 Task: Plan a trip to Epworth, Zimbabwe from 10th December, 2023 to 15th December, 2023 for 7 adults.4 bedrooms having 7 beds and 4 bathrooms. Property type can be house. Amenities needed are: wifi, TV, free parkinig on premises, gym, breakfast. Booking option can be shelf check-in. Look for 3 properties as per requirement.
Action: Mouse moved to (615, 117)
Screenshot: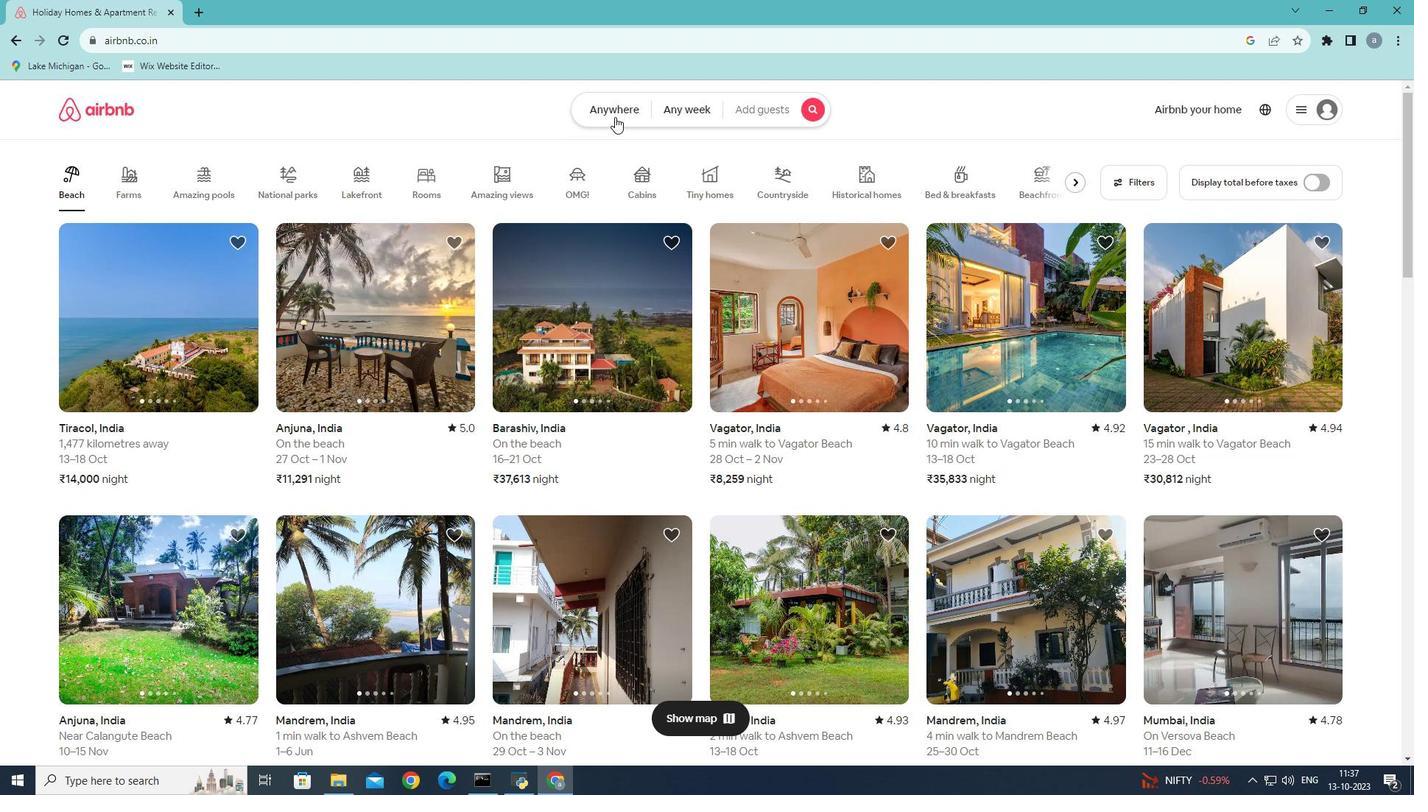 
Action: Mouse pressed left at (615, 117)
Screenshot: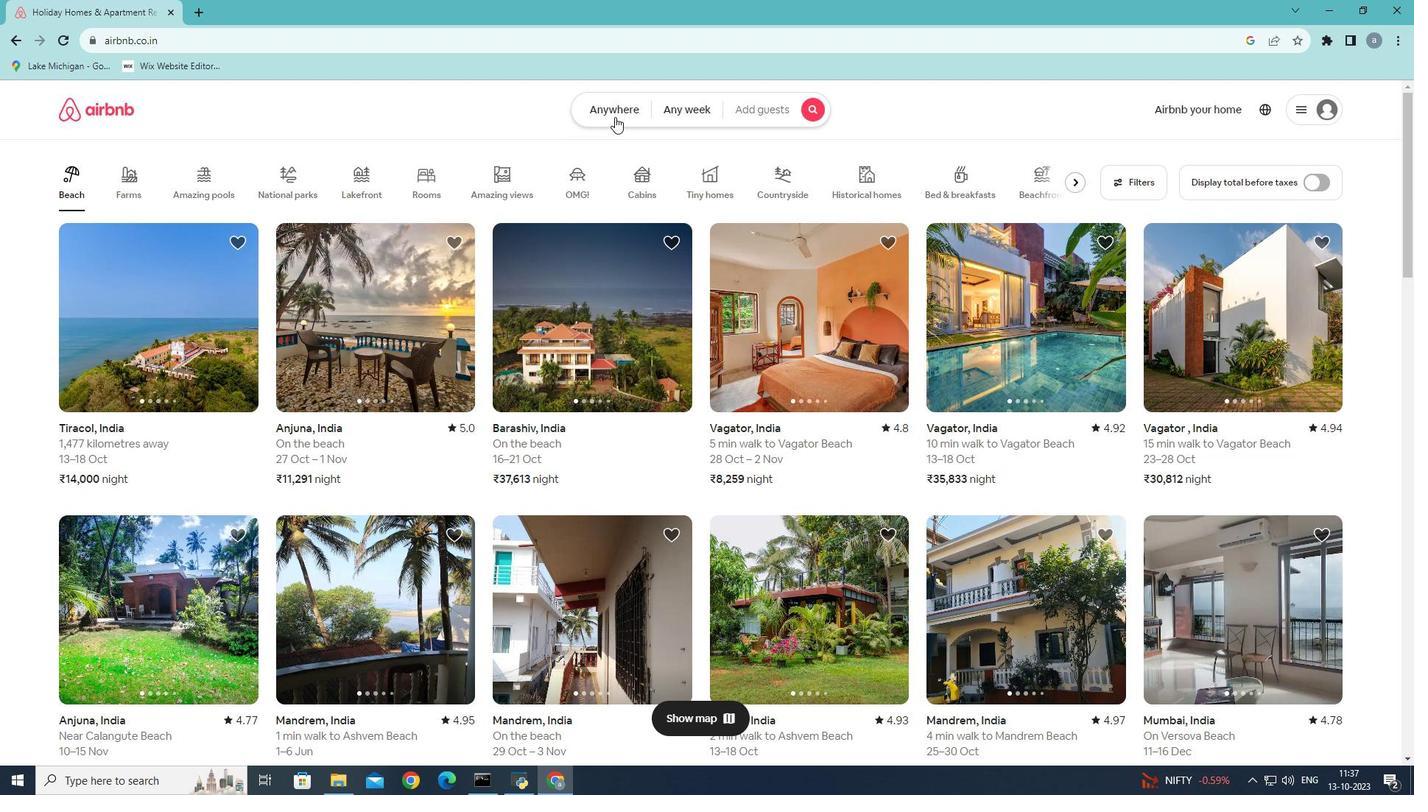 
Action: Mouse moved to (447, 168)
Screenshot: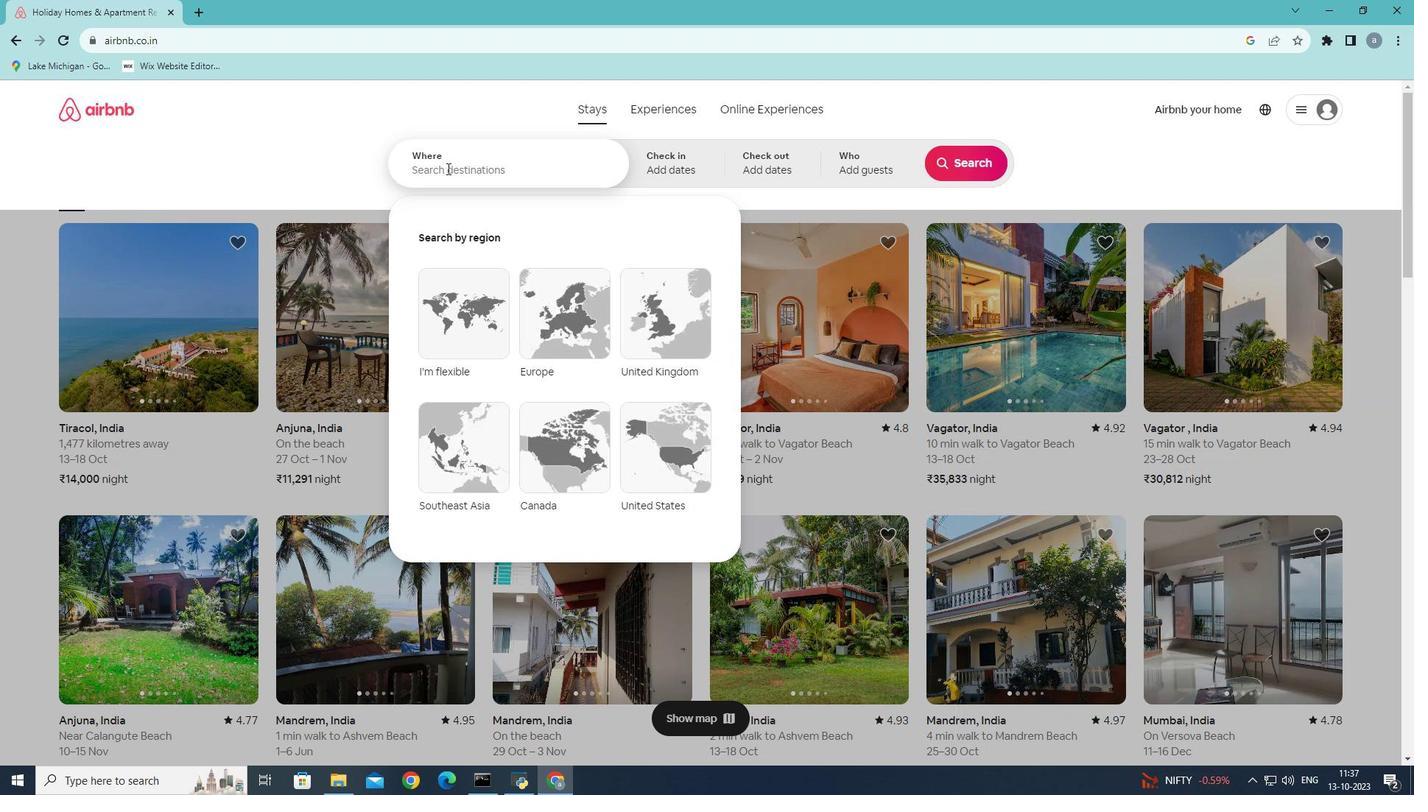 
Action: Mouse pressed left at (447, 168)
Screenshot: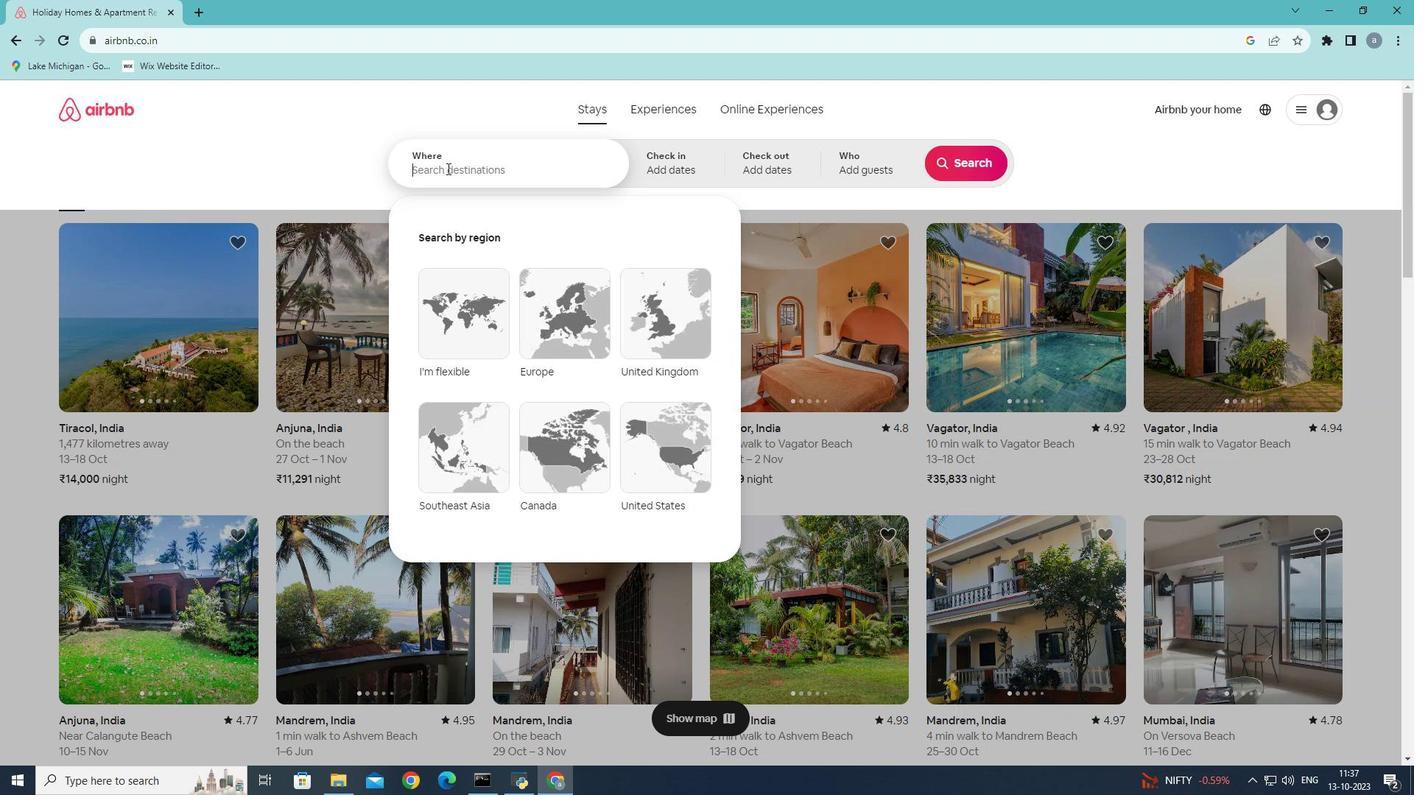 
Action: Mouse moved to (596, 155)
Screenshot: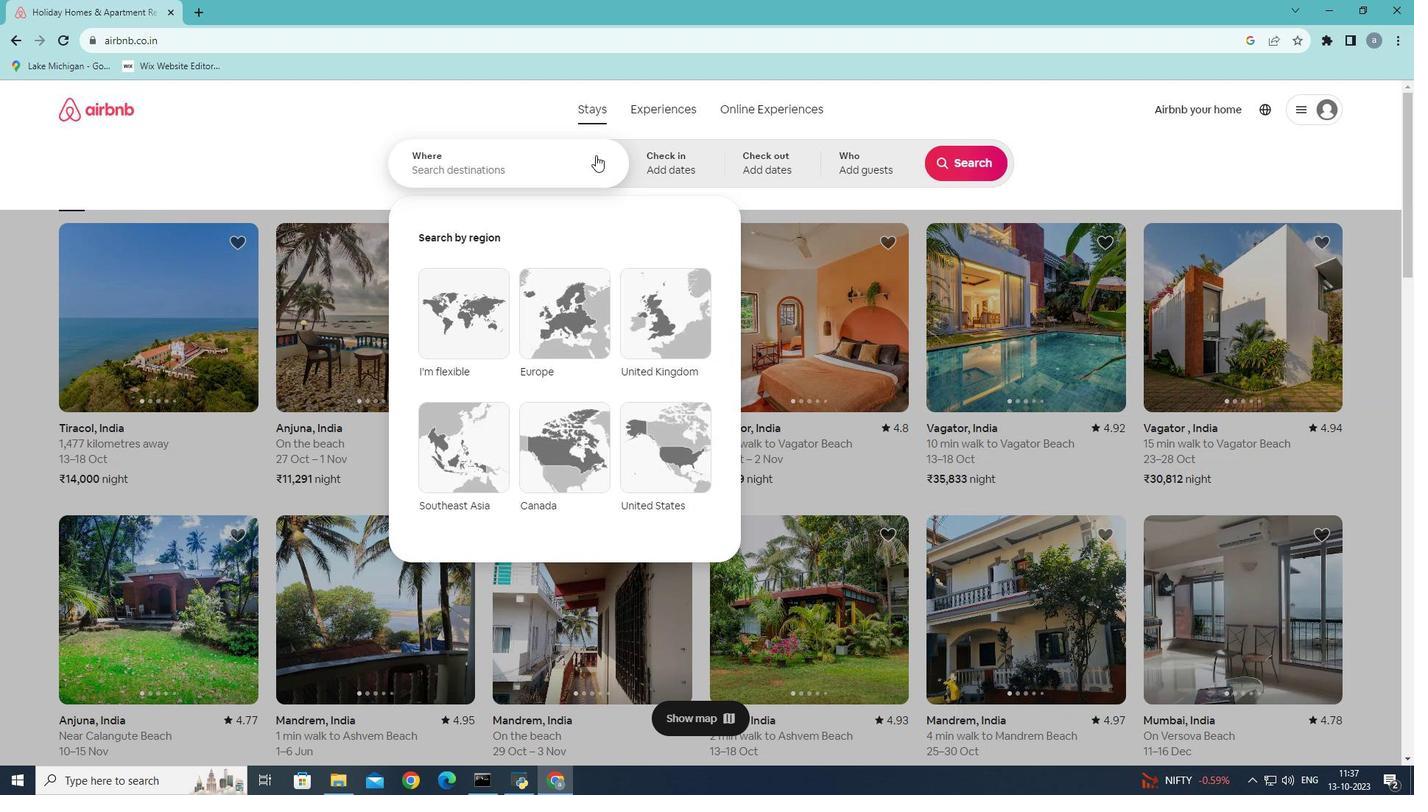 
Action: Key pressed <Key.shift>Epeorth<Key.backspace><Key.backspace><Key.backspace><Key.backspace><Key.backspace>worth,<Key.shift><Key.shift><Key.shift><Key.shift><Key.shift><Key.shift><Key.shift><Key.shift><Key.shift><Key.shift><Key.shift><Key.shift><Key.shift><Key.shift><Key.shift><Key.shift><Key.shift><Key.shift><Key.shift><Key.shift><Key.shift><Key.shift><Key.shift><Key.shift><Key.shift><Key.shift><Key.shift><Key.shift><Key.shift><Key.shift><Key.shift><Key.shift><Key.shift><Key.shift><Key.shift><Key.shift><Key.shift><Key.shift><Key.shift><Key.shift><Key.shift><Key.shift><Key.shift><Key.shift><Key.shift><Key.shift>Zima<Key.backspace>ba
Screenshot: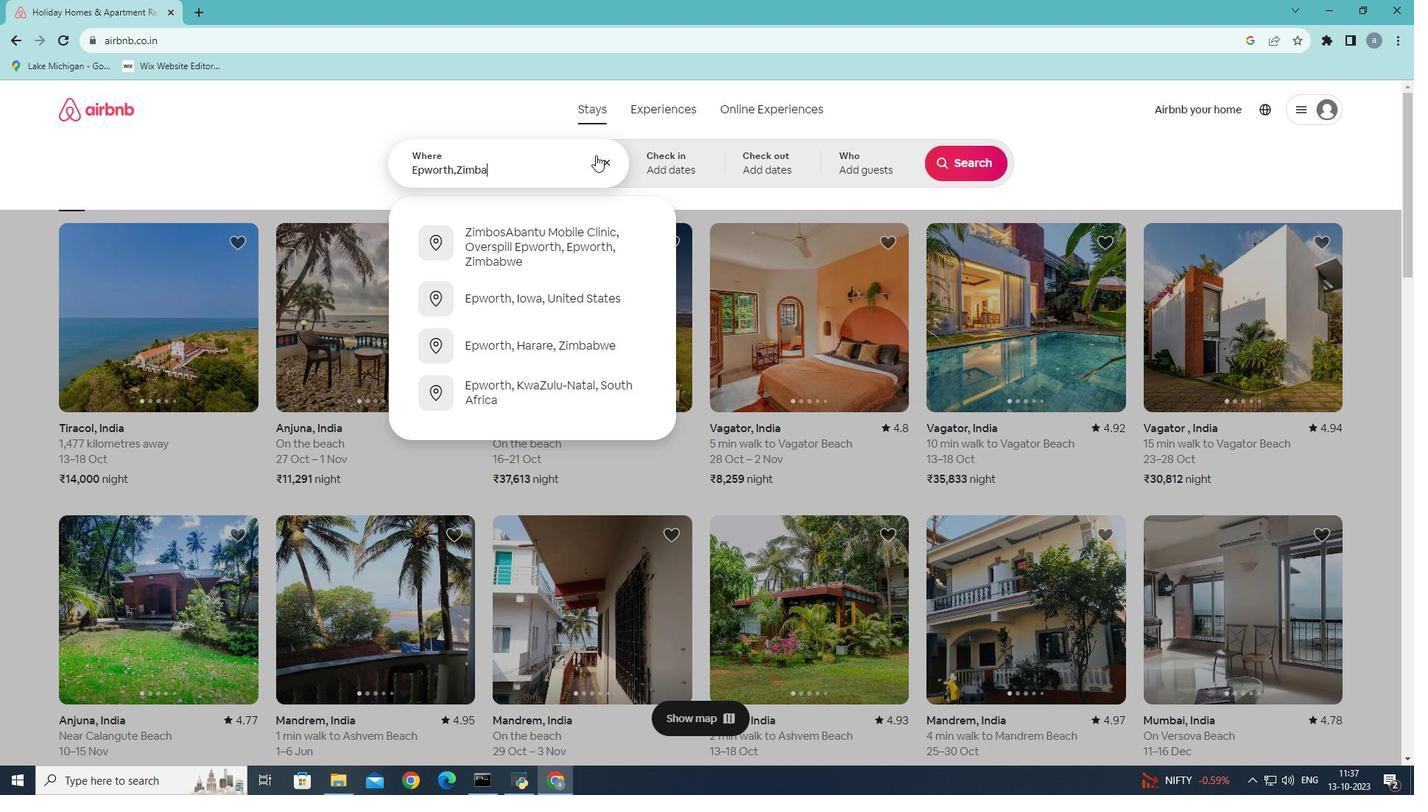 
Action: Mouse moved to (554, 292)
Screenshot: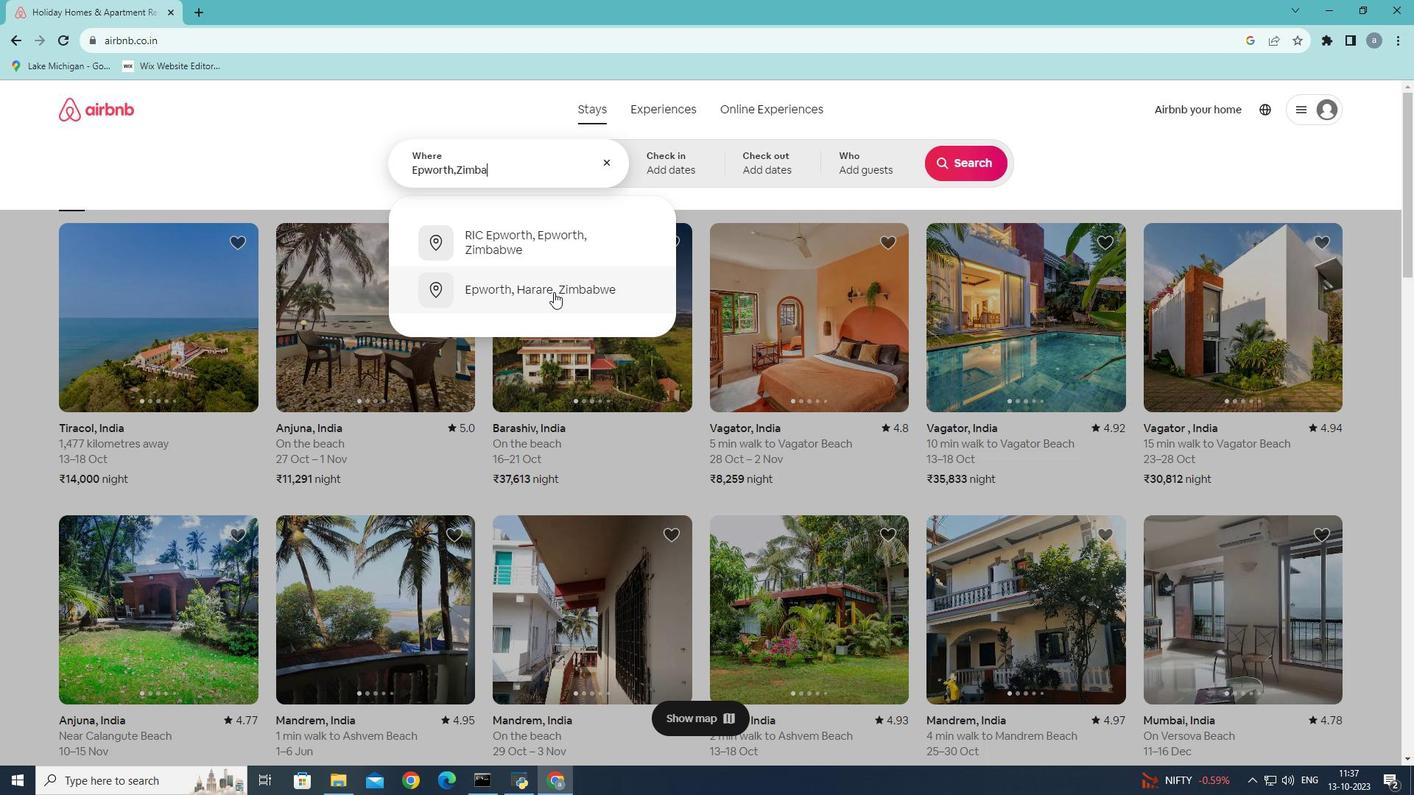 
Action: Mouse pressed left at (554, 292)
Screenshot: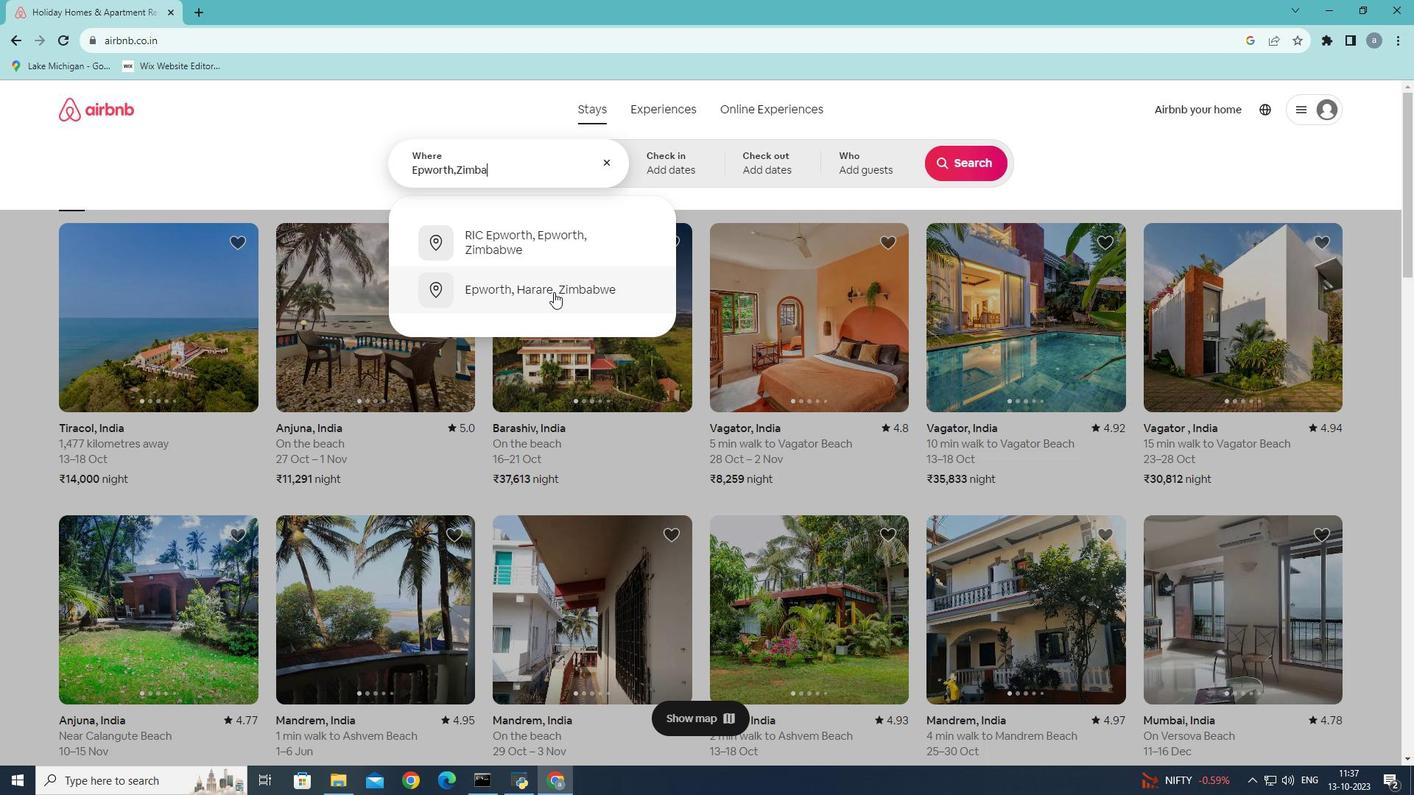 
Action: Mouse moved to (960, 282)
Screenshot: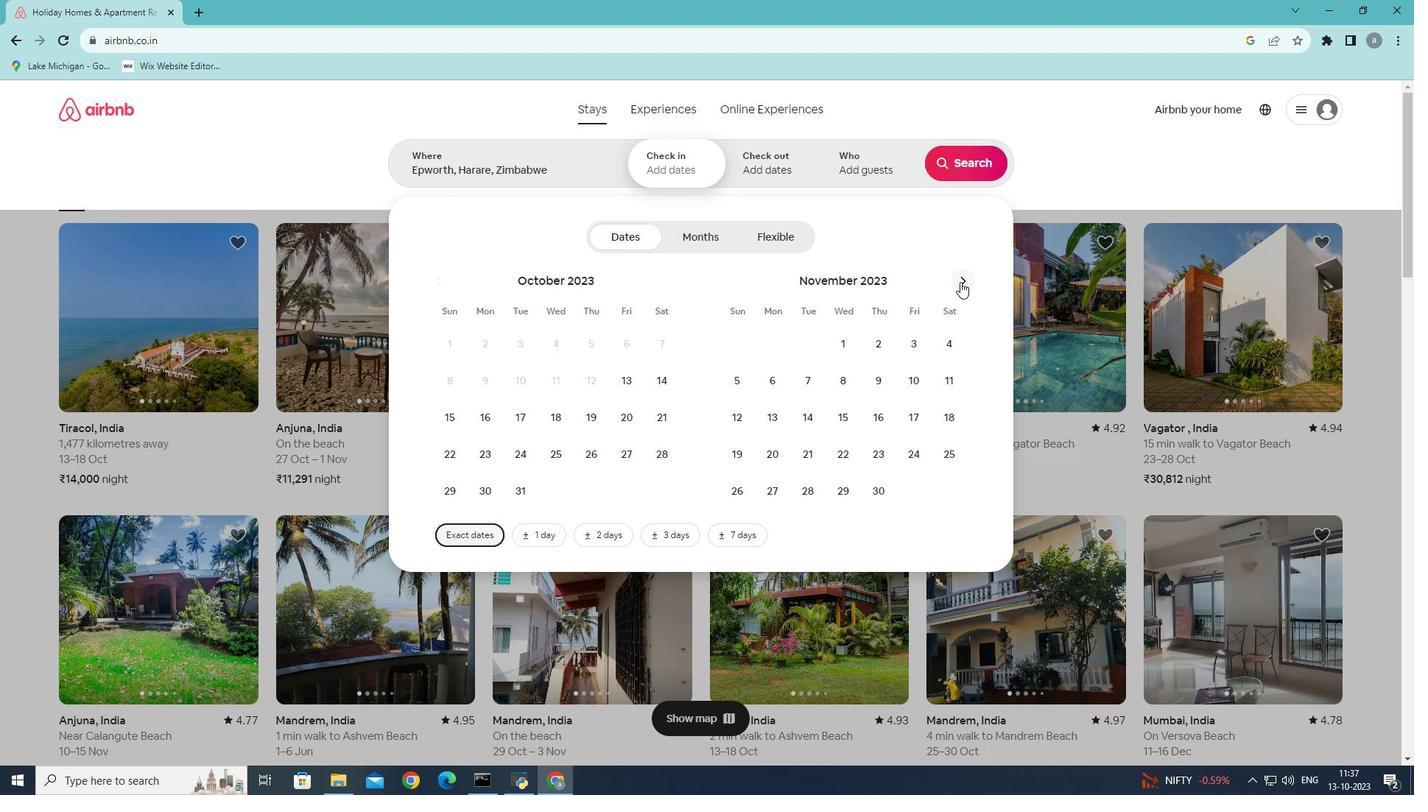 
Action: Mouse pressed left at (960, 282)
Screenshot: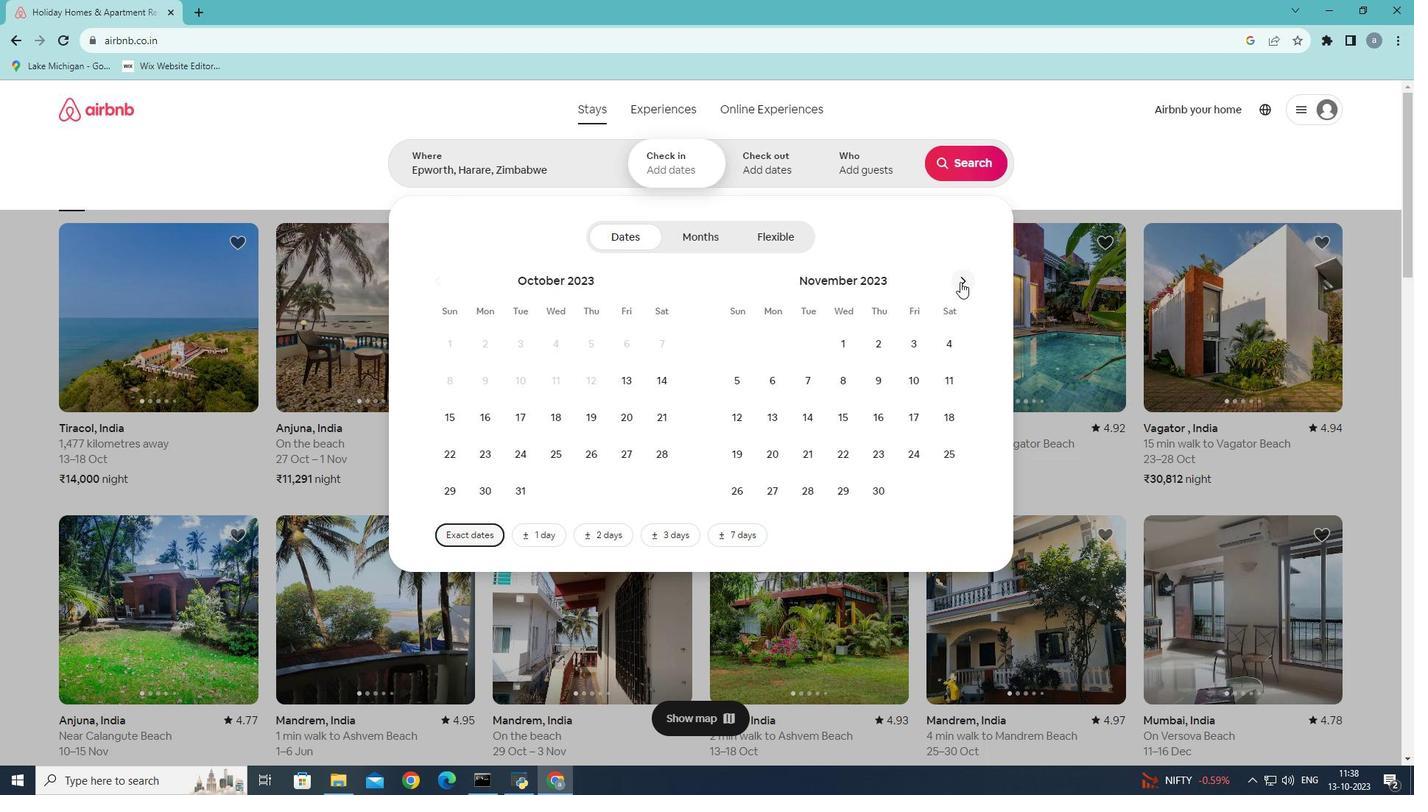 
Action: Mouse moved to (729, 415)
Screenshot: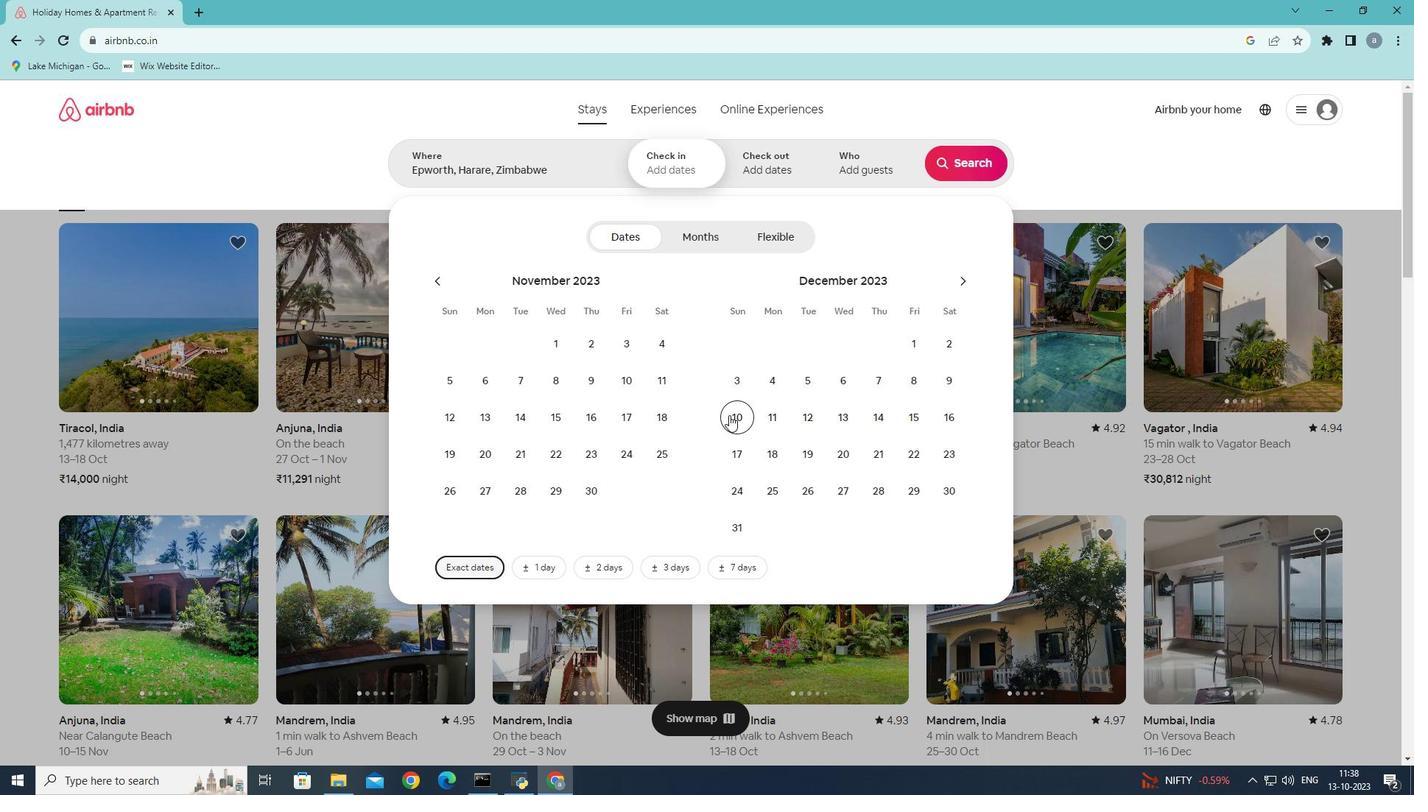 
Action: Mouse pressed left at (729, 415)
Screenshot: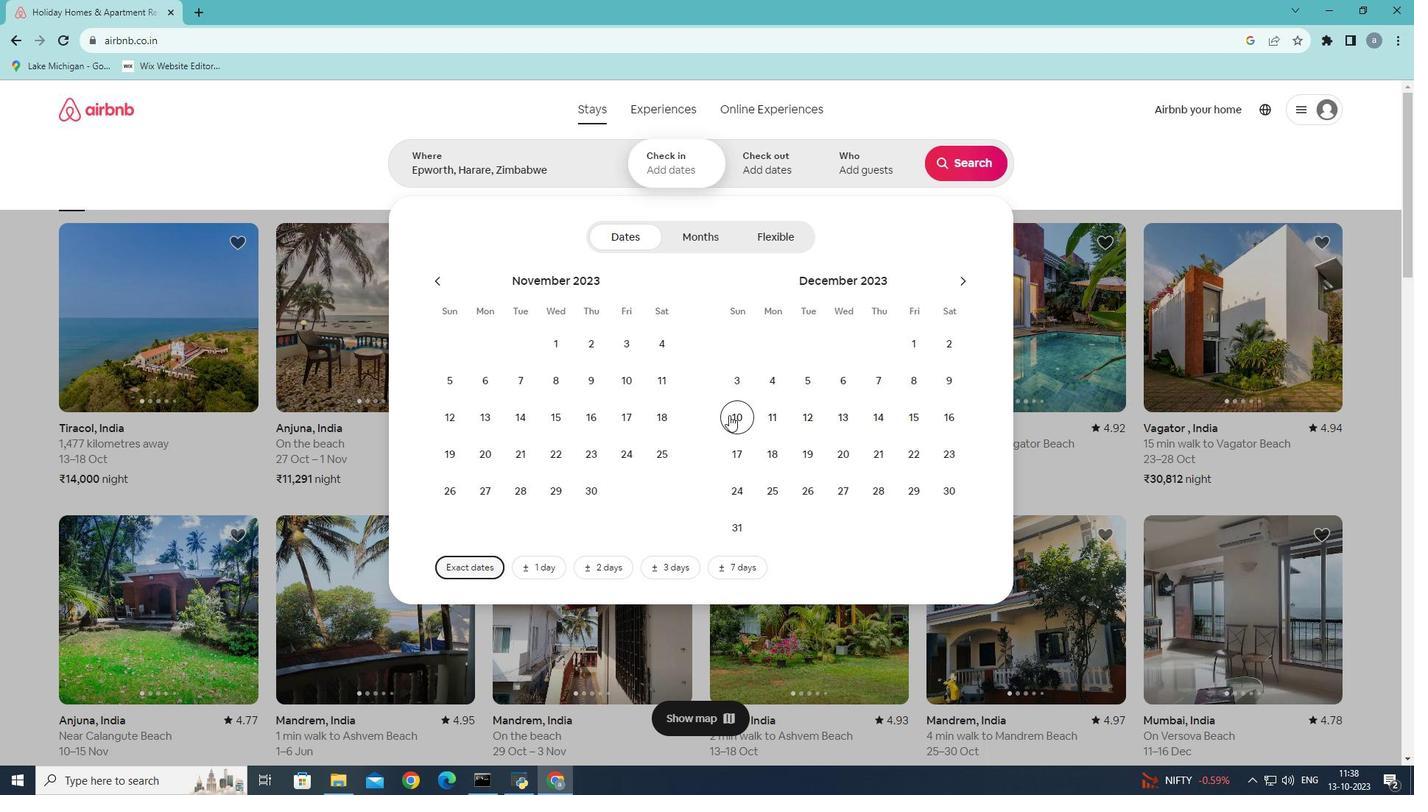 
Action: Mouse moved to (915, 412)
Screenshot: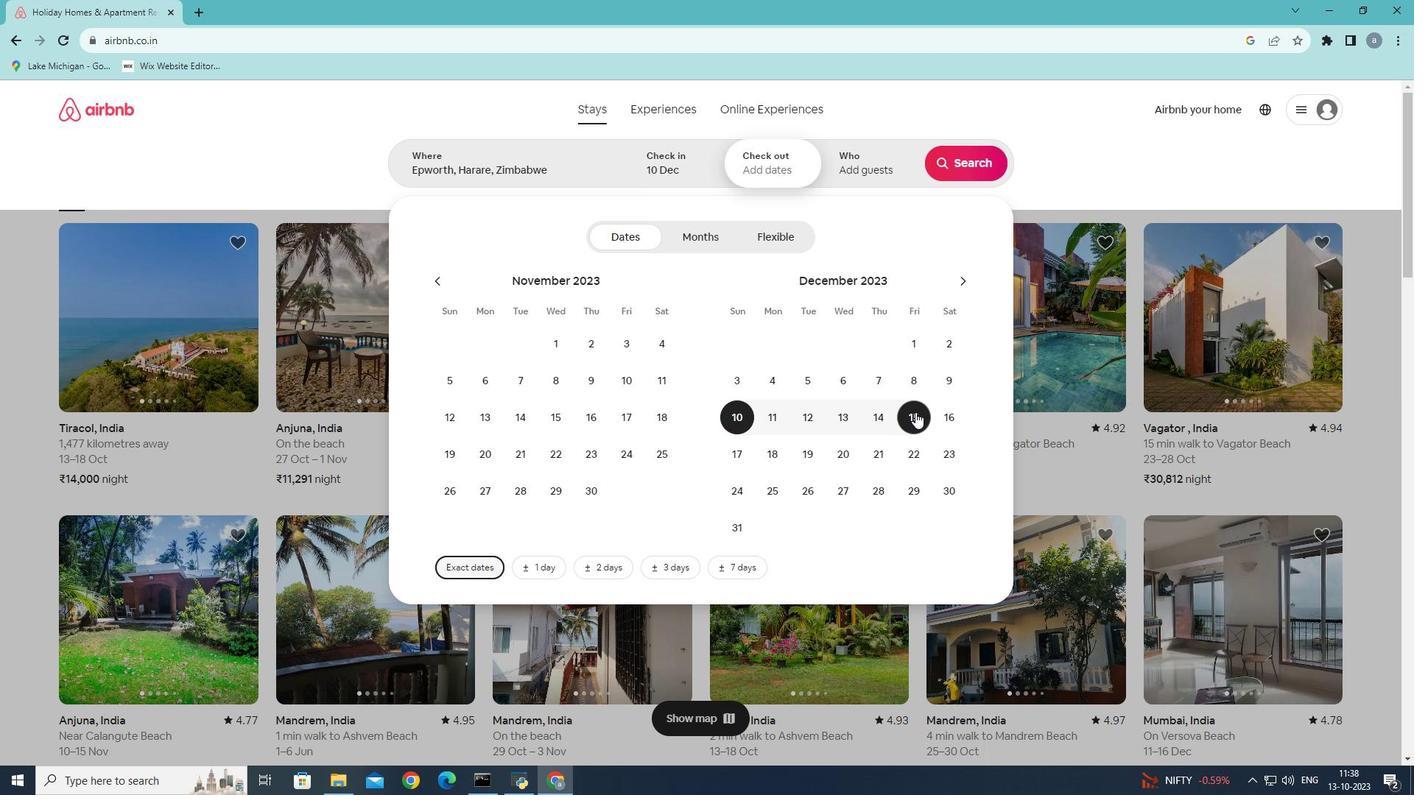 
Action: Mouse pressed left at (915, 412)
Screenshot: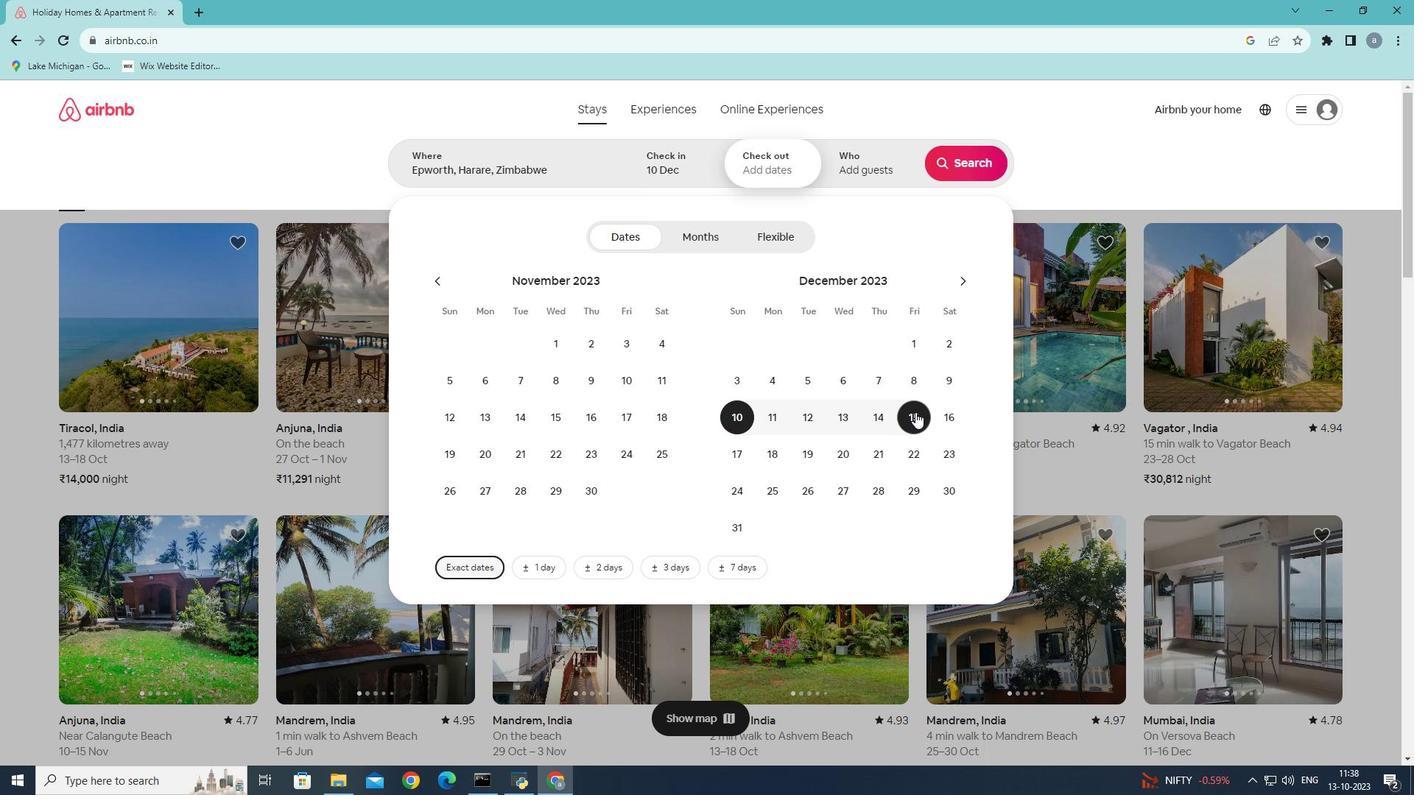 
Action: Mouse moved to (864, 170)
Screenshot: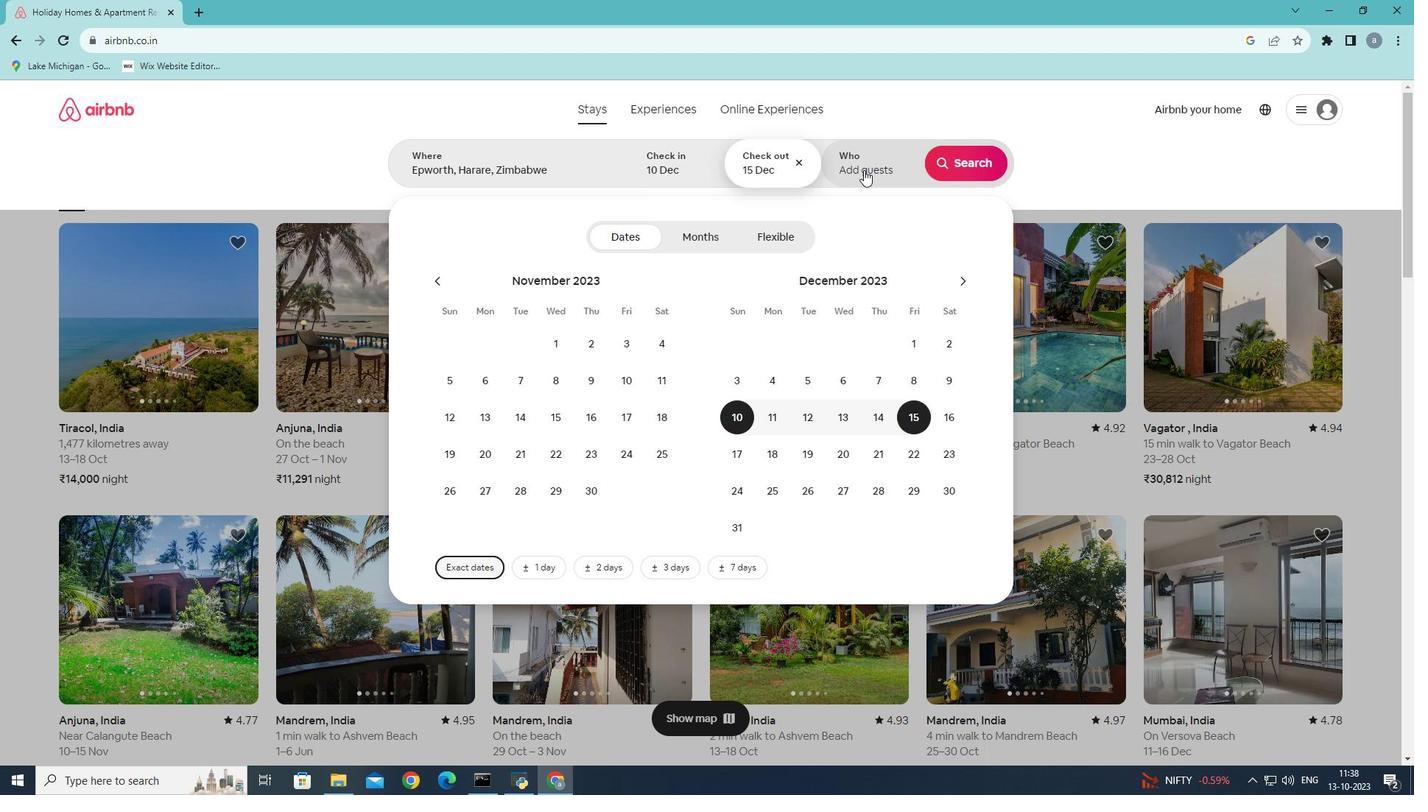 
Action: Mouse pressed left at (864, 170)
Screenshot: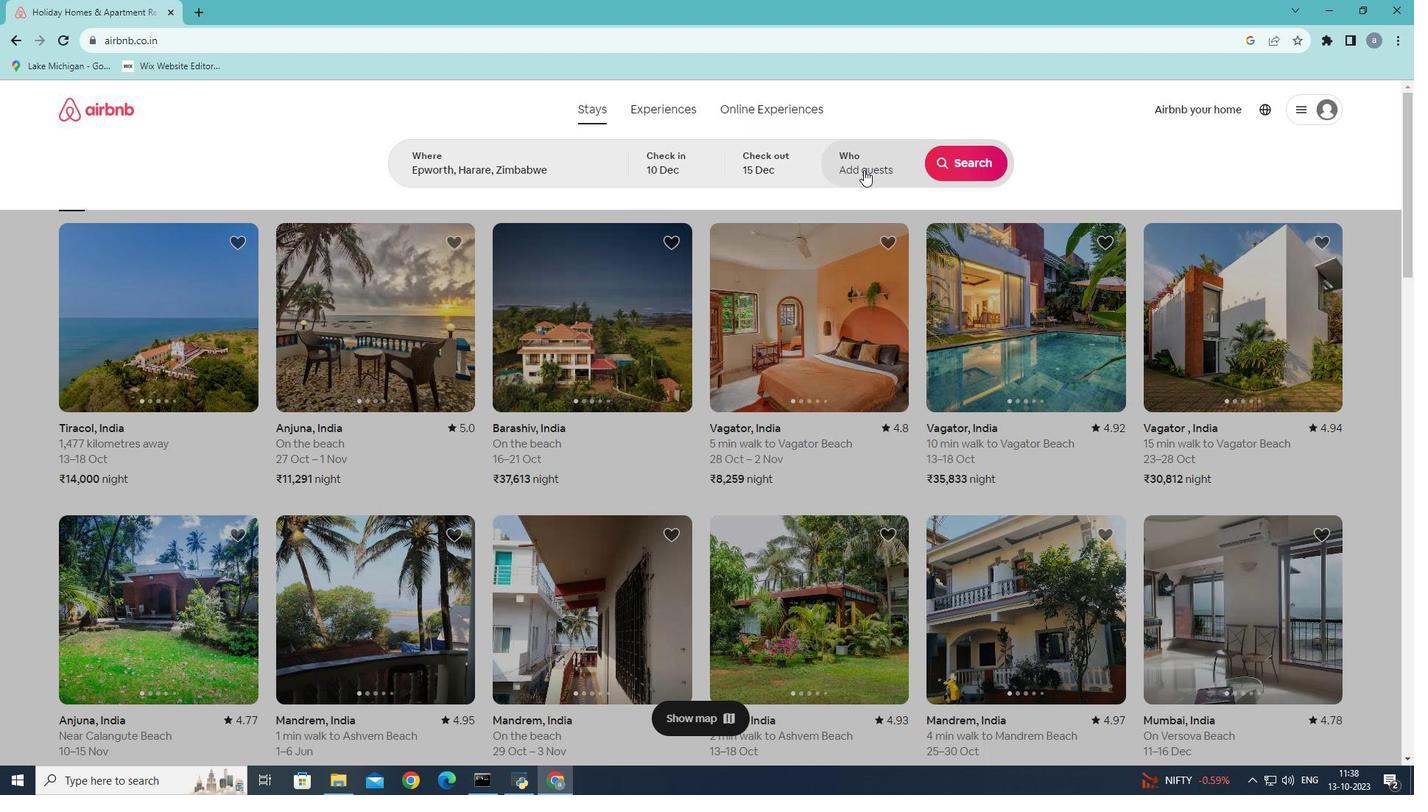 
Action: Mouse moved to (973, 243)
Screenshot: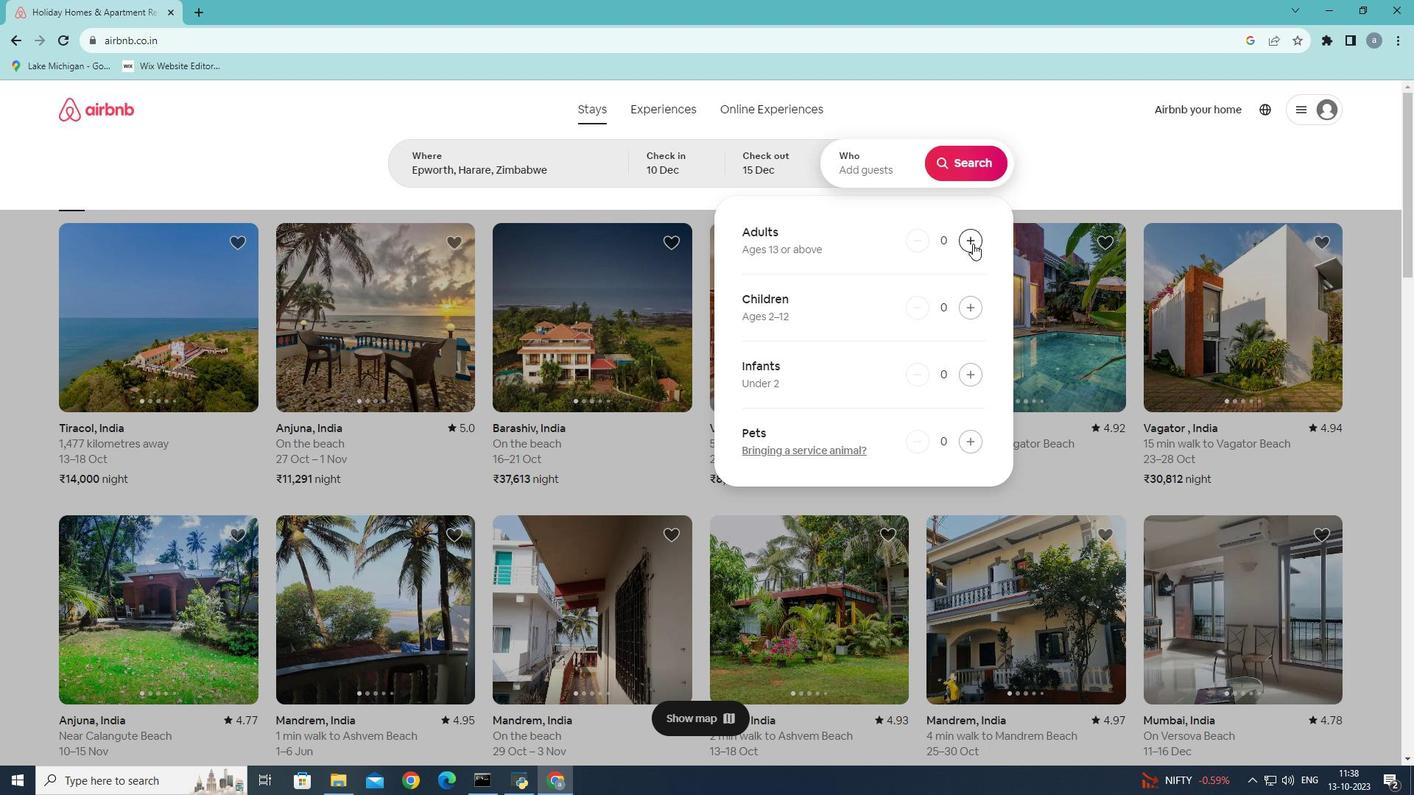 
Action: Mouse pressed left at (973, 243)
Screenshot: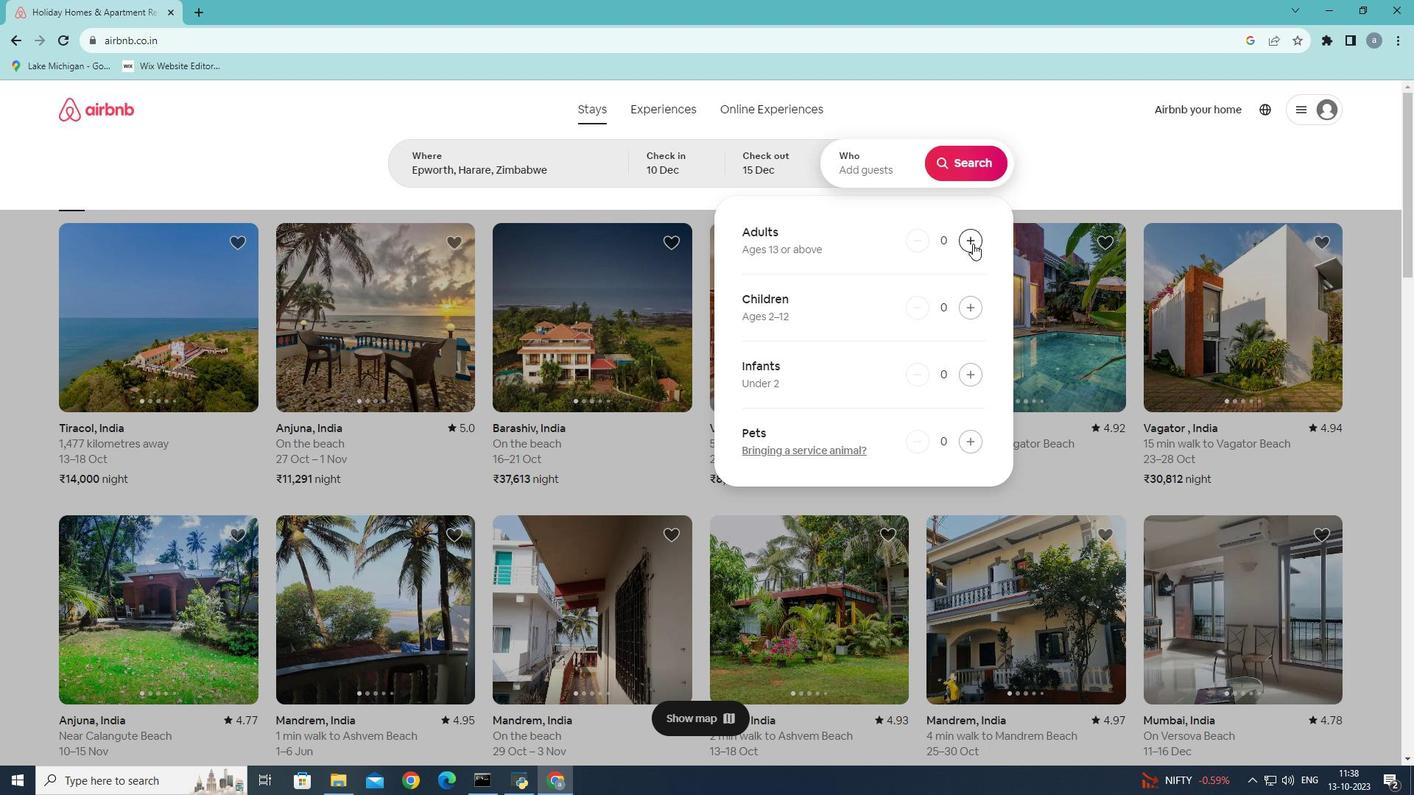 
Action: Mouse pressed left at (973, 243)
Screenshot: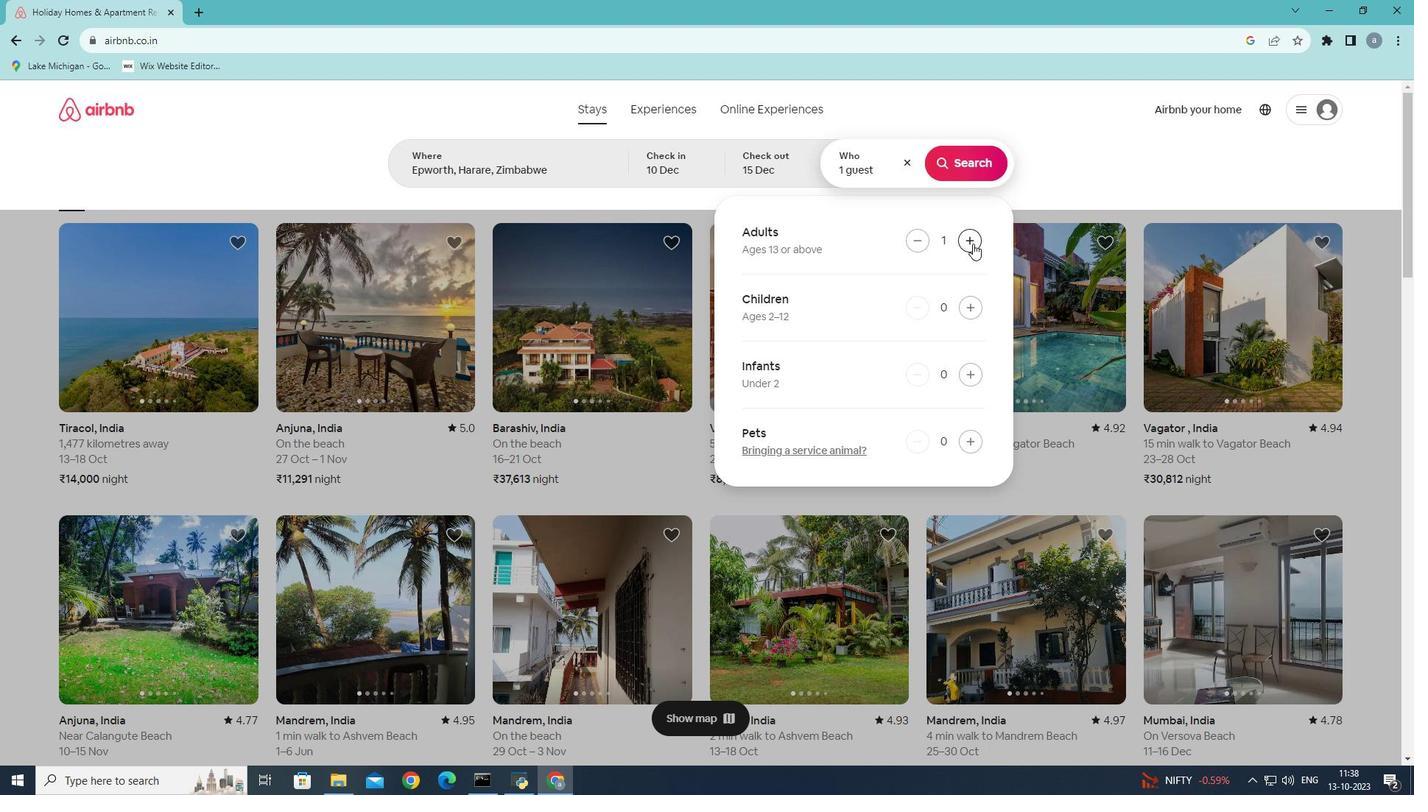 
Action: Mouse pressed left at (973, 243)
Screenshot: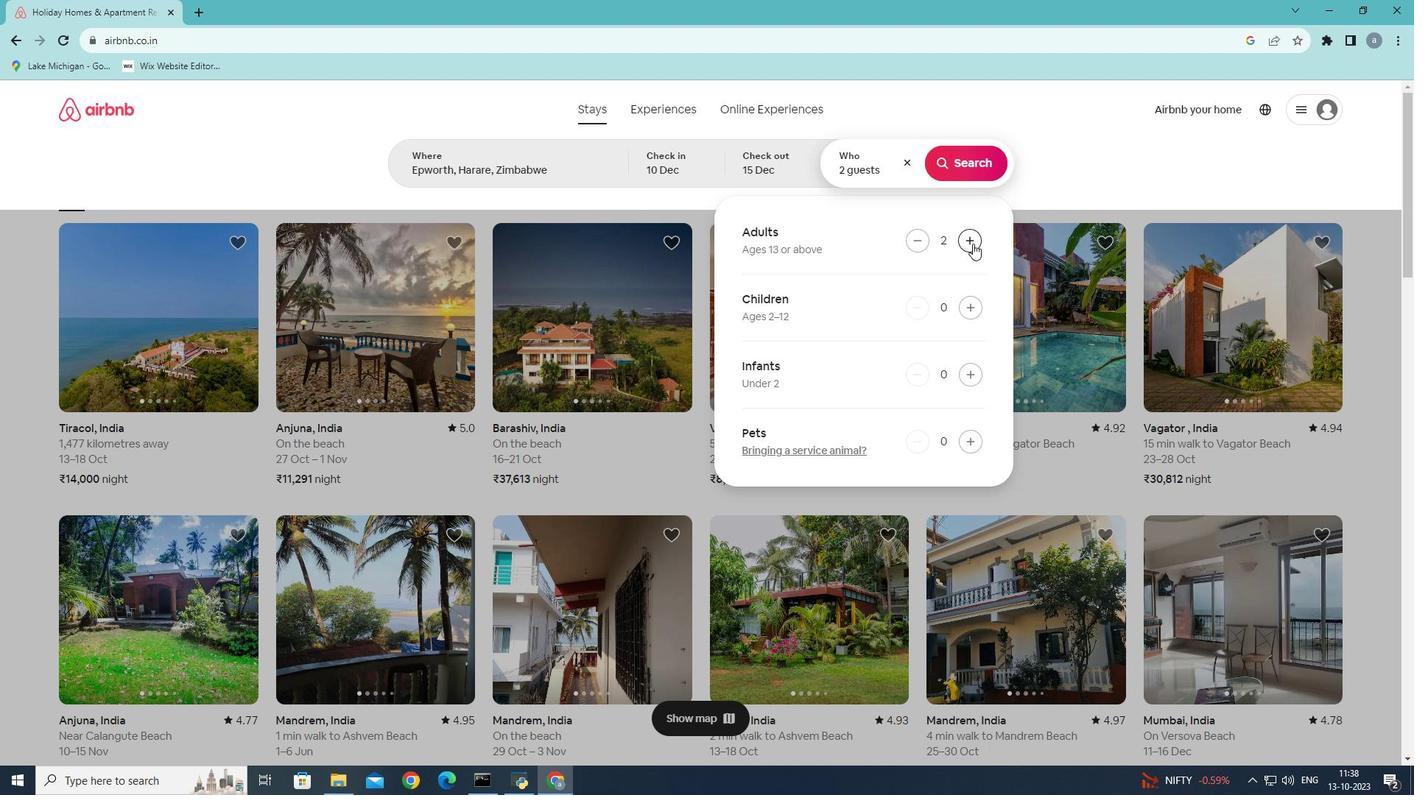 
Action: Mouse pressed left at (973, 243)
Screenshot: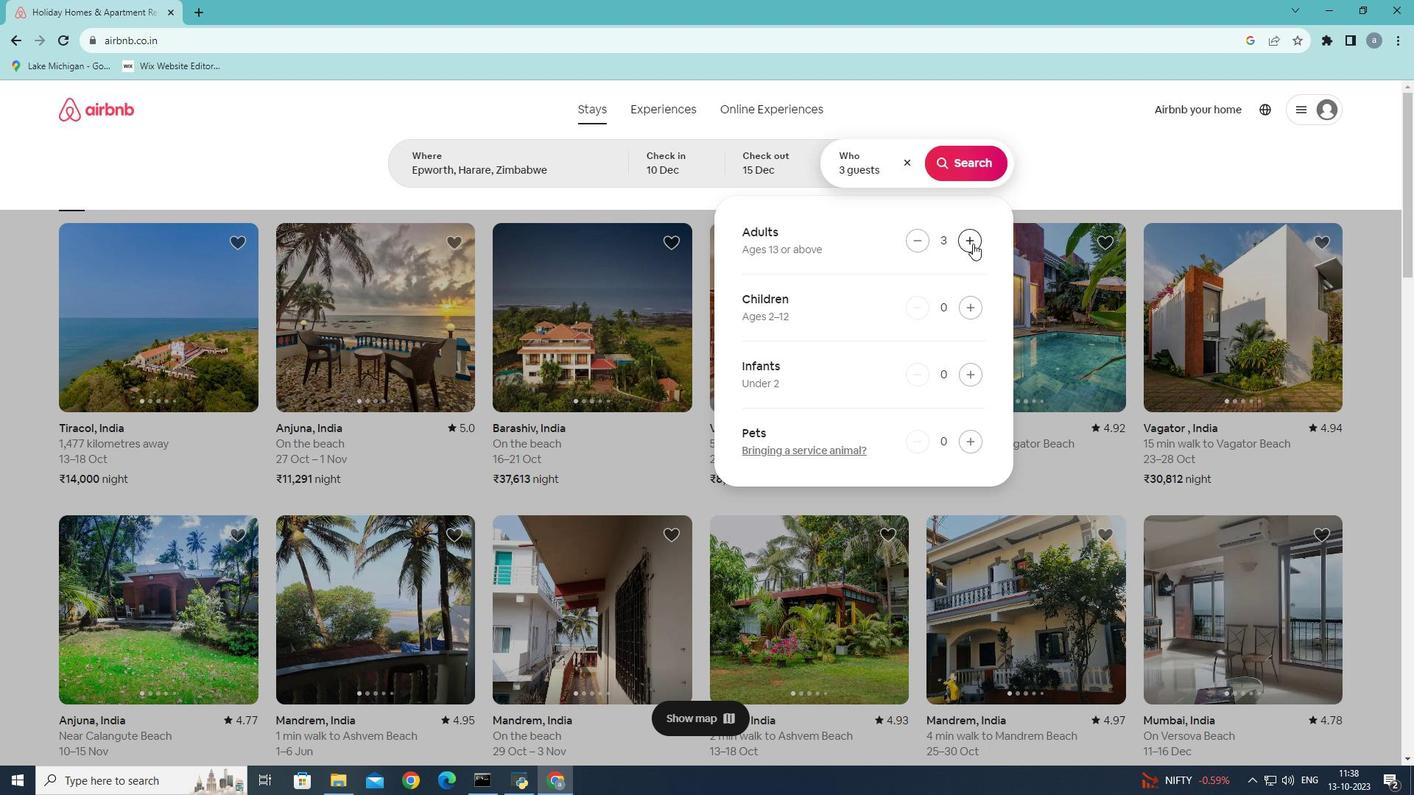 
Action: Mouse pressed left at (973, 243)
Screenshot: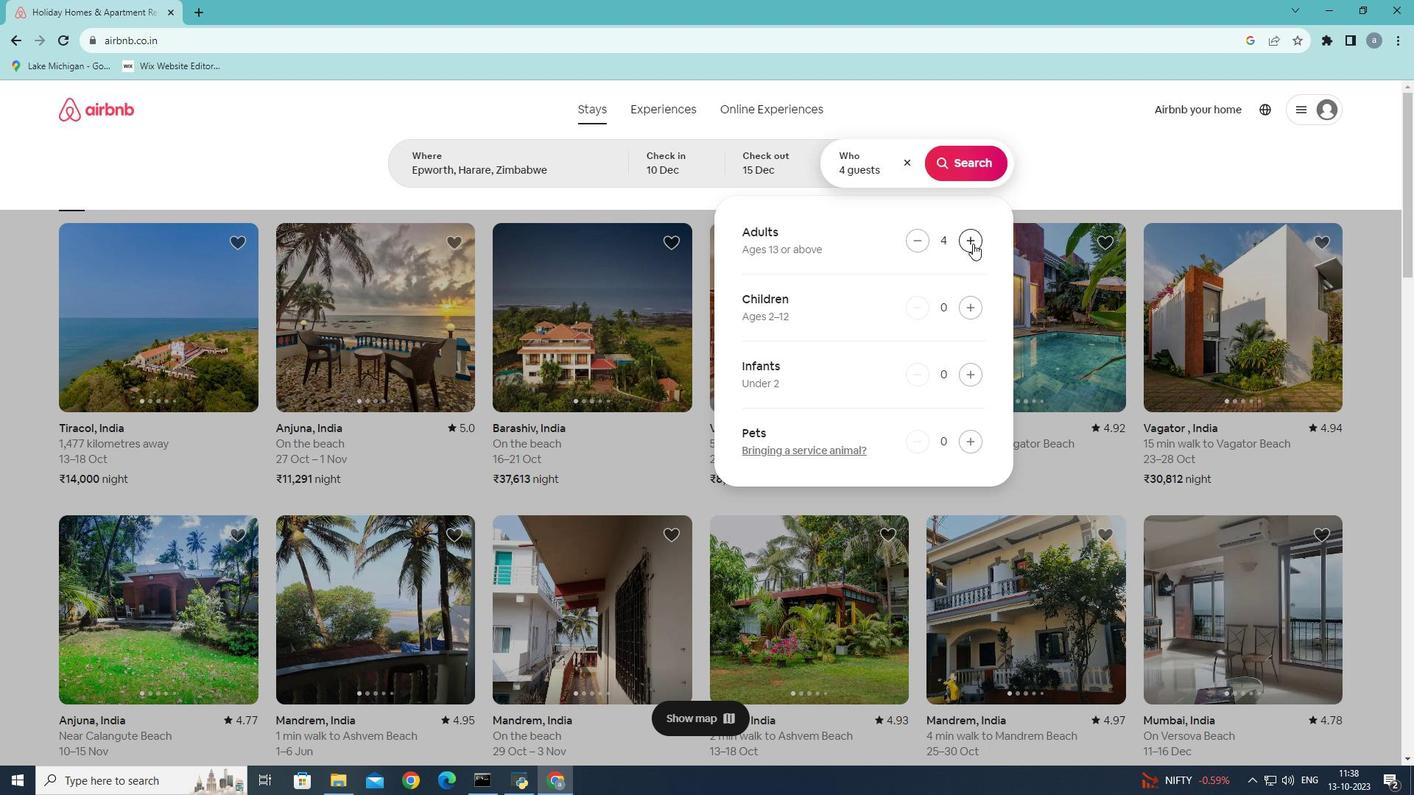 
Action: Mouse pressed left at (973, 243)
Screenshot: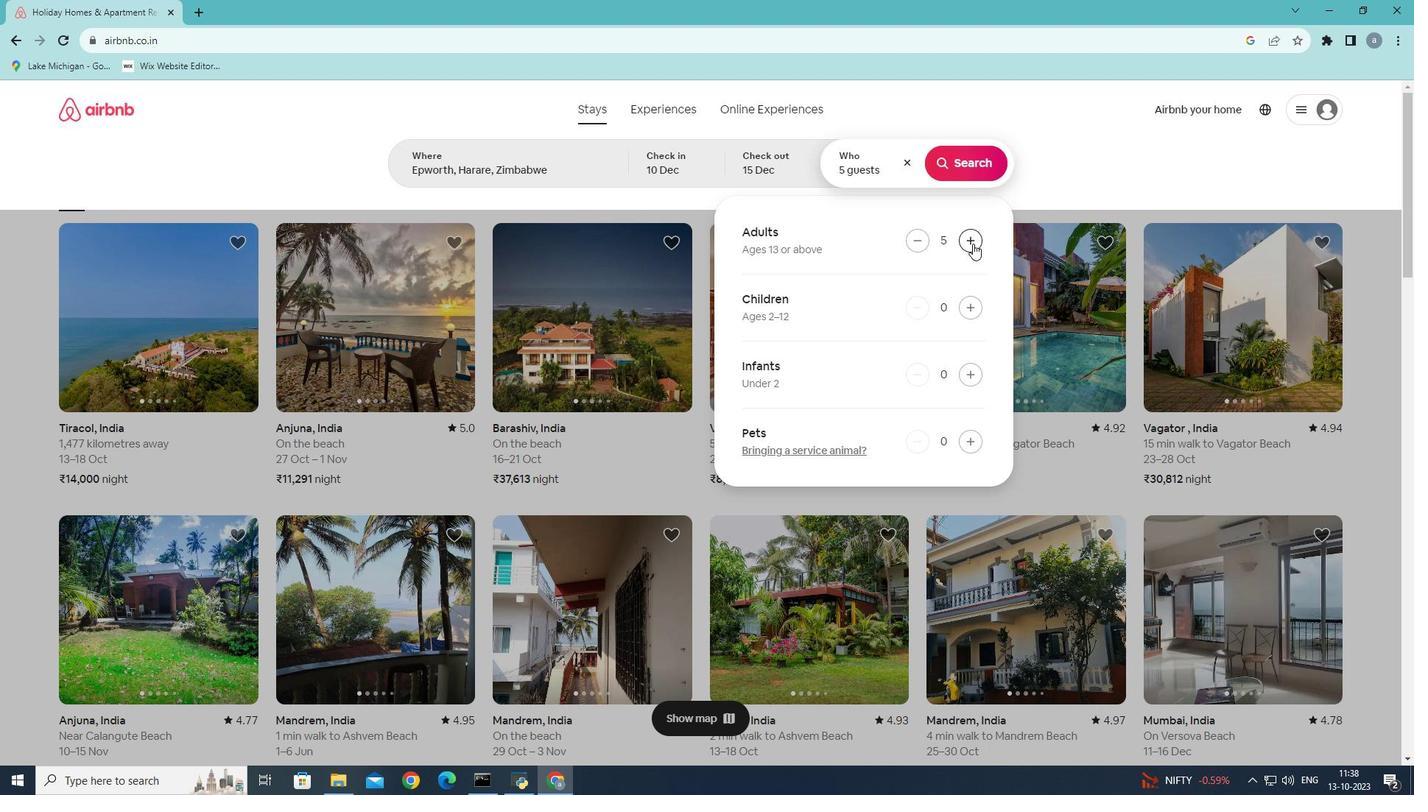 
Action: Mouse pressed left at (973, 243)
Screenshot: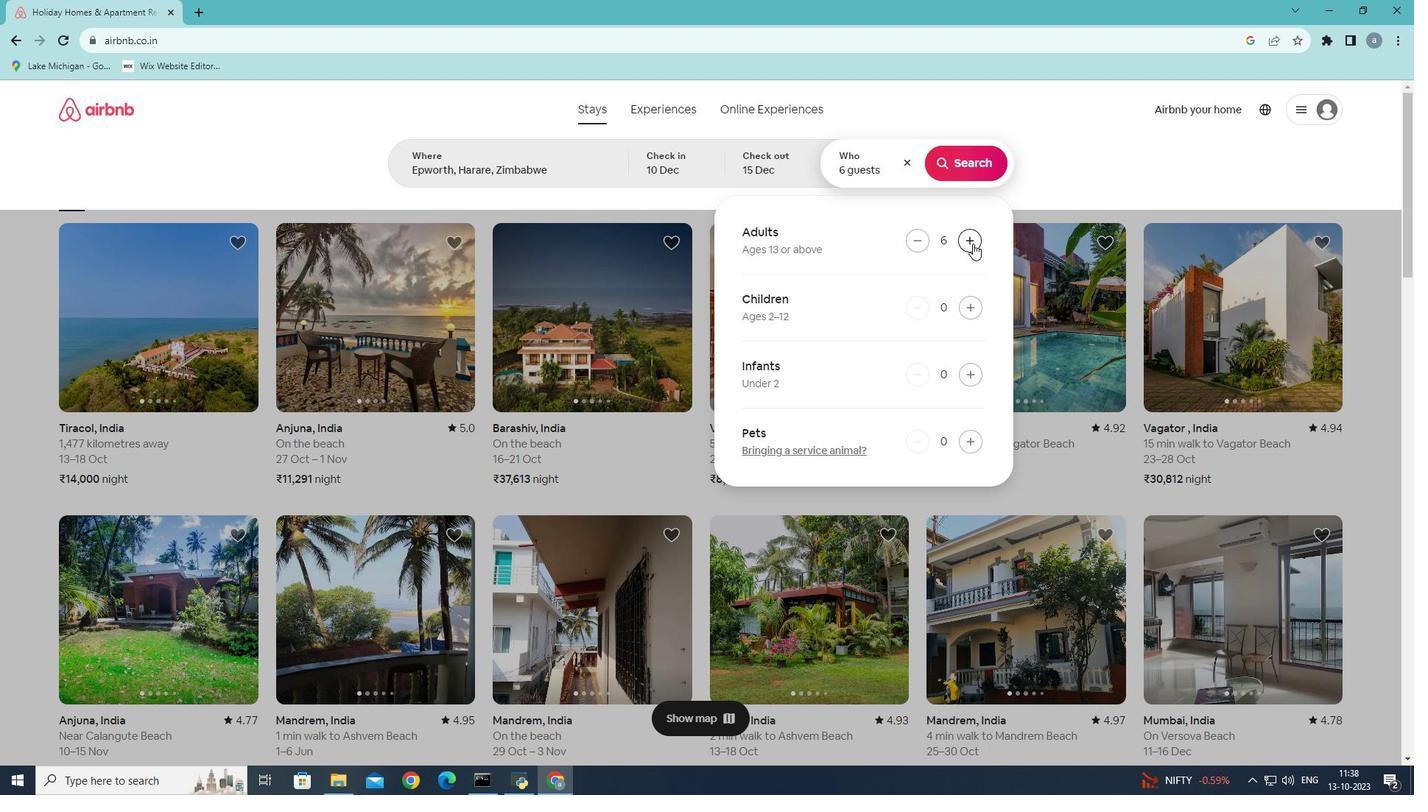 
Action: Mouse moved to (954, 157)
Screenshot: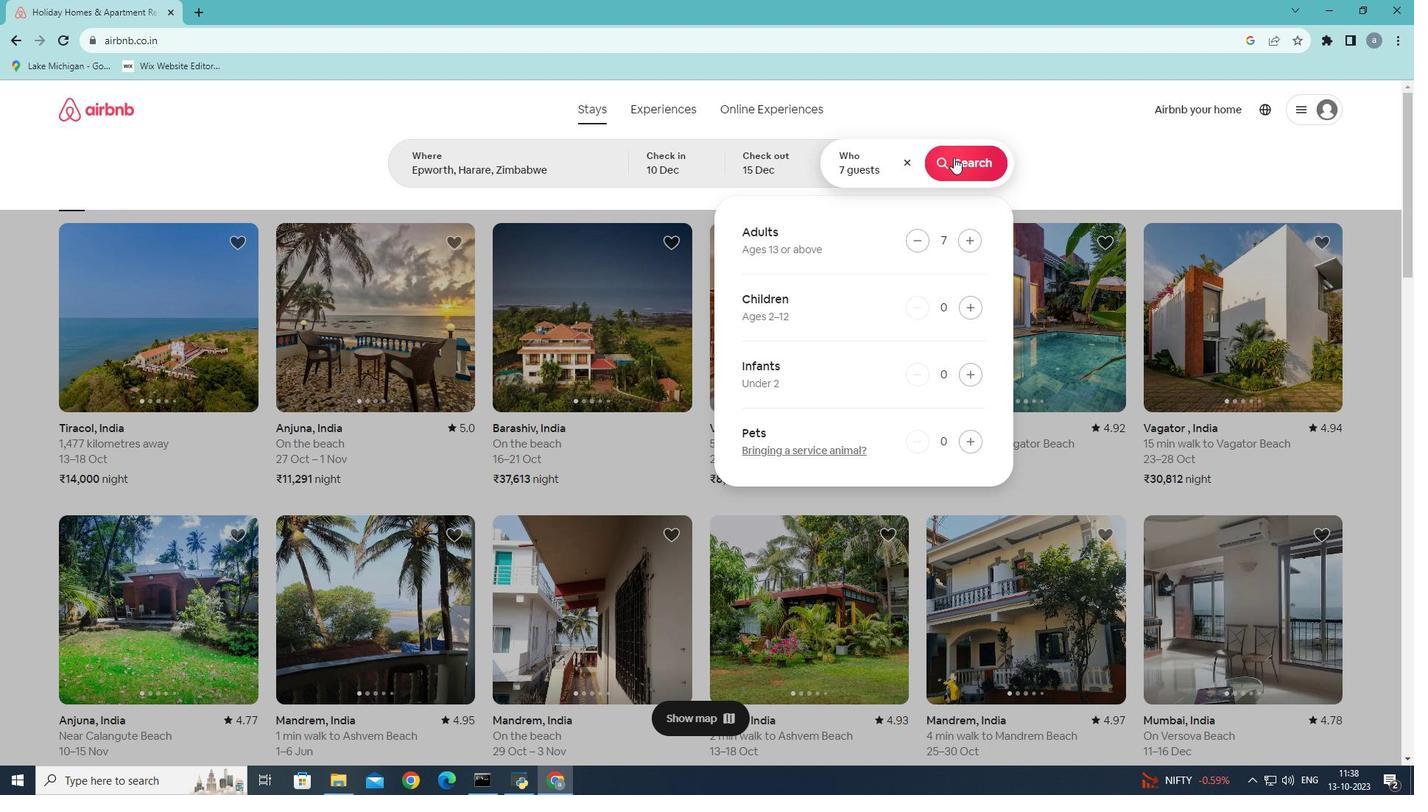 
Action: Mouse pressed left at (954, 157)
Screenshot: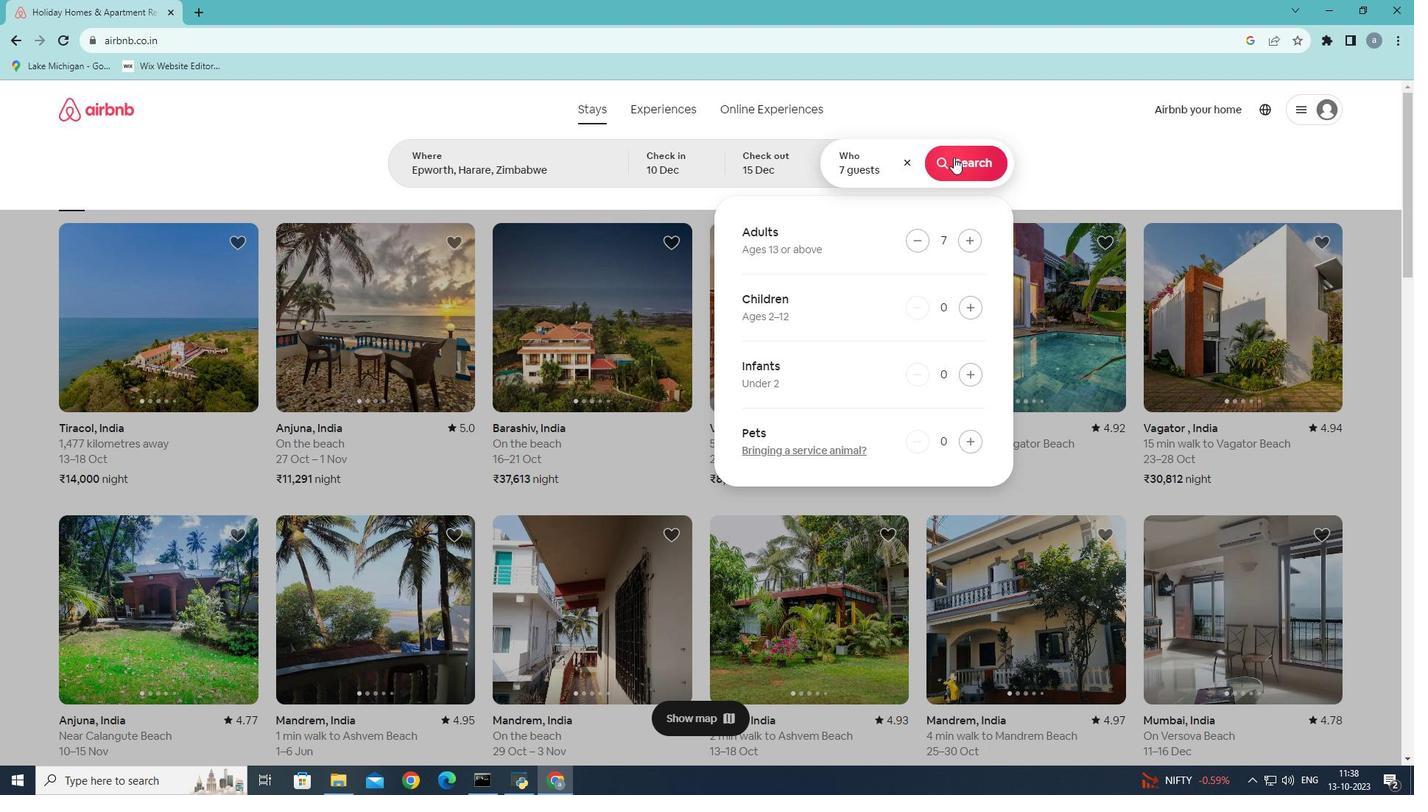 
Action: Mouse moved to (1184, 167)
Screenshot: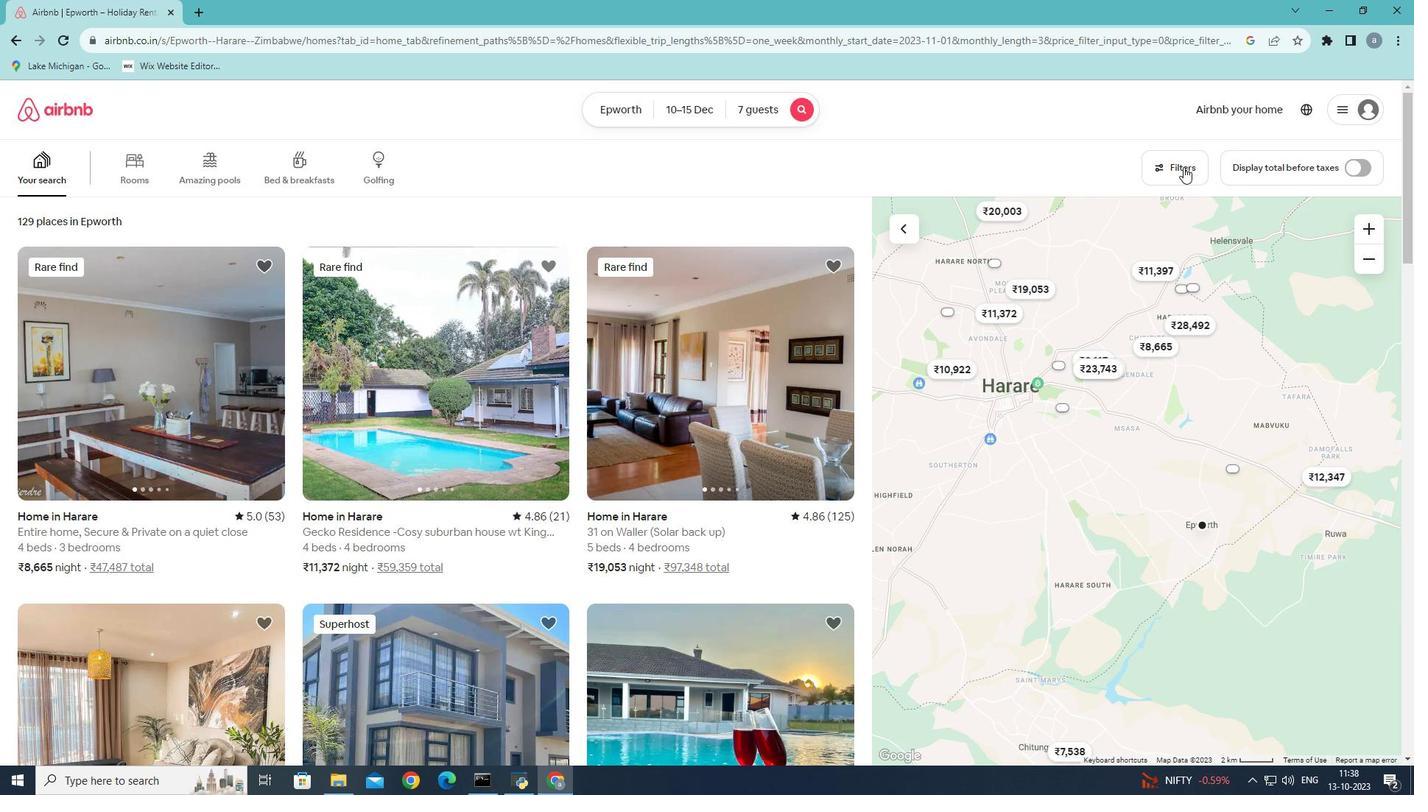 
Action: Mouse pressed left at (1184, 167)
Screenshot: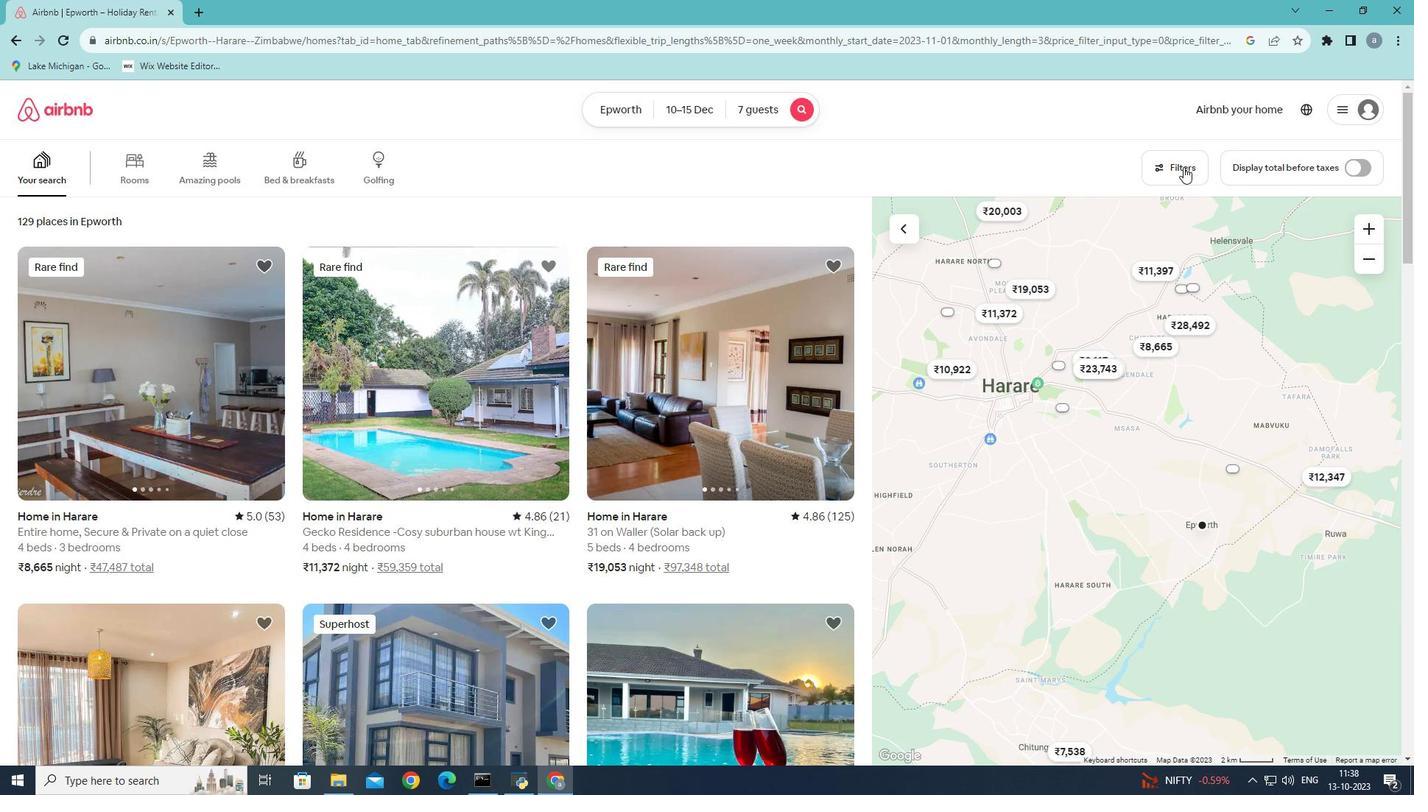 
Action: Mouse moved to (898, 470)
Screenshot: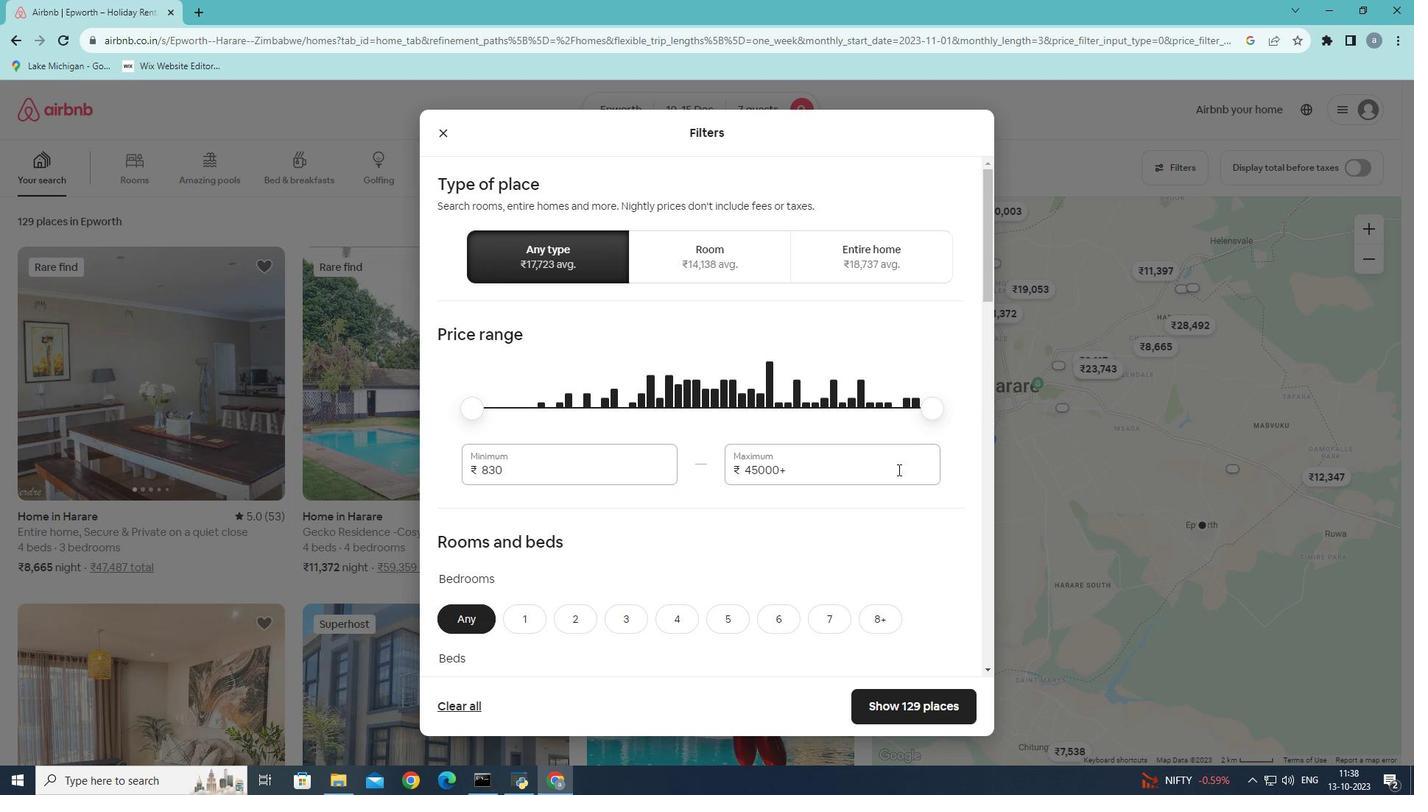 
Action: Mouse scrolled (898, 469) with delta (0, 0)
Screenshot: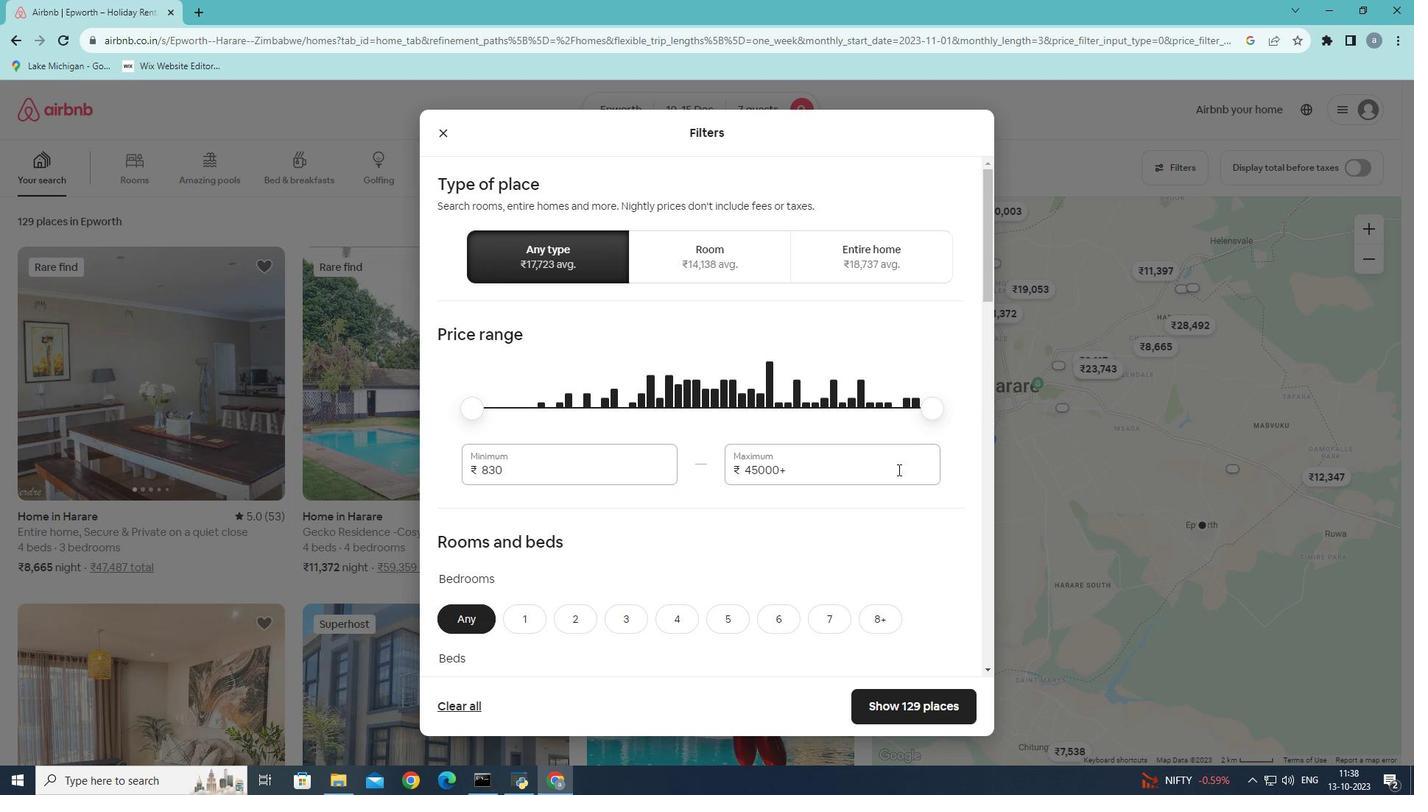 
Action: Mouse scrolled (898, 469) with delta (0, 0)
Screenshot: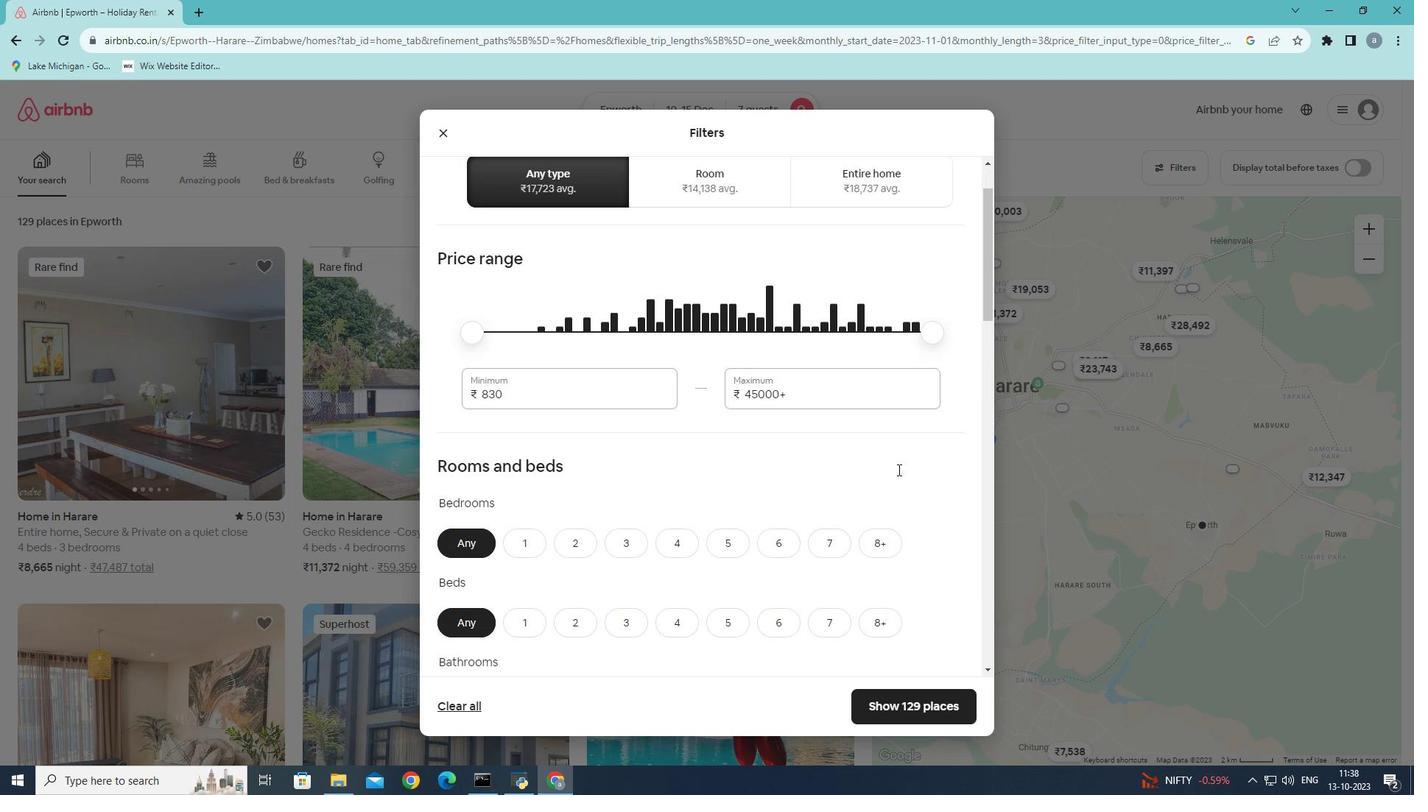 
Action: Mouse scrolled (898, 469) with delta (0, 0)
Screenshot: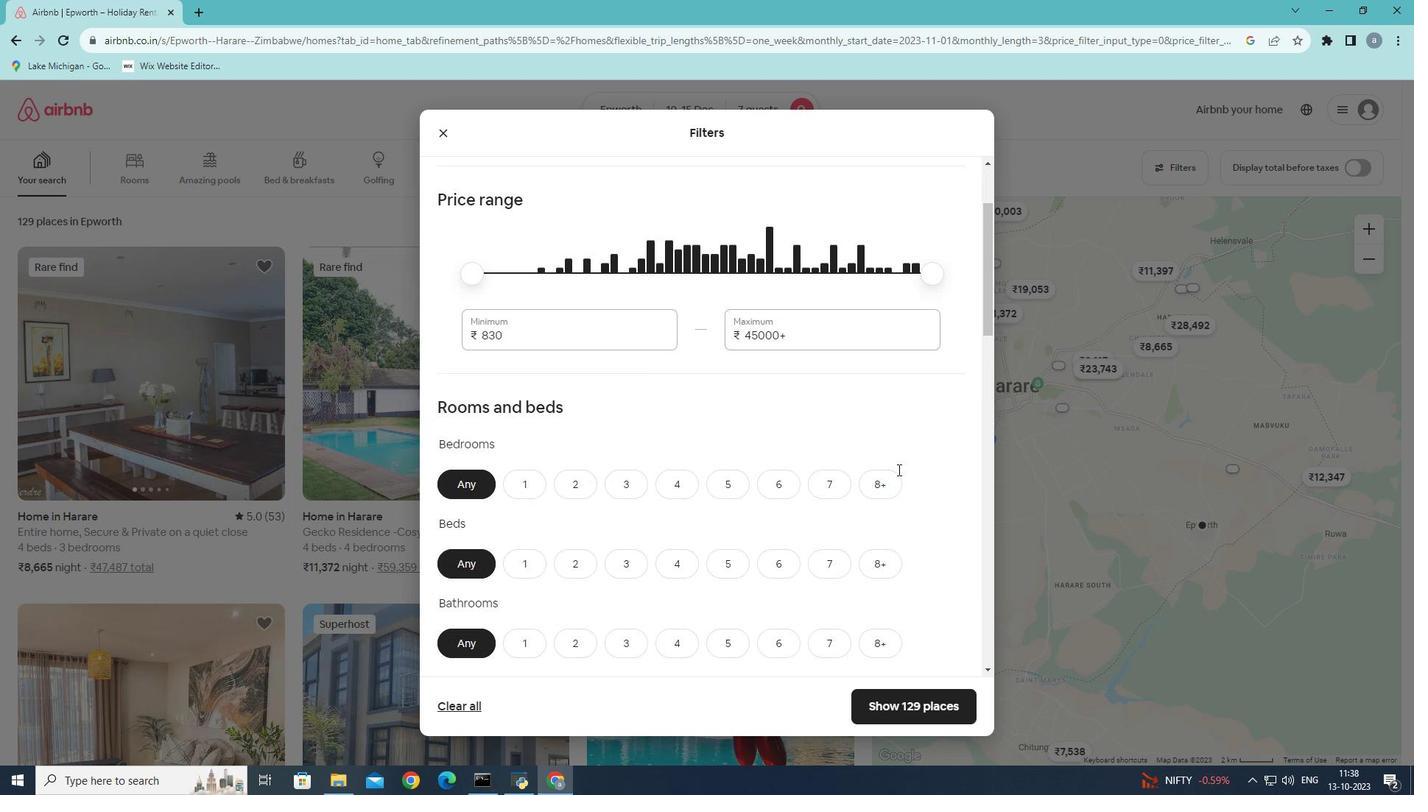
Action: Mouse moved to (680, 393)
Screenshot: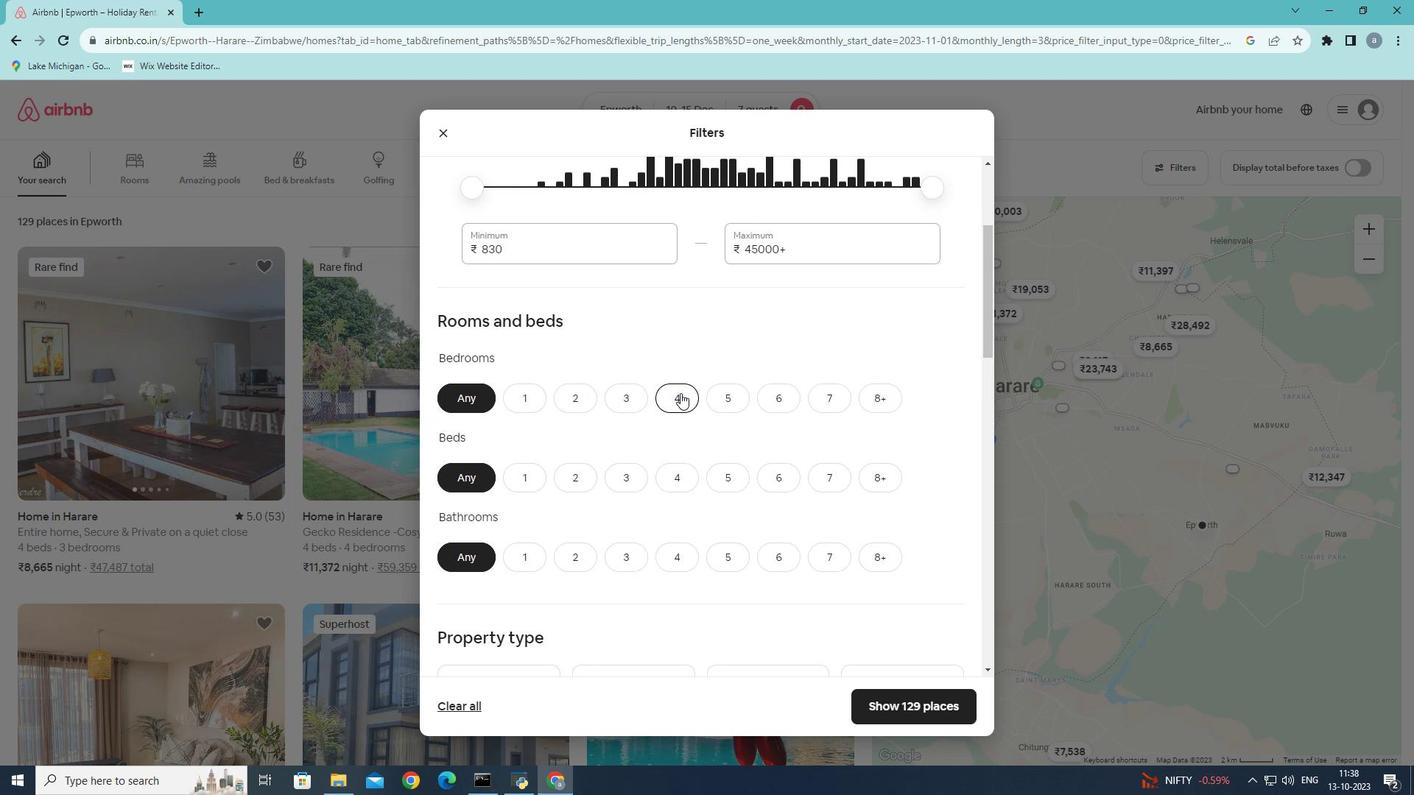 
Action: Mouse pressed left at (680, 393)
Screenshot: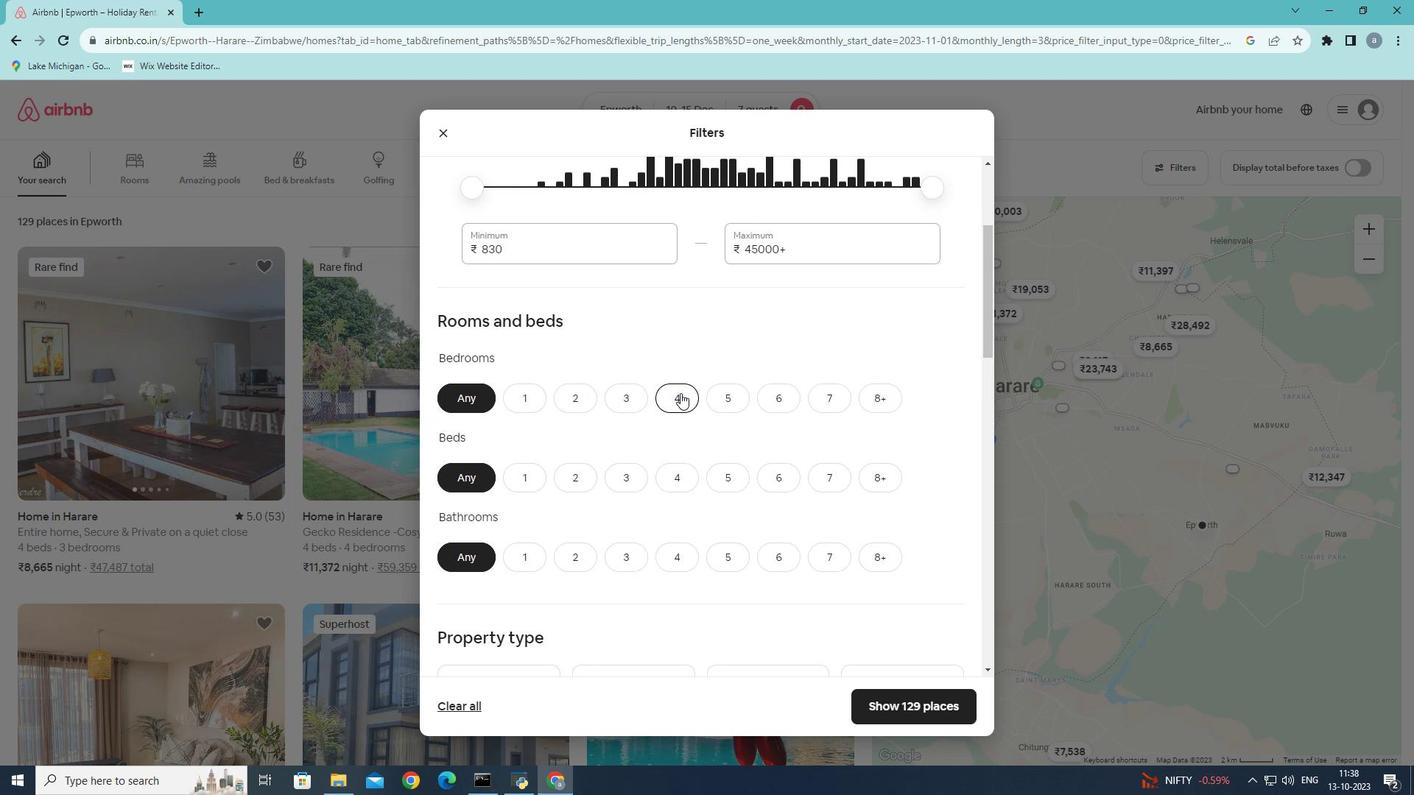 
Action: Mouse moved to (818, 481)
Screenshot: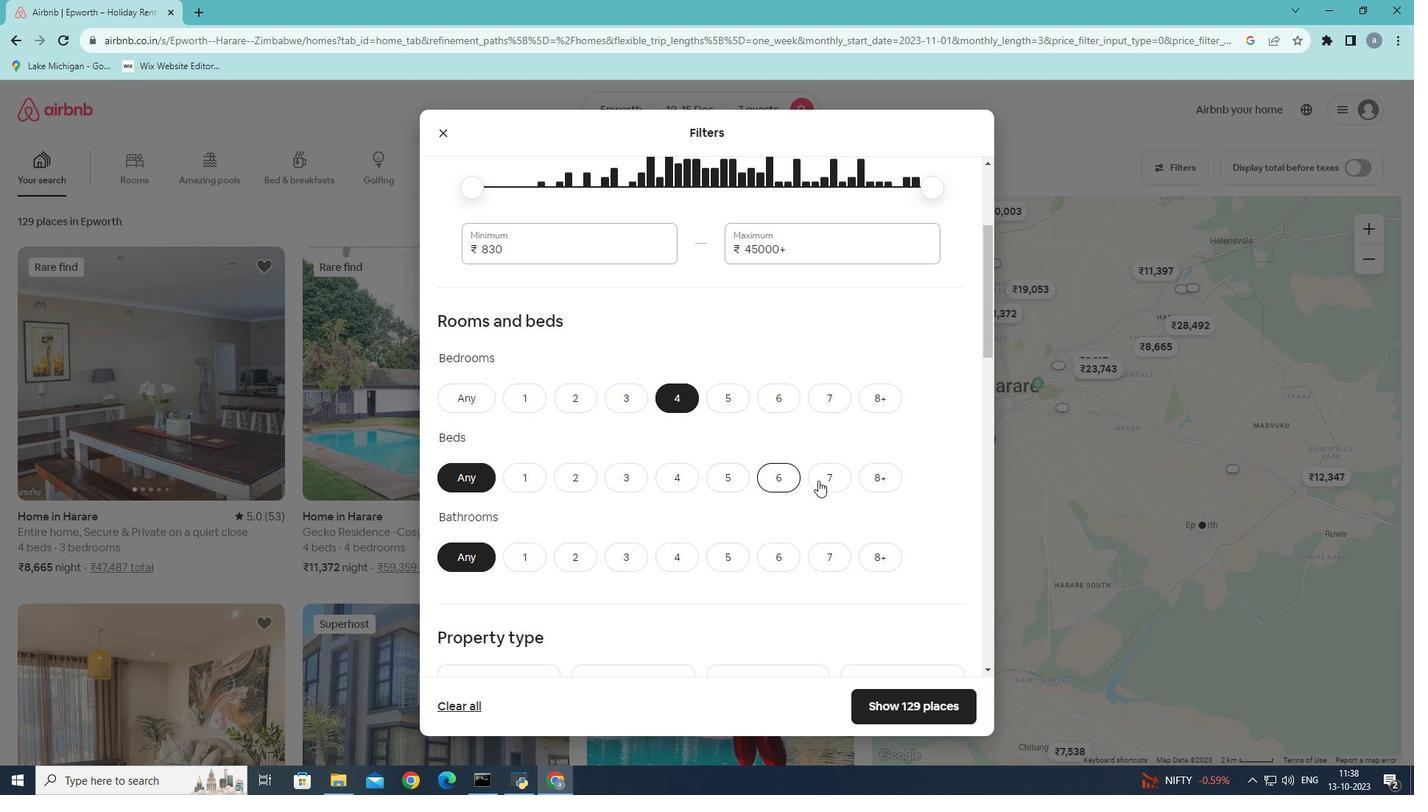 
Action: Mouse pressed left at (818, 481)
Screenshot: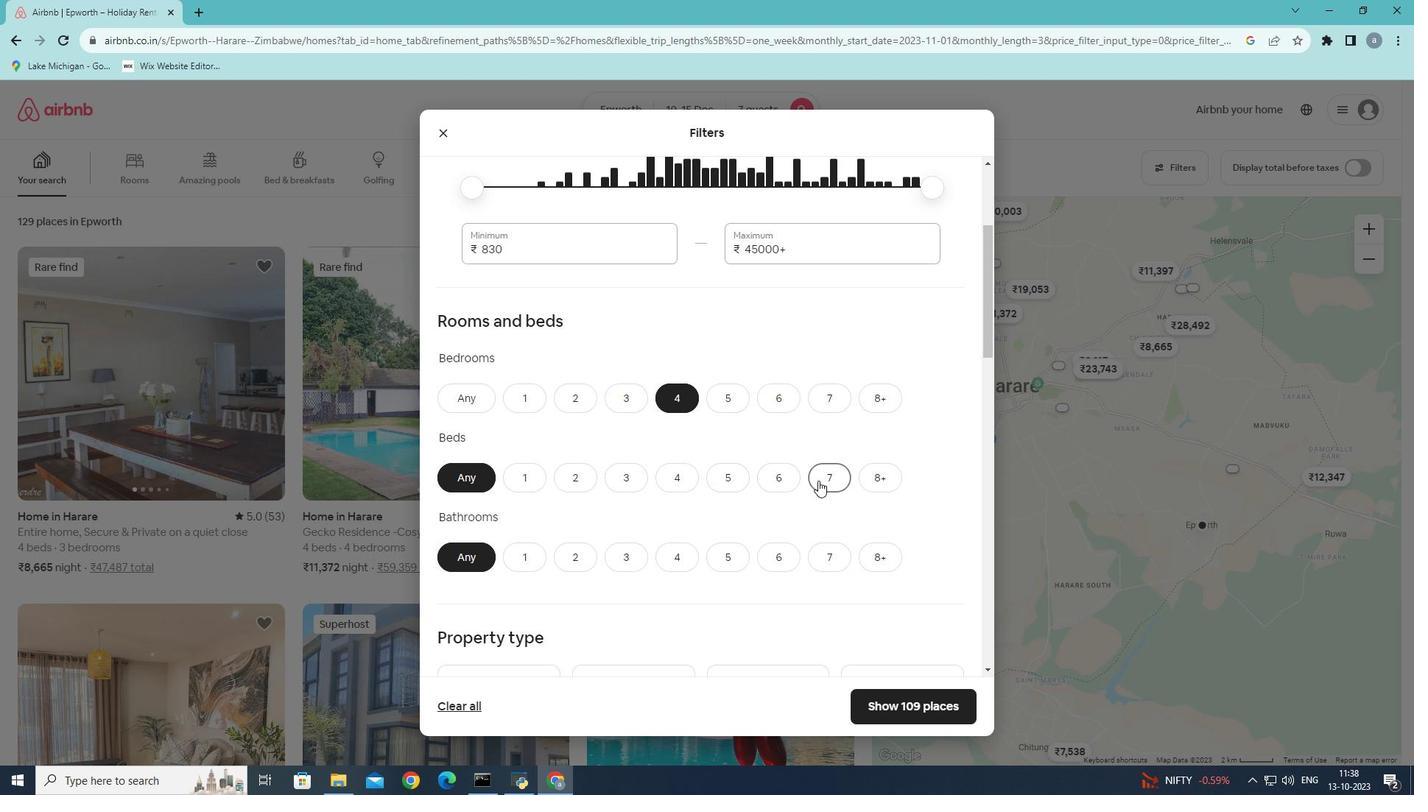 
Action: Mouse moved to (675, 559)
Screenshot: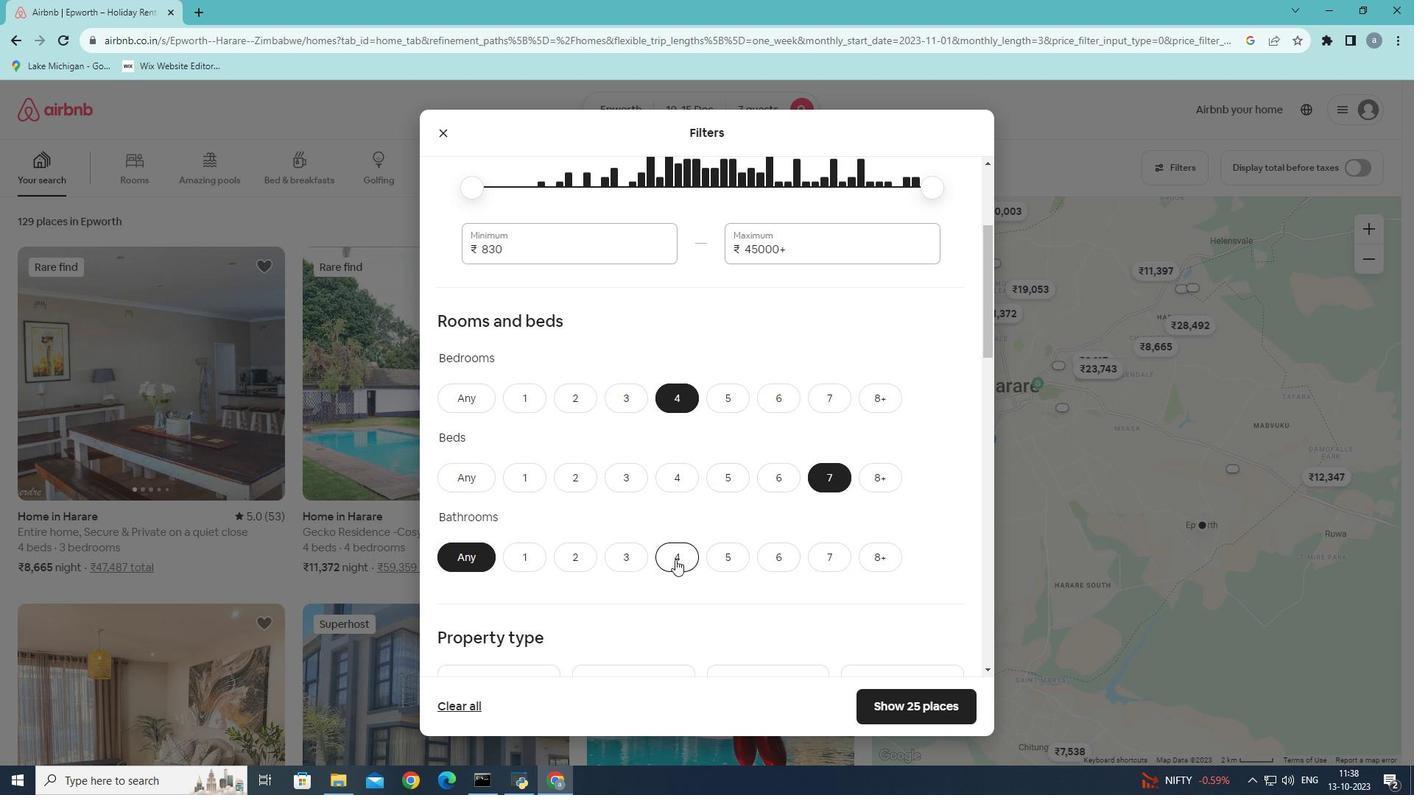 
Action: Mouse pressed left at (675, 559)
Screenshot: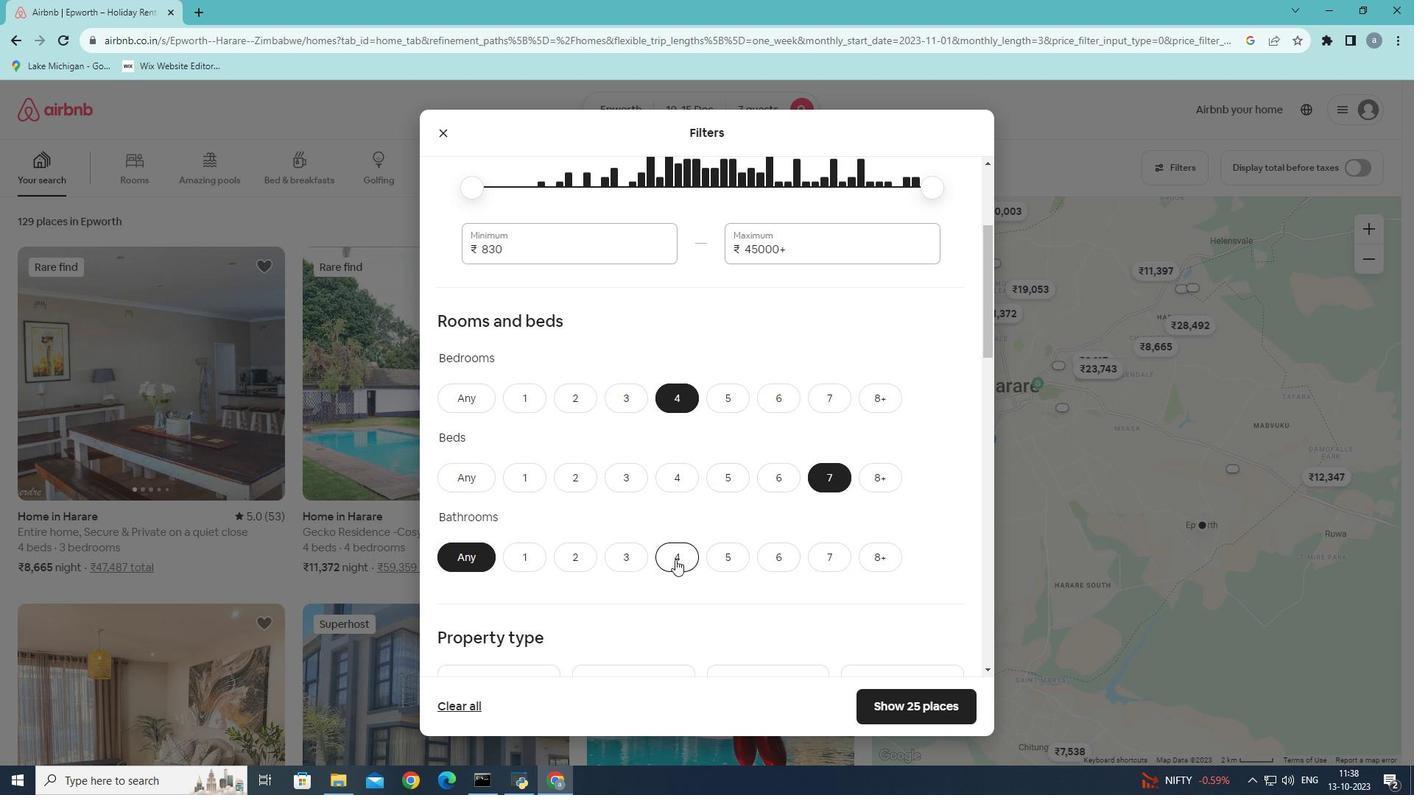 
Action: Mouse moved to (702, 491)
Screenshot: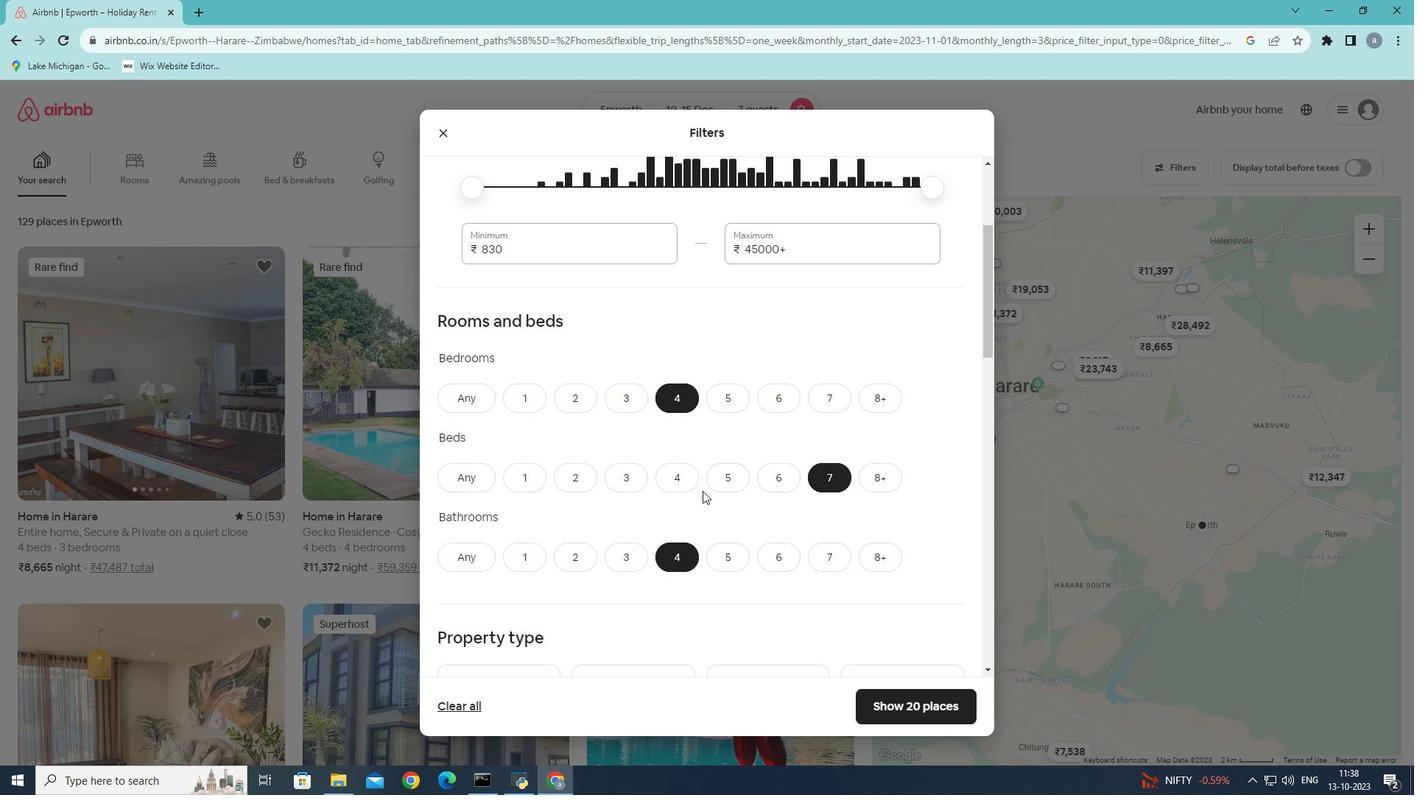 
Action: Mouse scrolled (702, 490) with delta (0, 0)
Screenshot: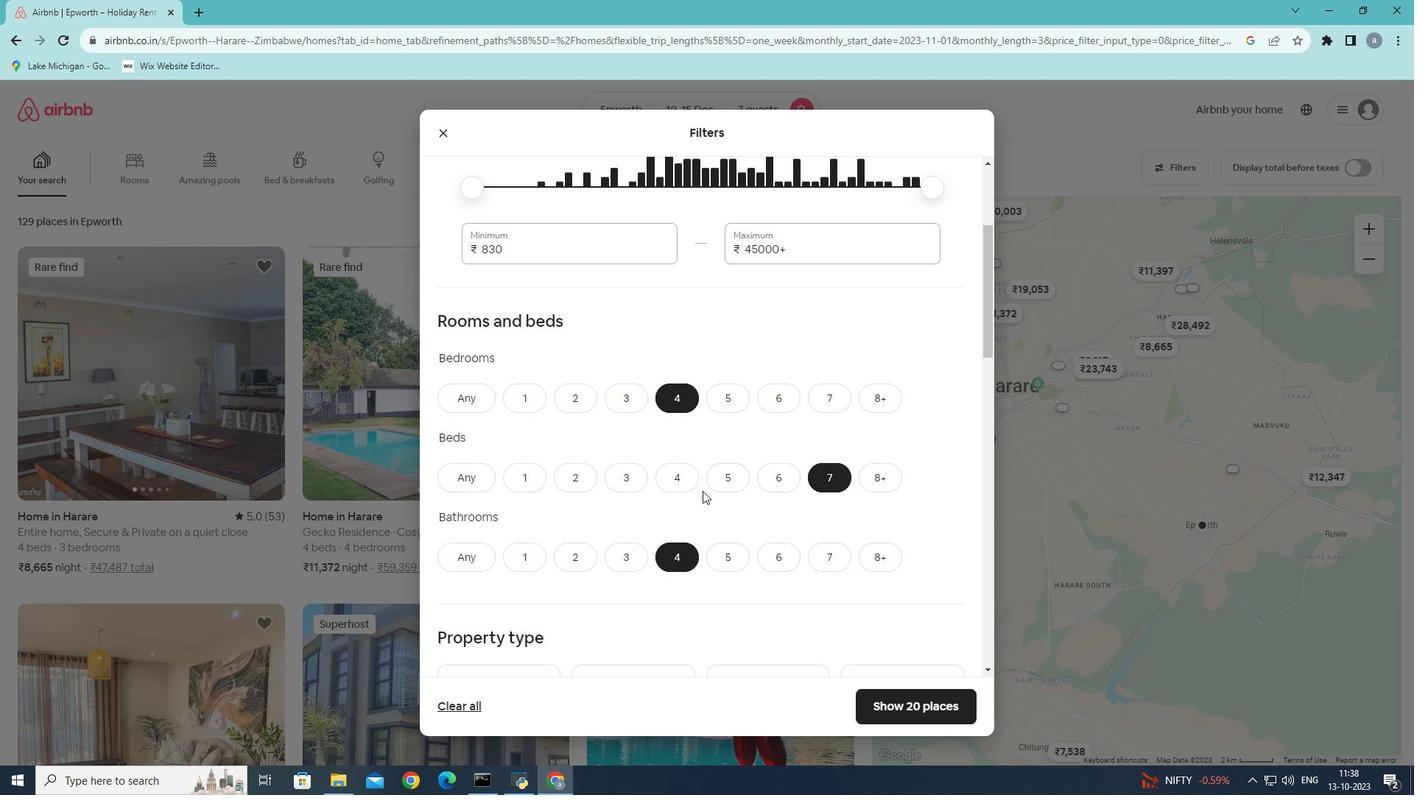 
Action: Mouse scrolled (702, 490) with delta (0, 0)
Screenshot: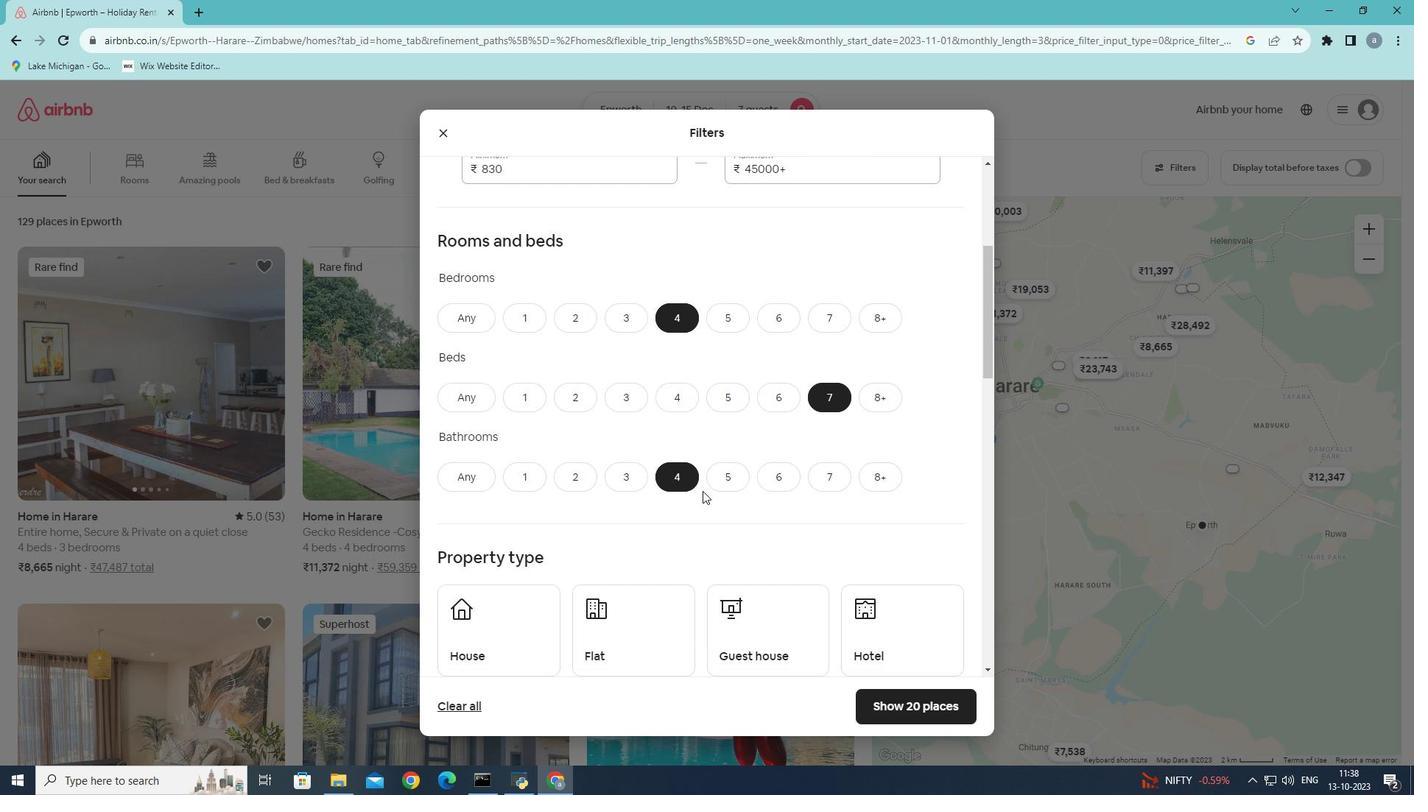 
Action: Mouse scrolled (702, 490) with delta (0, 0)
Screenshot: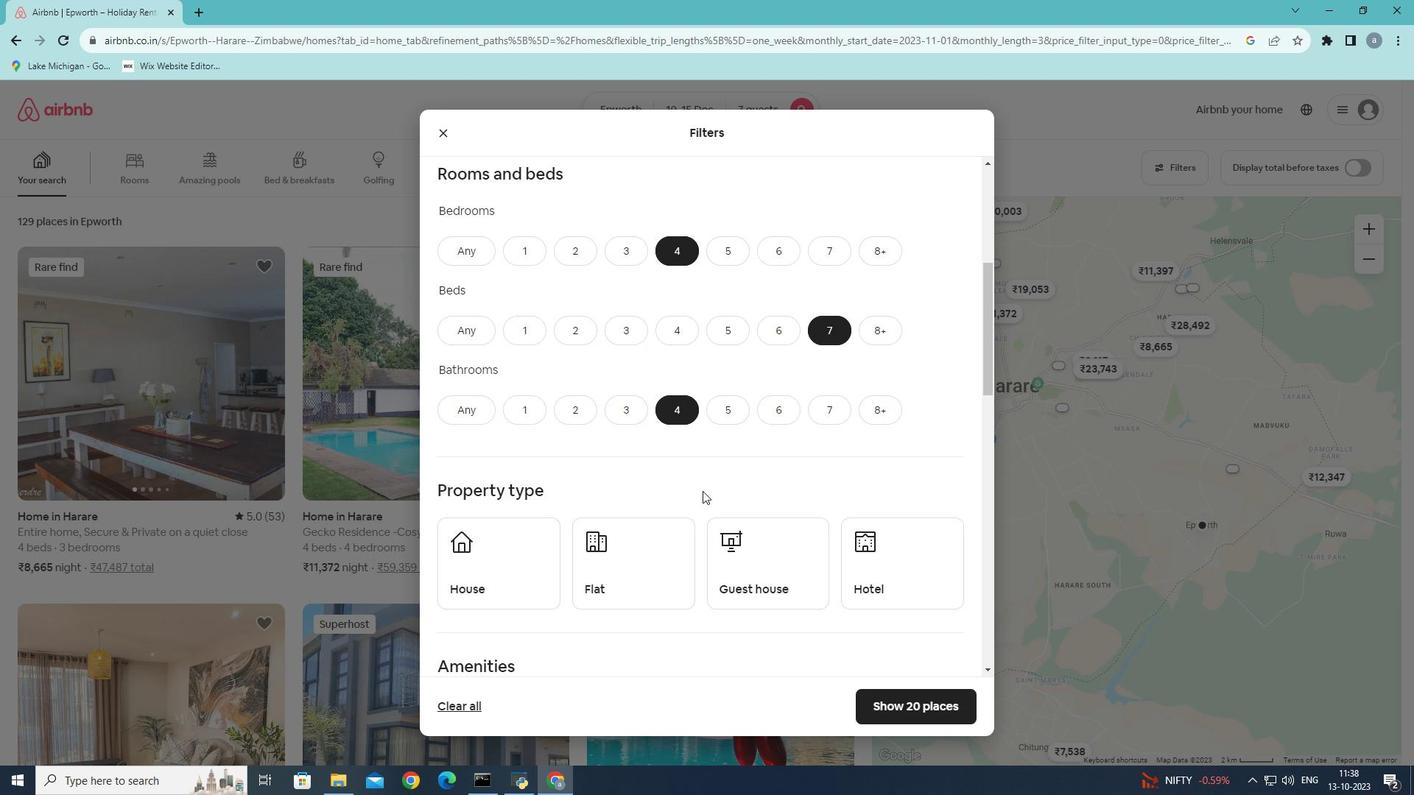 
Action: Mouse scrolled (702, 490) with delta (0, 0)
Screenshot: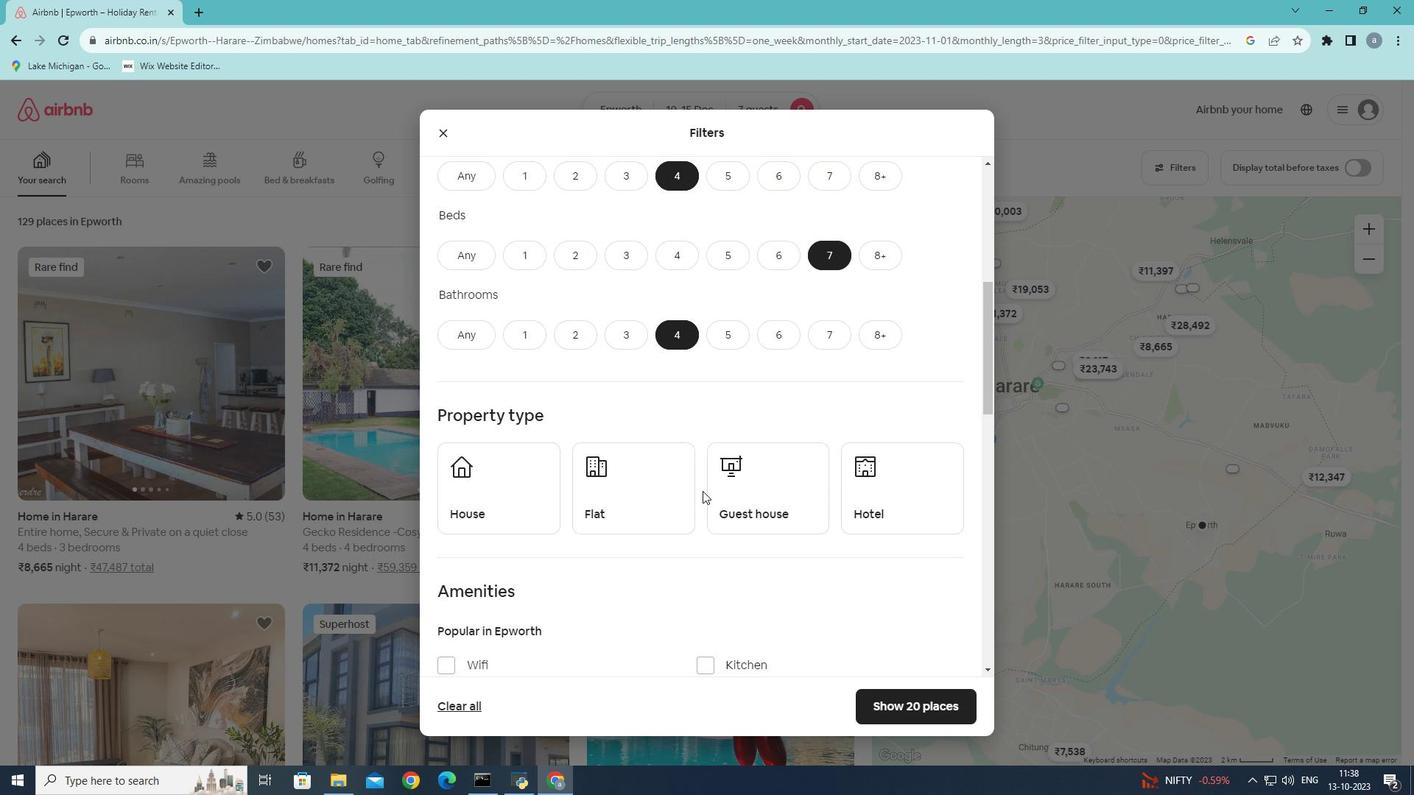
Action: Mouse moved to (529, 405)
Screenshot: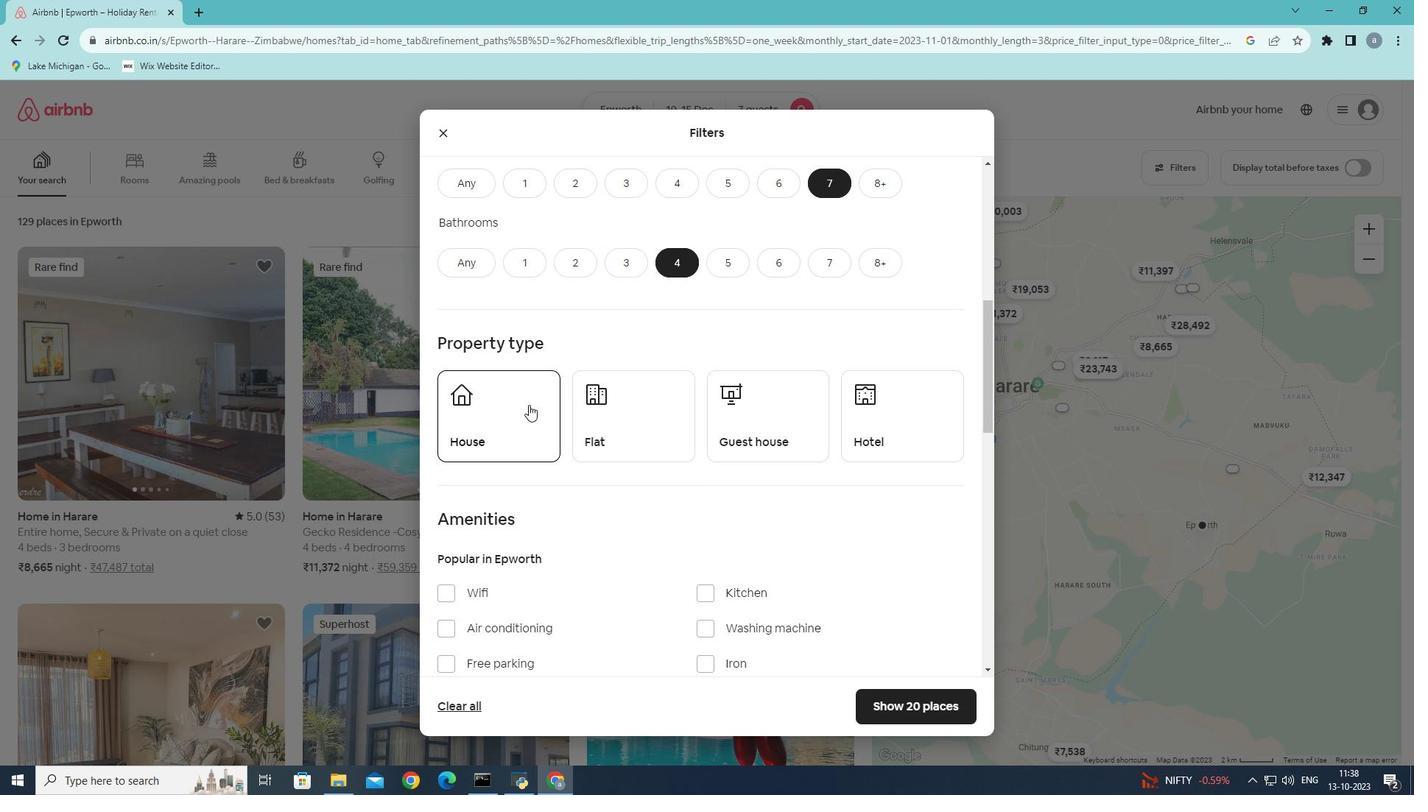 
Action: Mouse pressed left at (529, 405)
Screenshot: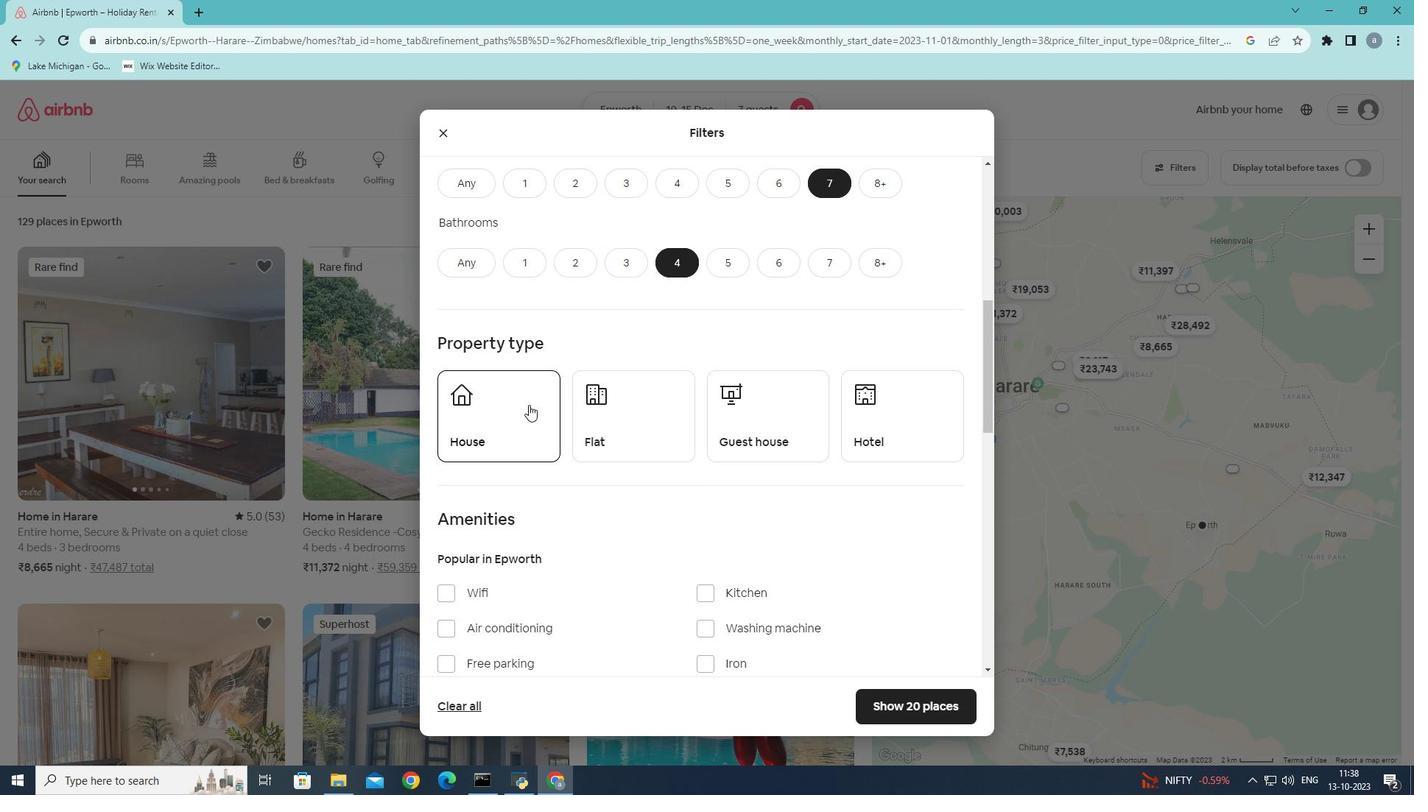 
Action: Mouse moved to (639, 408)
Screenshot: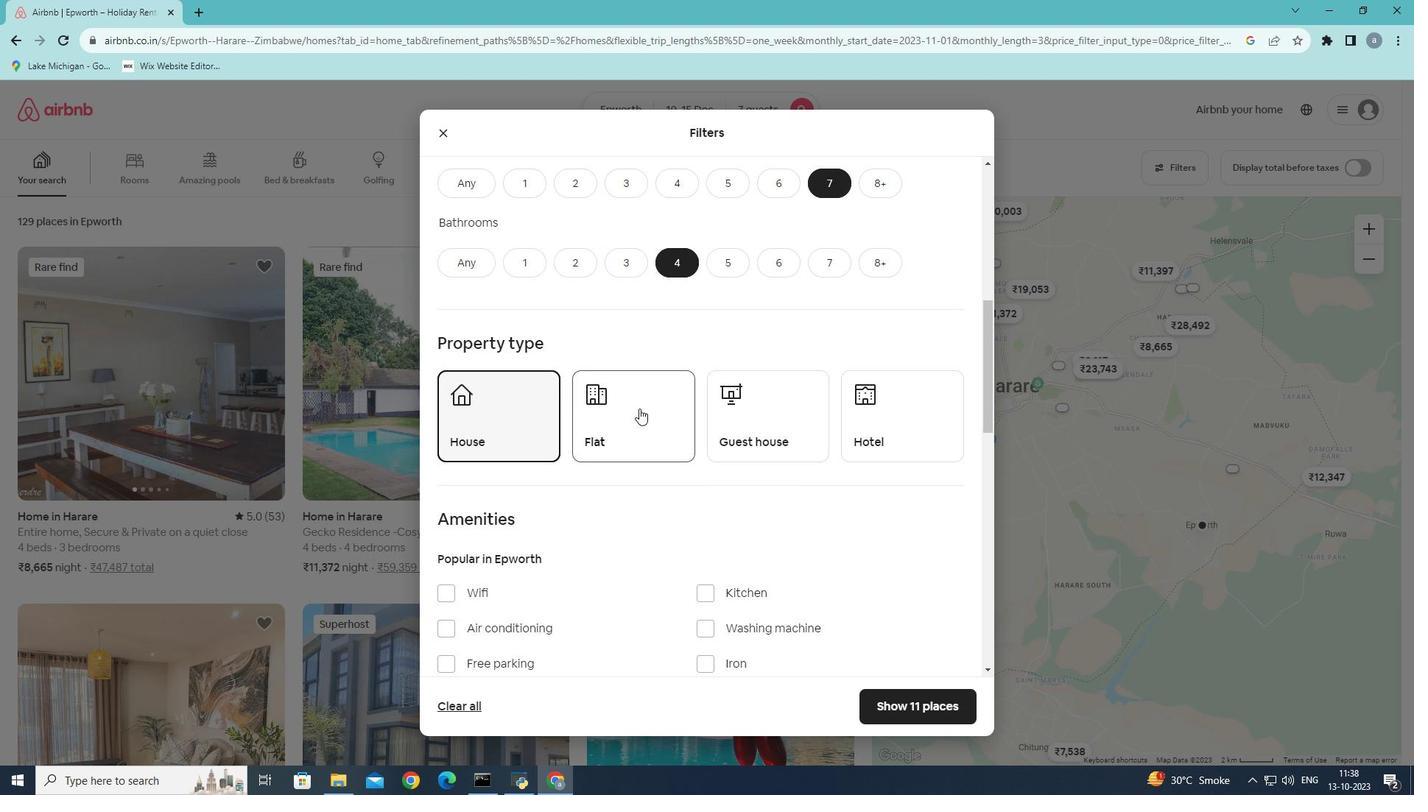 
Action: Mouse scrolled (639, 408) with delta (0, 0)
Screenshot: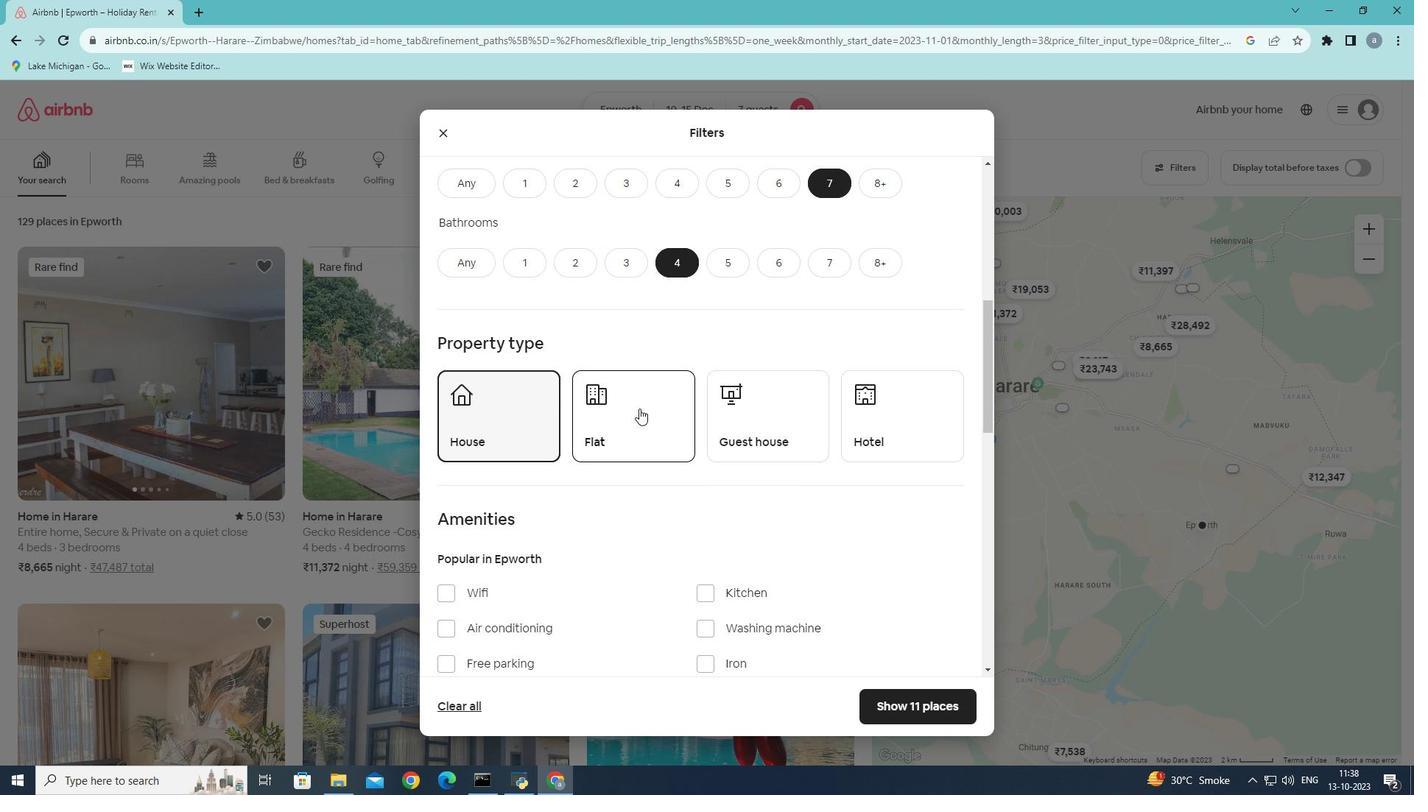 
Action: Mouse scrolled (639, 408) with delta (0, 0)
Screenshot: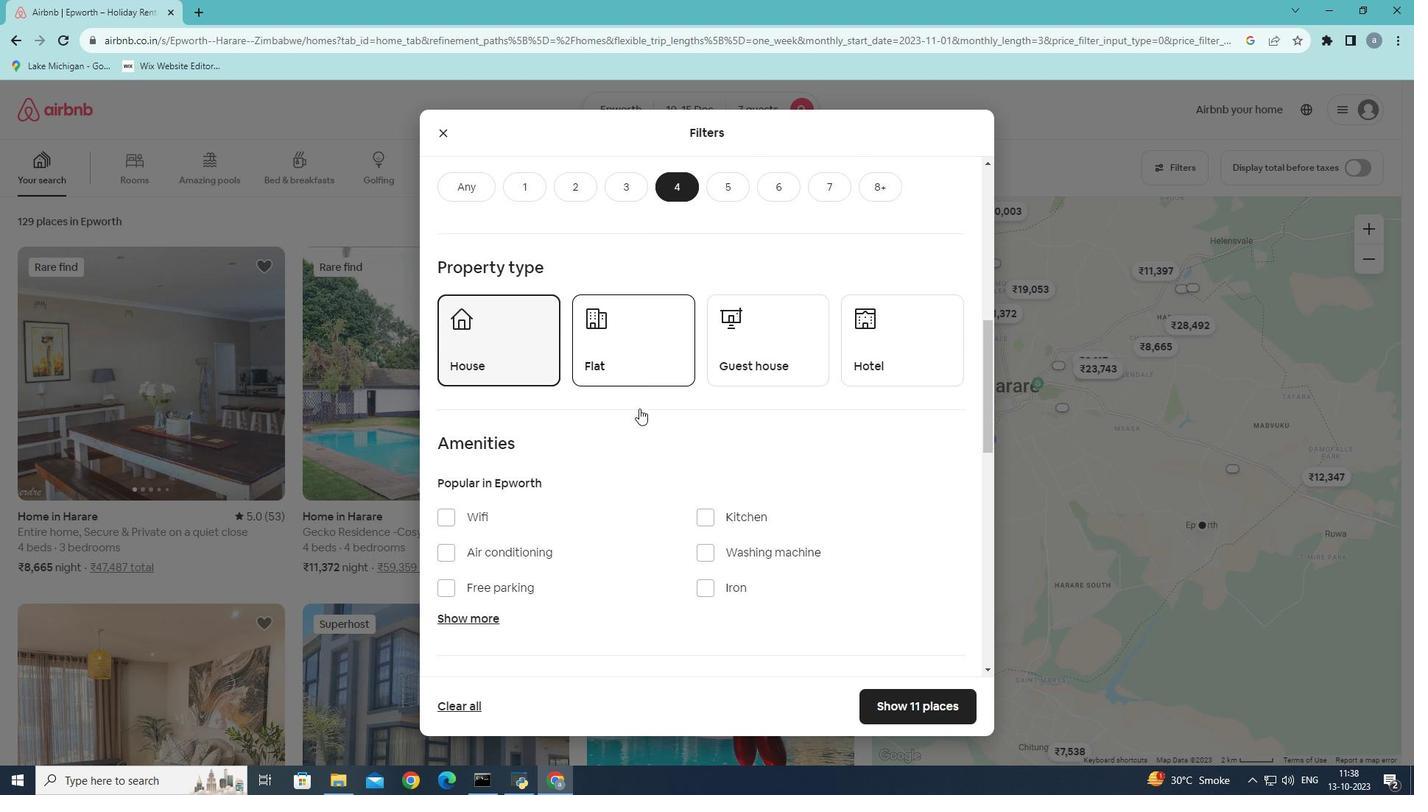 
Action: Mouse scrolled (639, 408) with delta (0, 0)
Screenshot: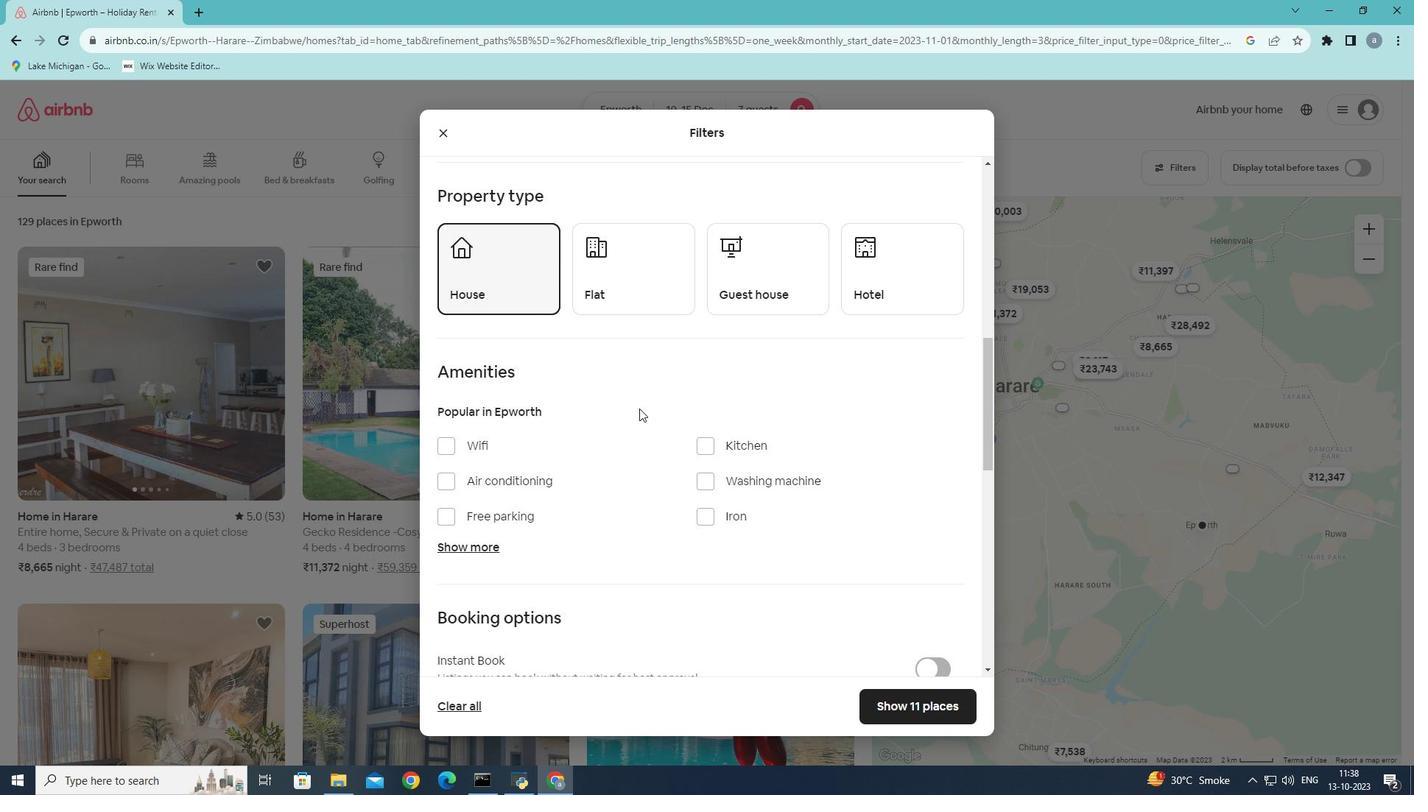 
Action: Mouse moved to (446, 365)
Screenshot: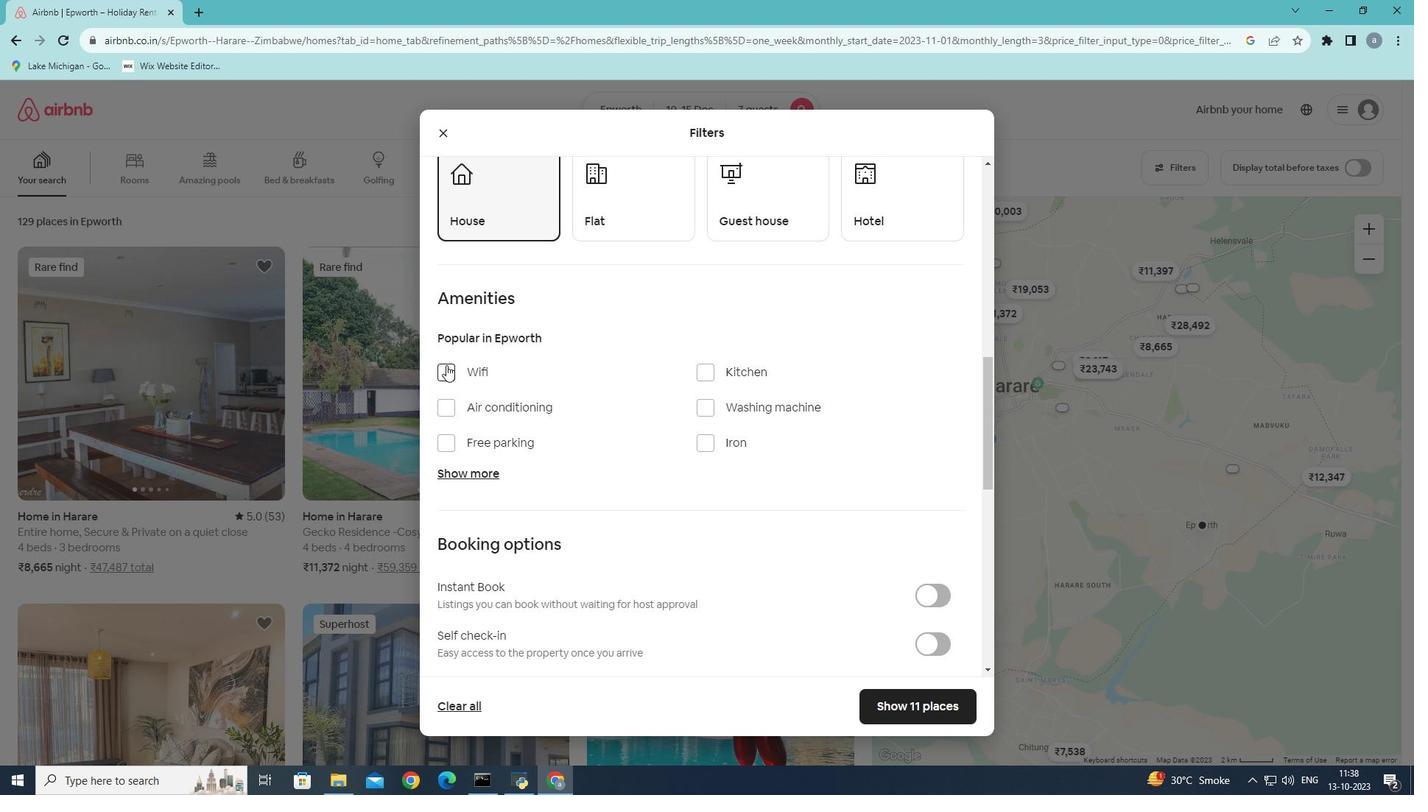 
Action: Mouse pressed left at (446, 365)
Screenshot: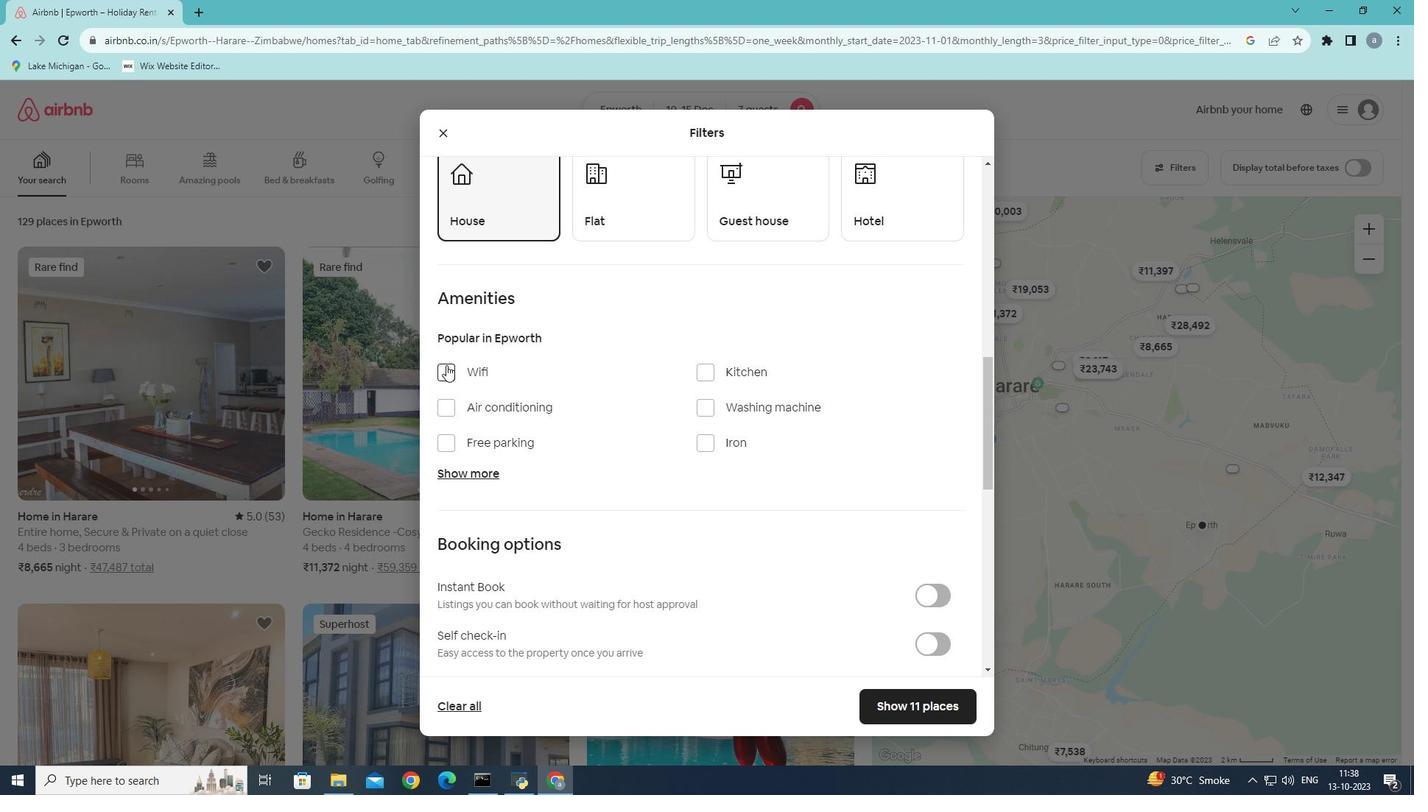 
Action: Mouse moved to (579, 411)
Screenshot: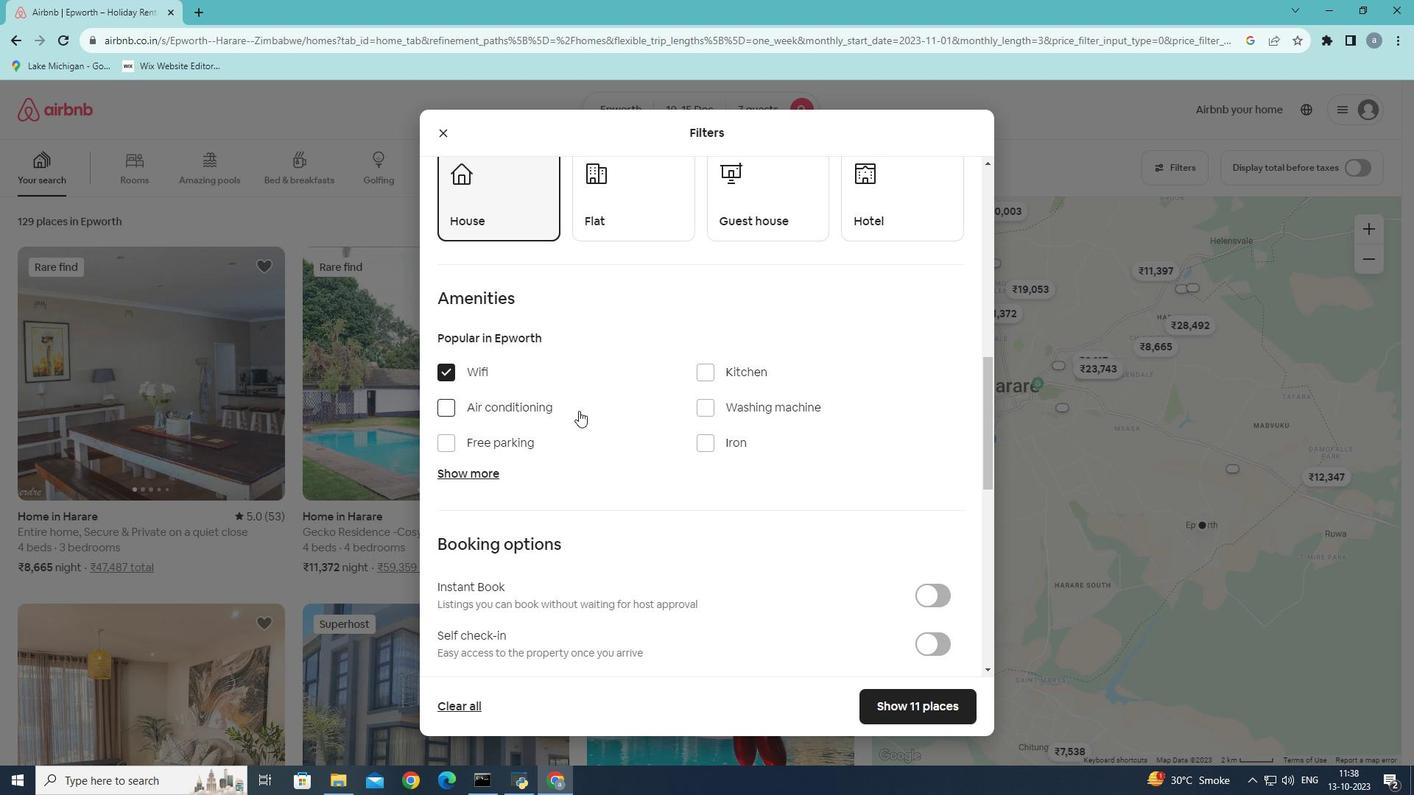 
Action: Mouse scrolled (579, 410) with delta (0, 0)
Screenshot: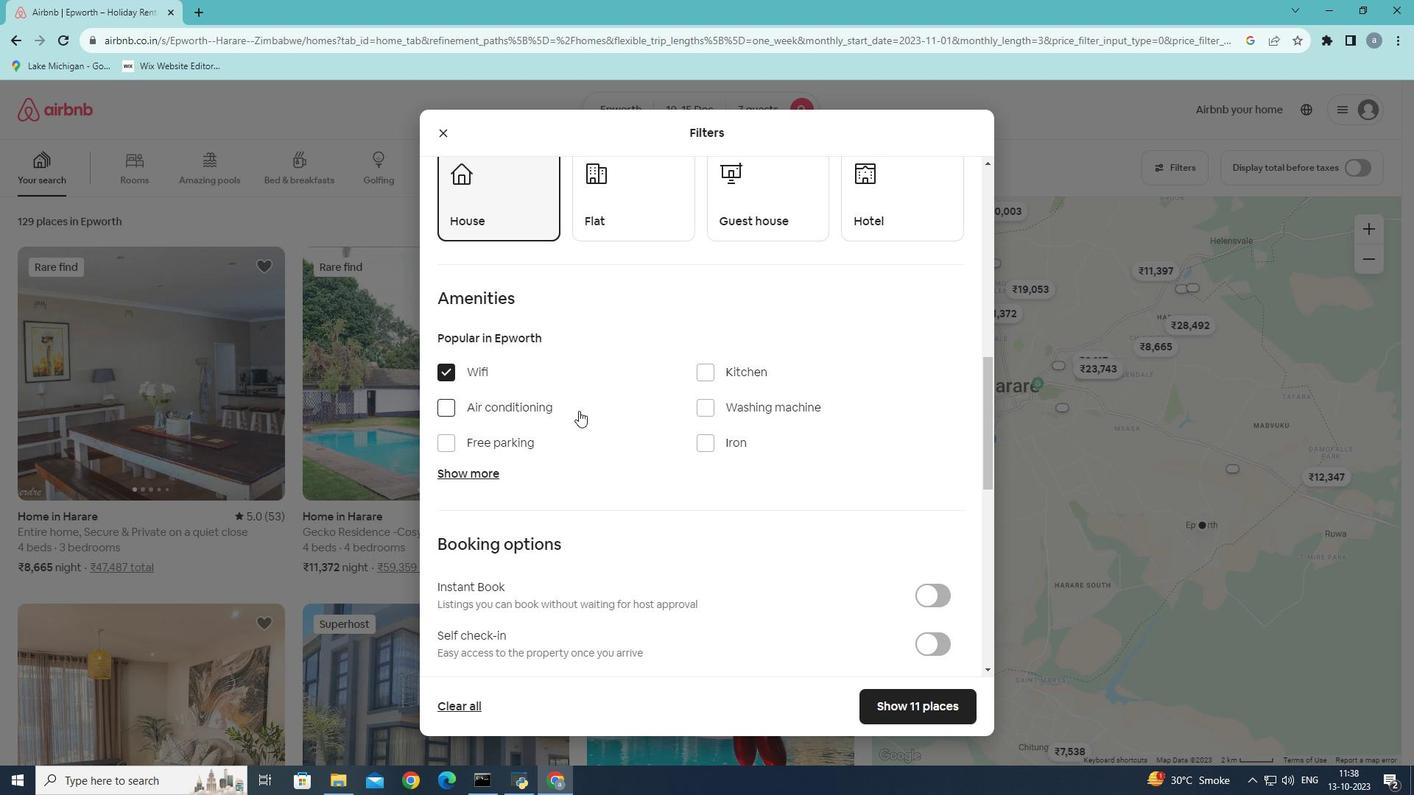 
Action: Mouse moved to (467, 398)
Screenshot: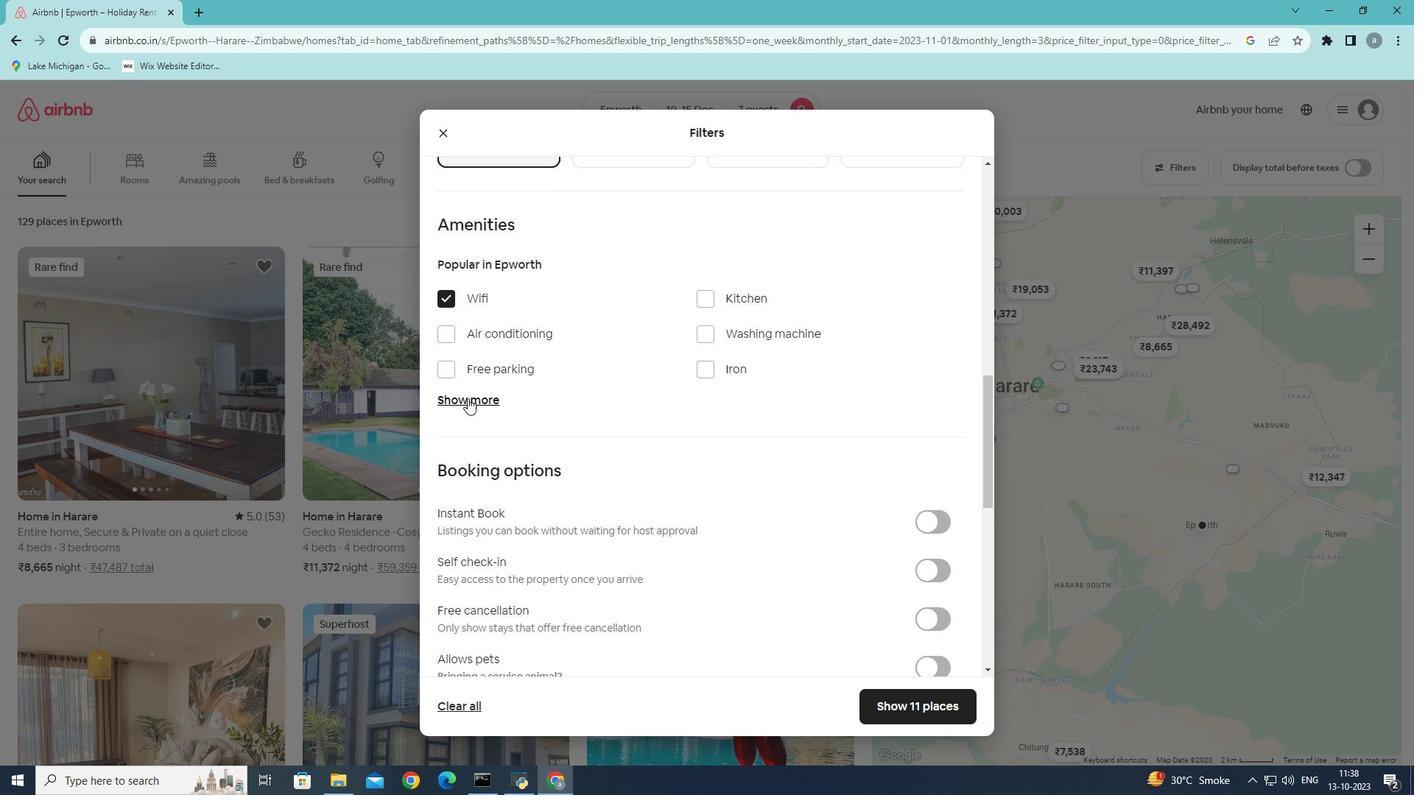 
Action: Mouse pressed left at (467, 398)
Screenshot: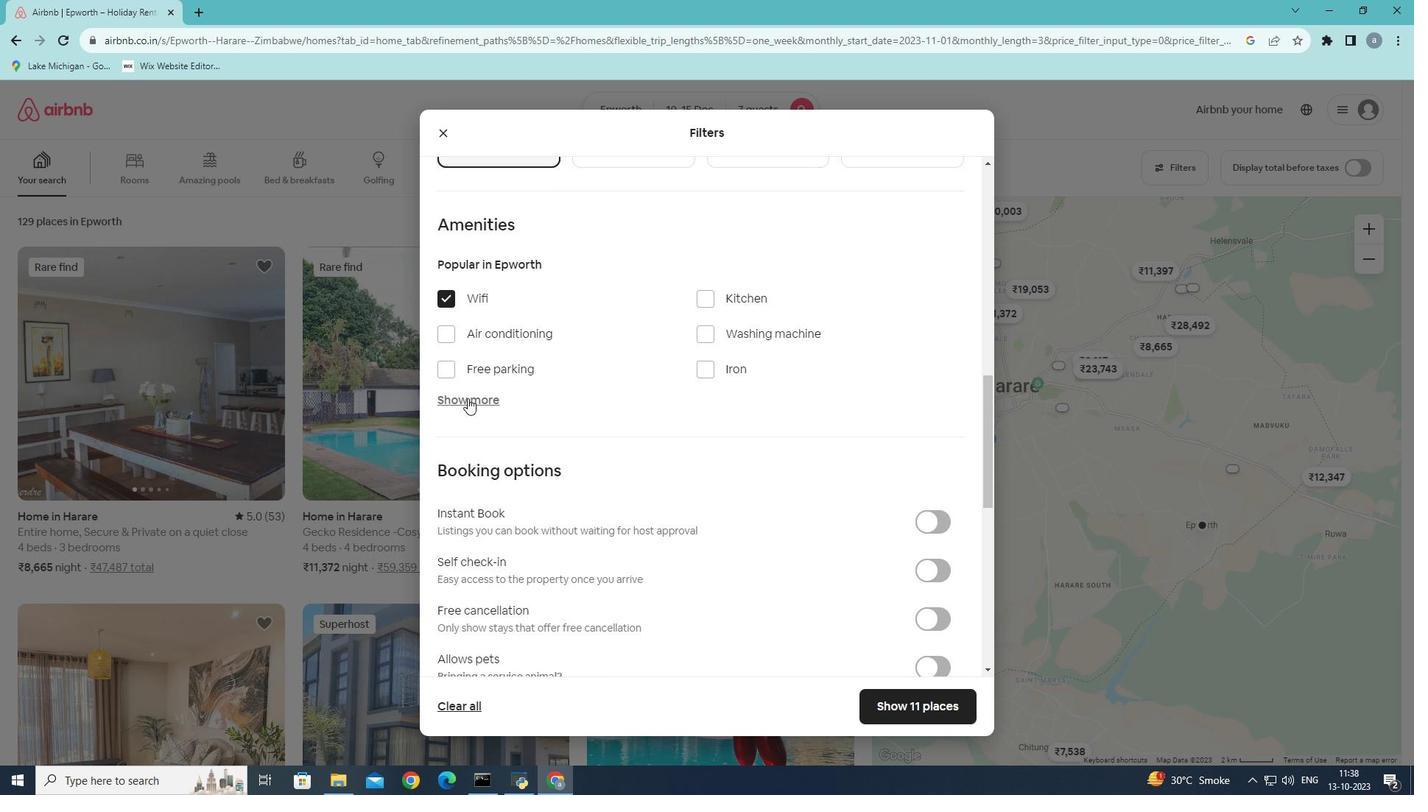 
Action: Mouse moved to (453, 377)
Screenshot: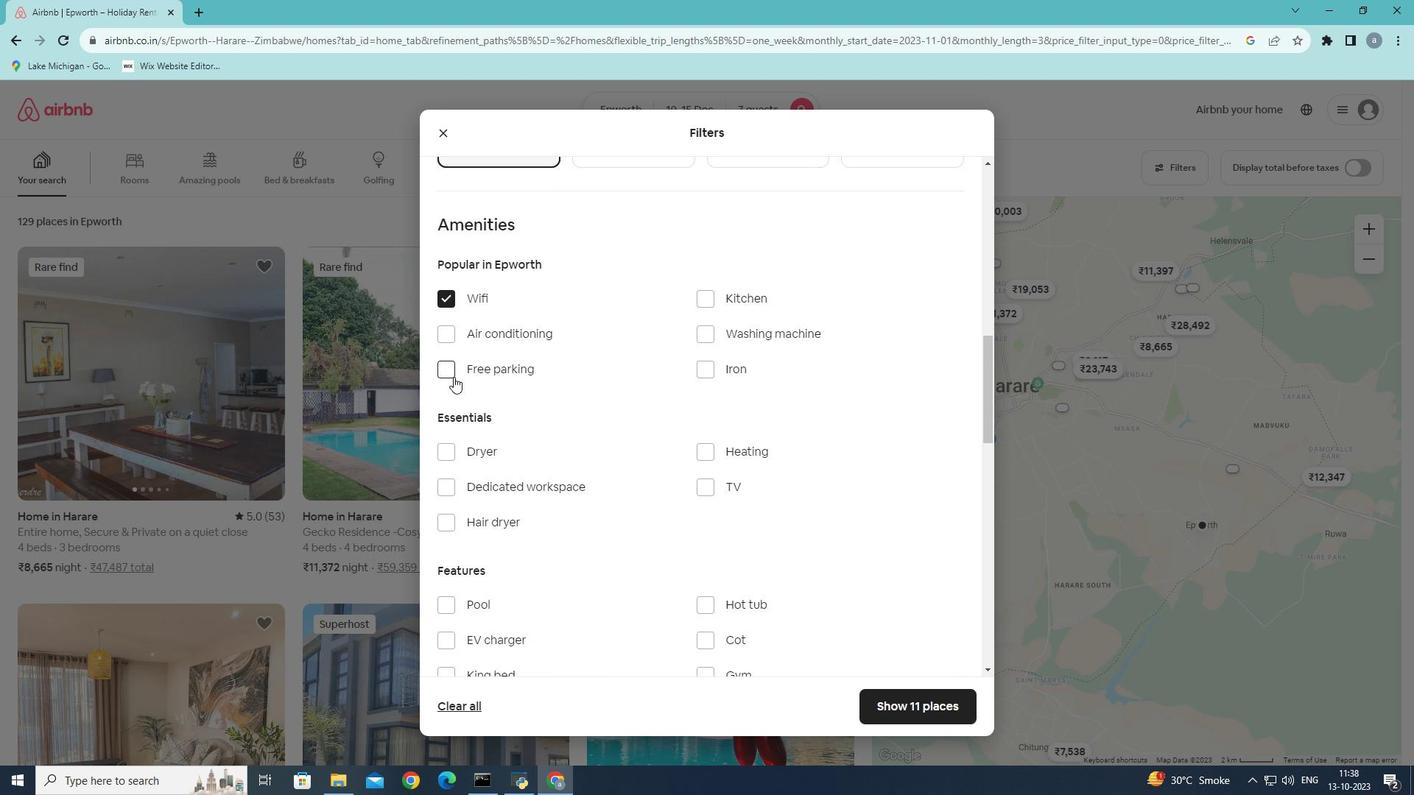 
Action: Mouse pressed left at (453, 377)
Screenshot: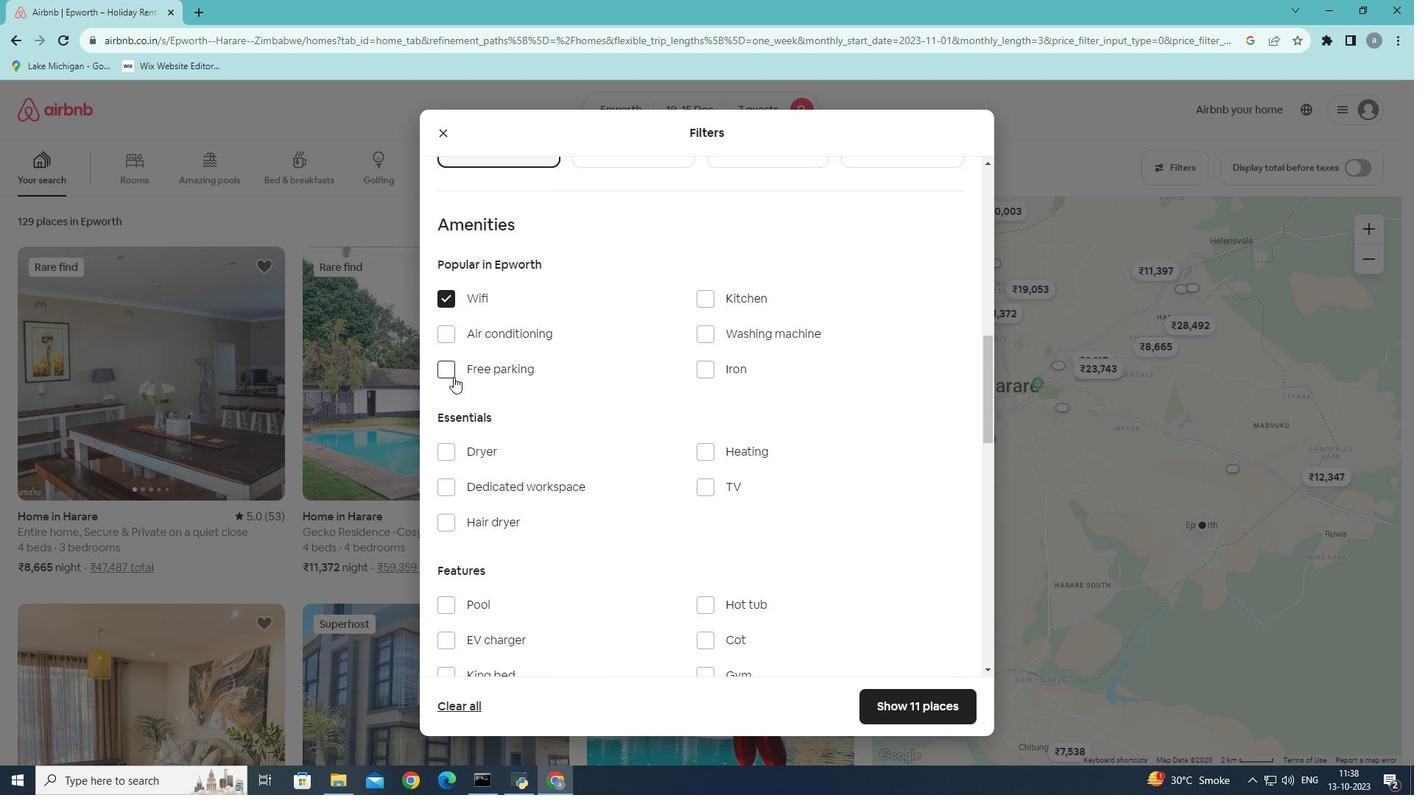 
Action: Mouse moved to (733, 467)
Screenshot: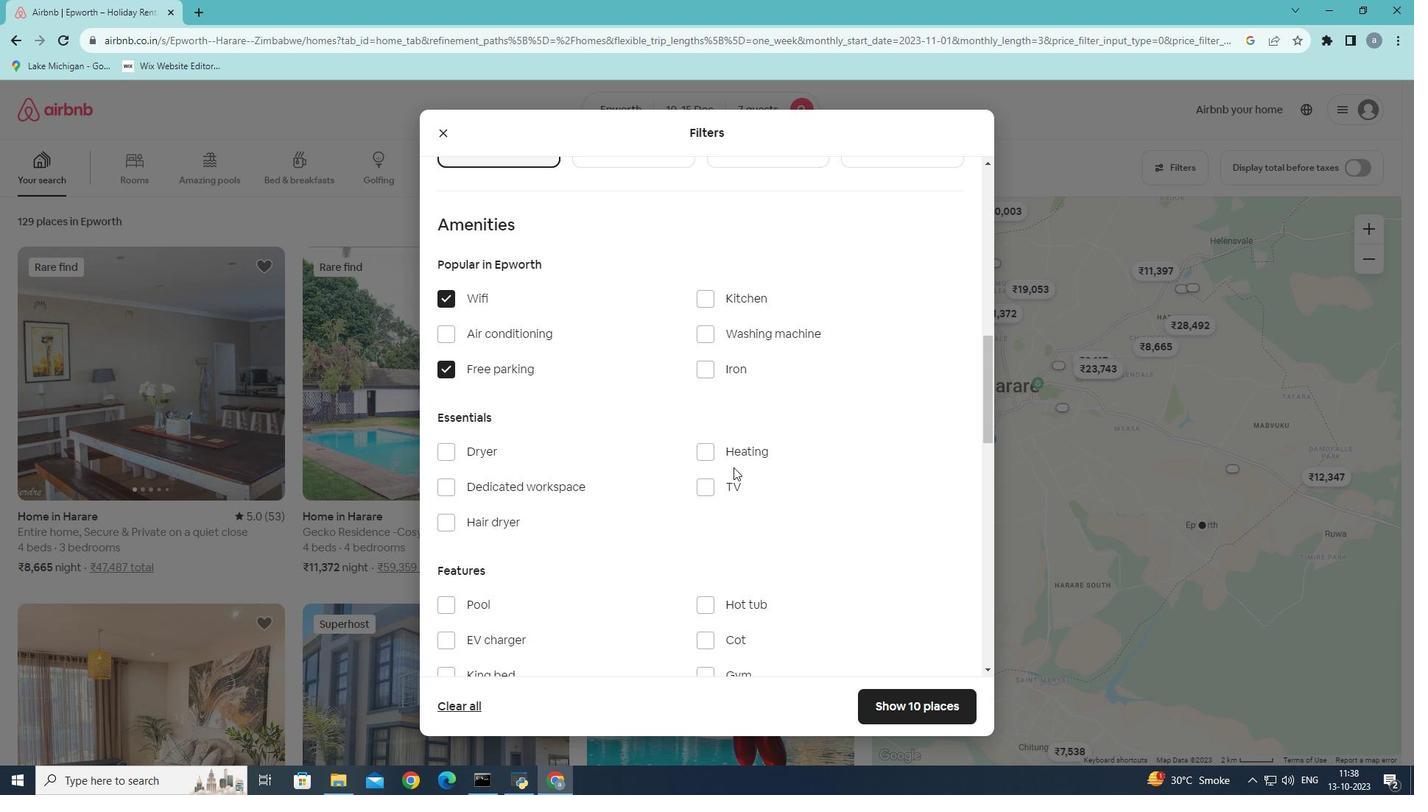
Action: Mouse scrolled (733, 467) with delta (0, 0)
Screenshot: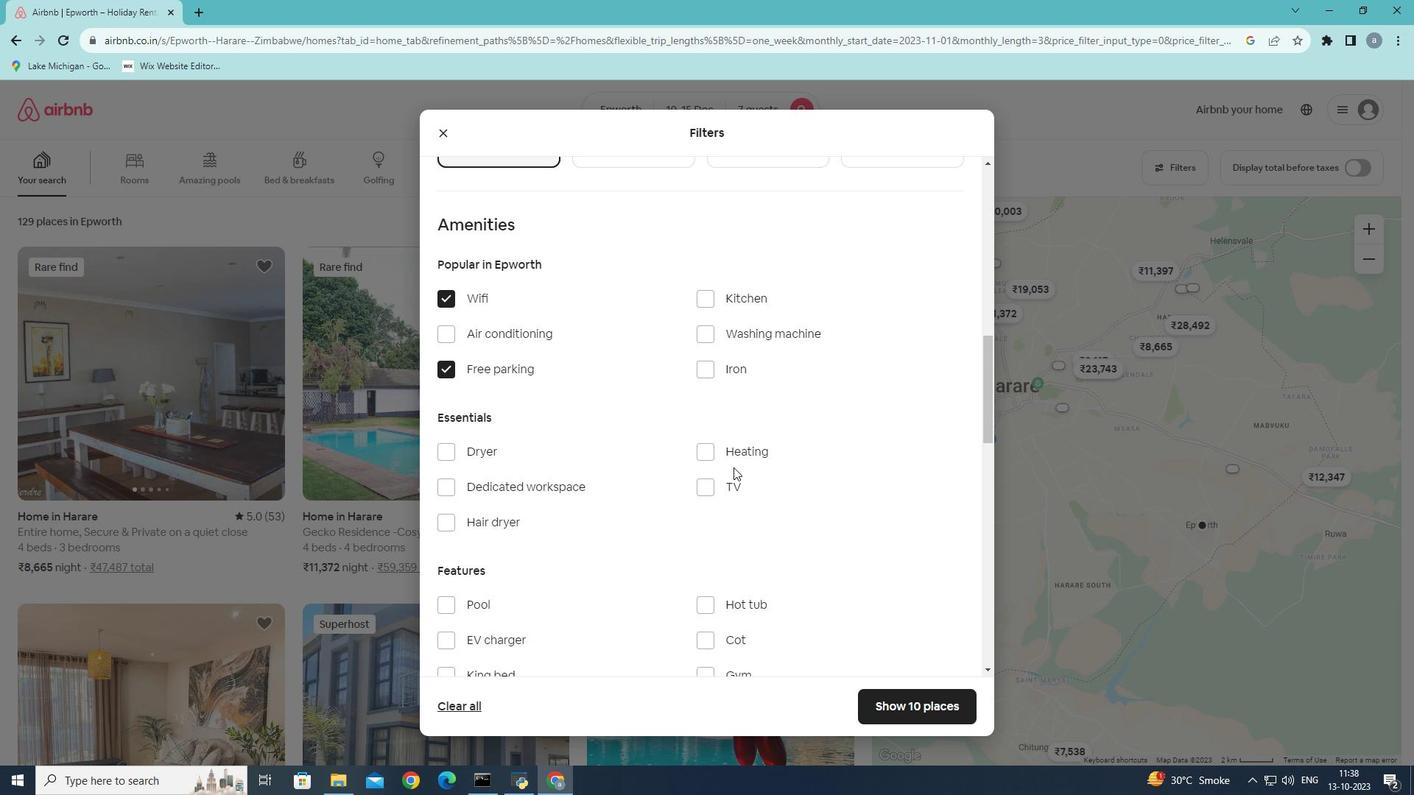 
Action: Mouse scrolled (733, 467) with delta (0, 0)
Screenshot: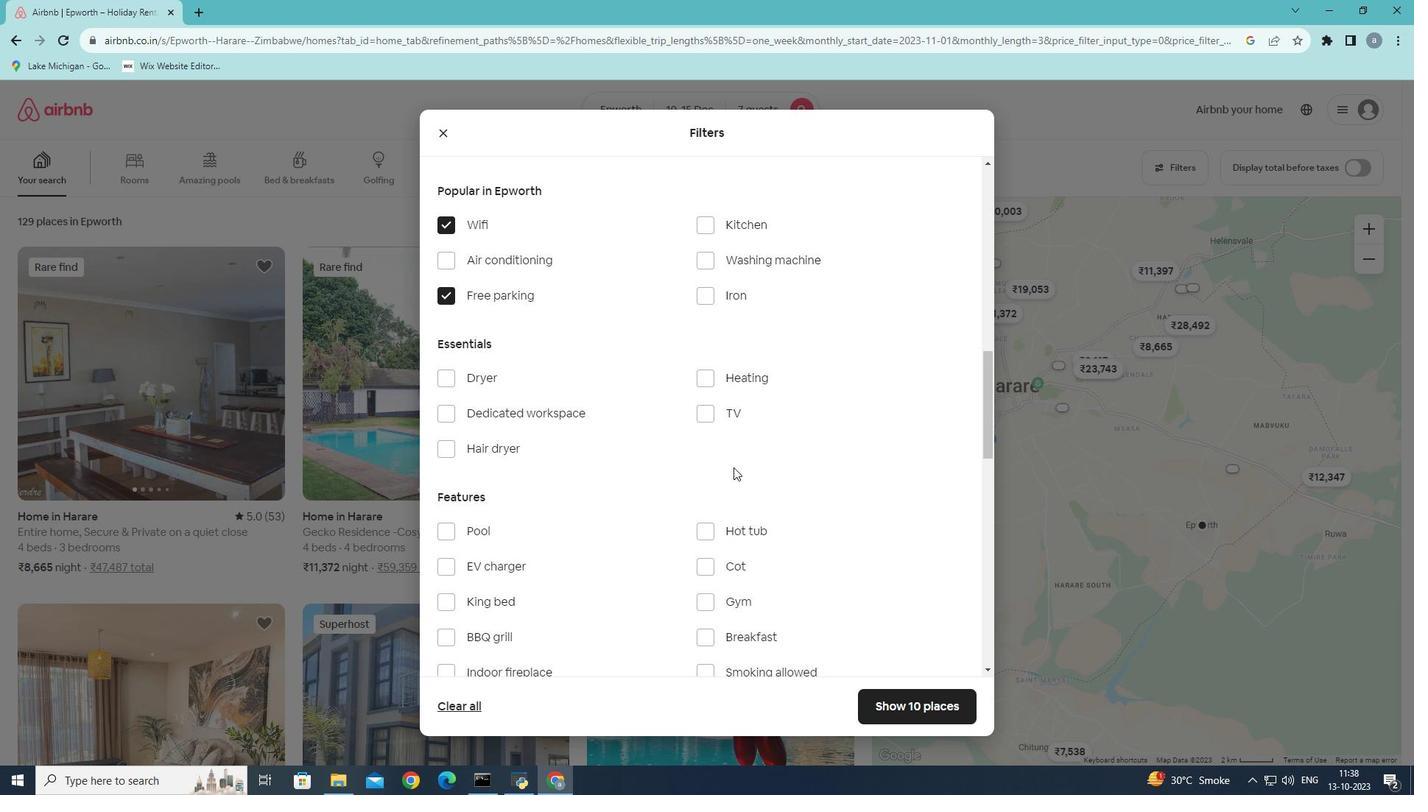 
Action: Mouse moved to (702, 334)
Screenshot: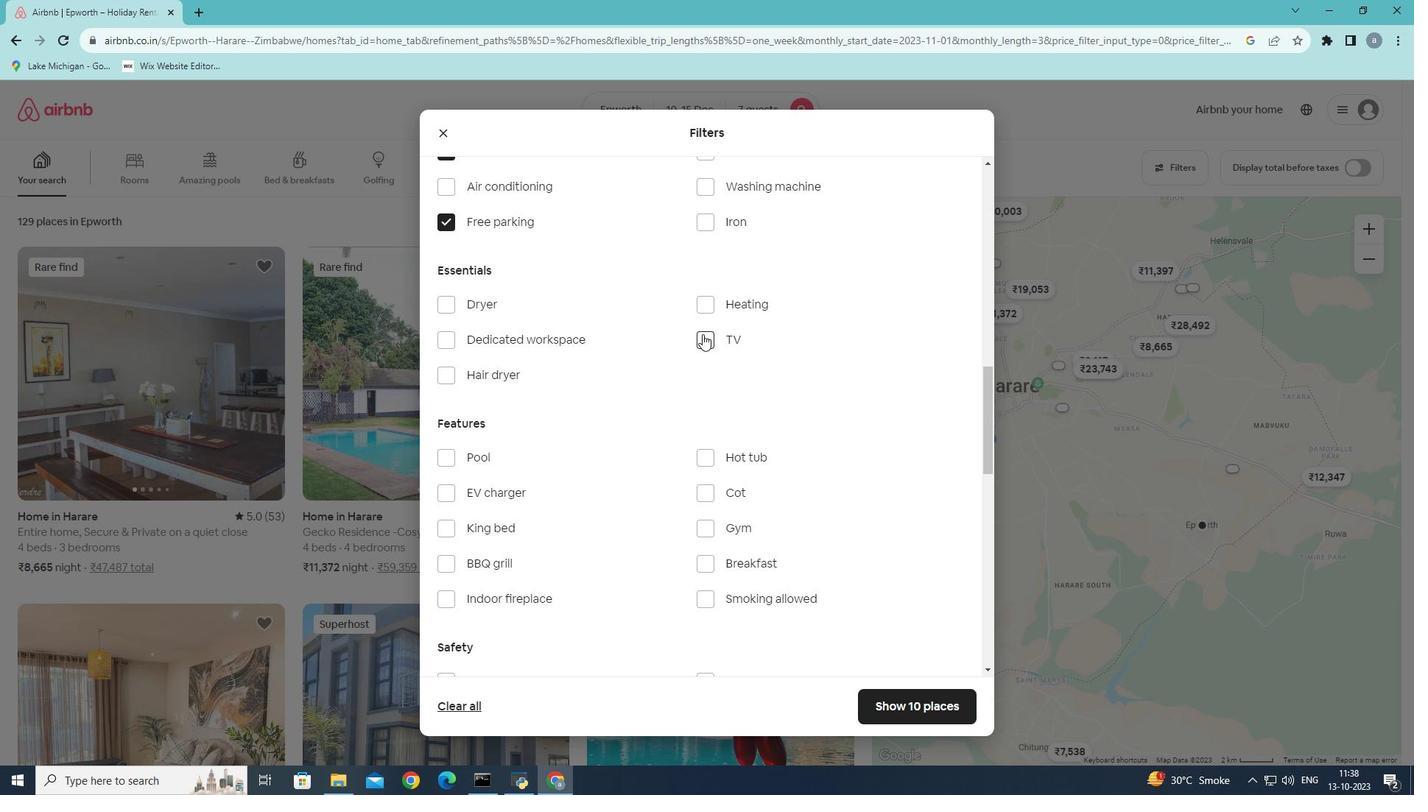 
Action: Mouse pressed left at (702, 334)
Screenshot: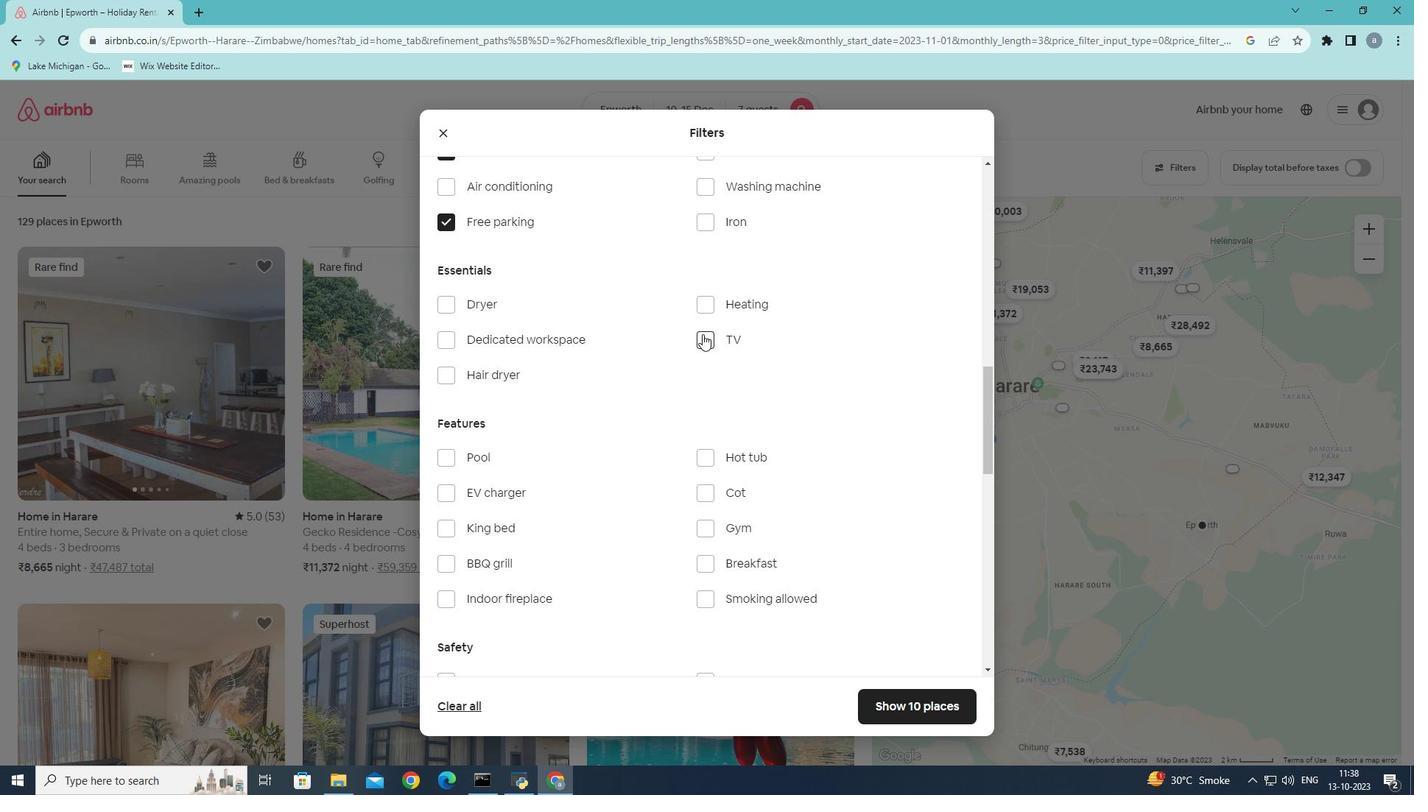 
Action: Mouse moved to (601, 447)
Screenshot: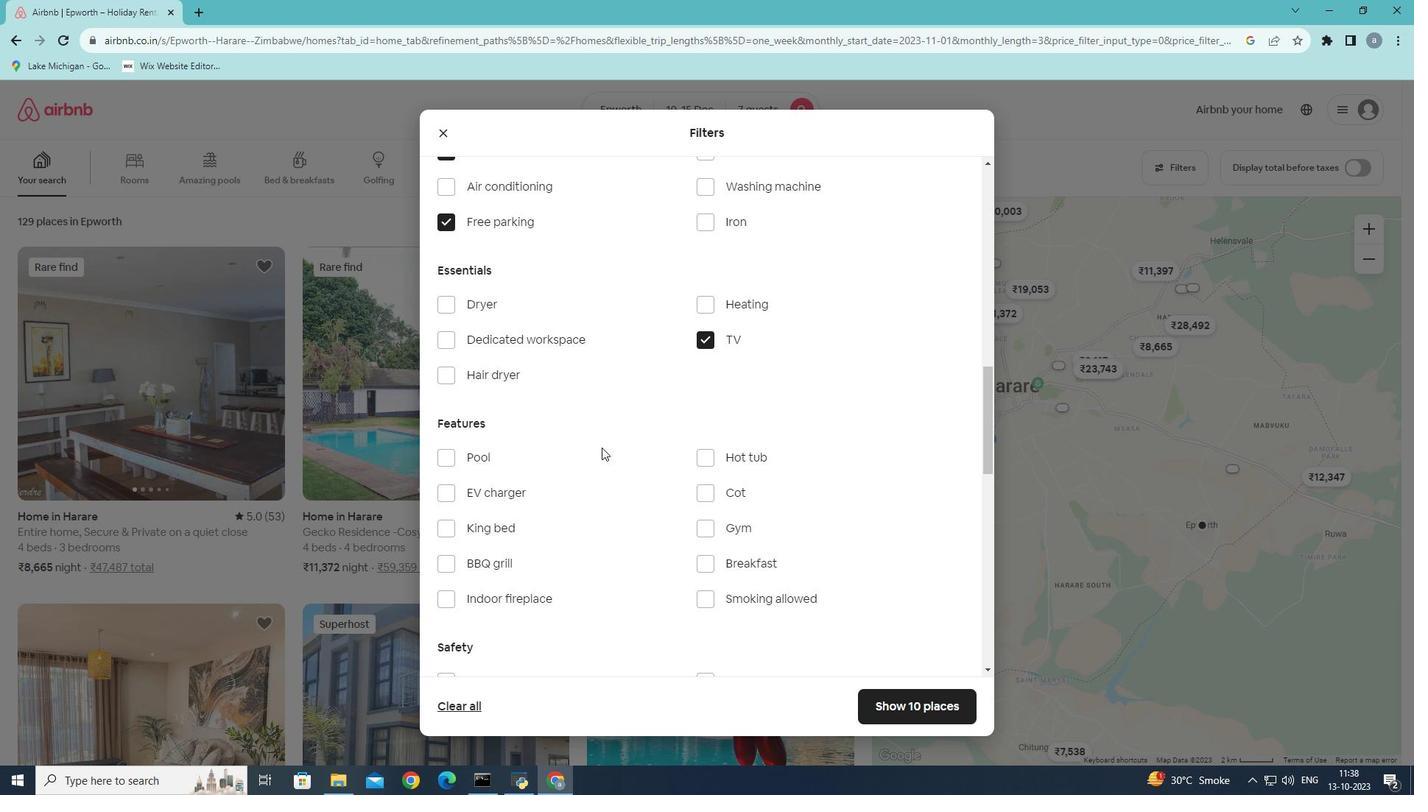 
Action: Mouse scrolled (601, 447) with delta (0, 0)
Screenshot: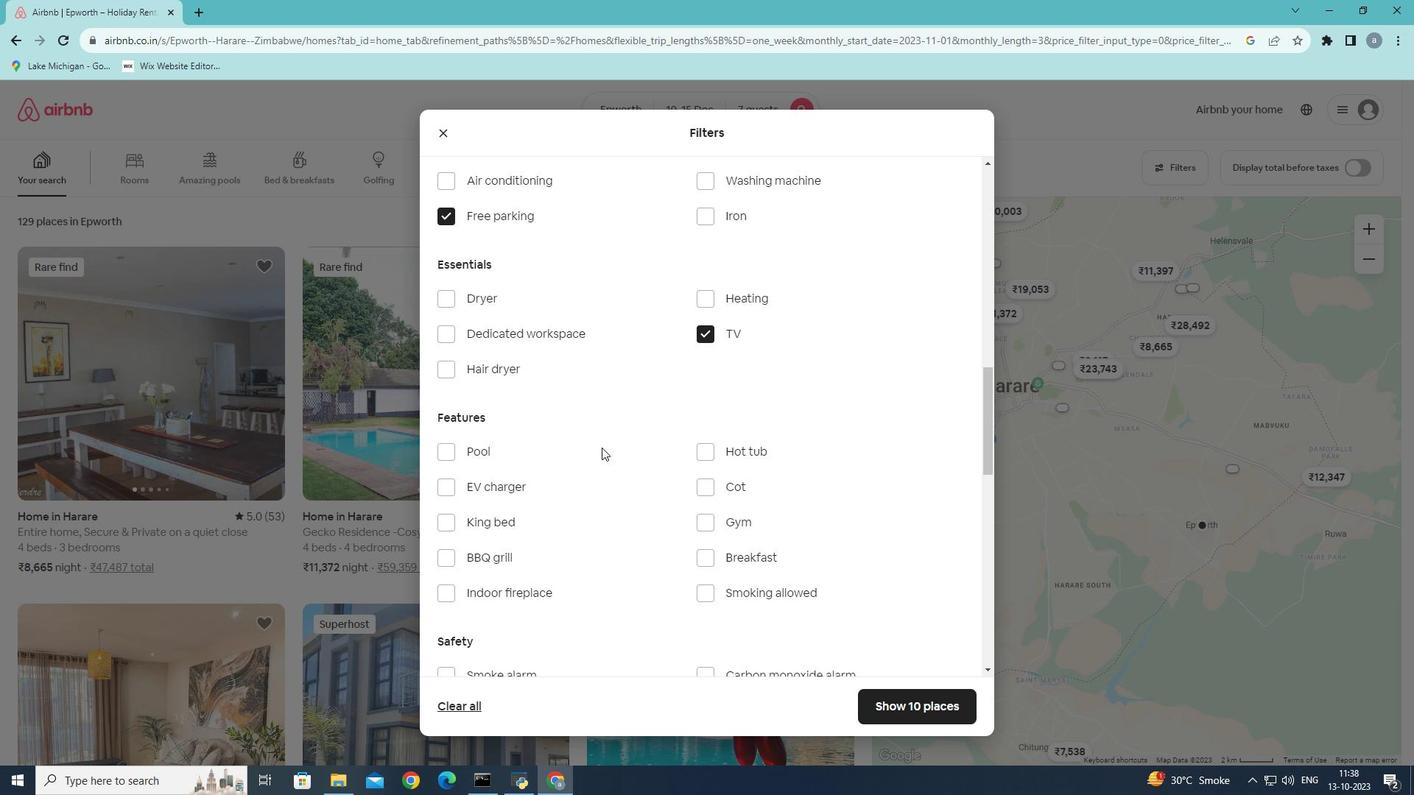 
Action: Mouse scrolled (601, 447) with delta (0, 0)
Screenshot: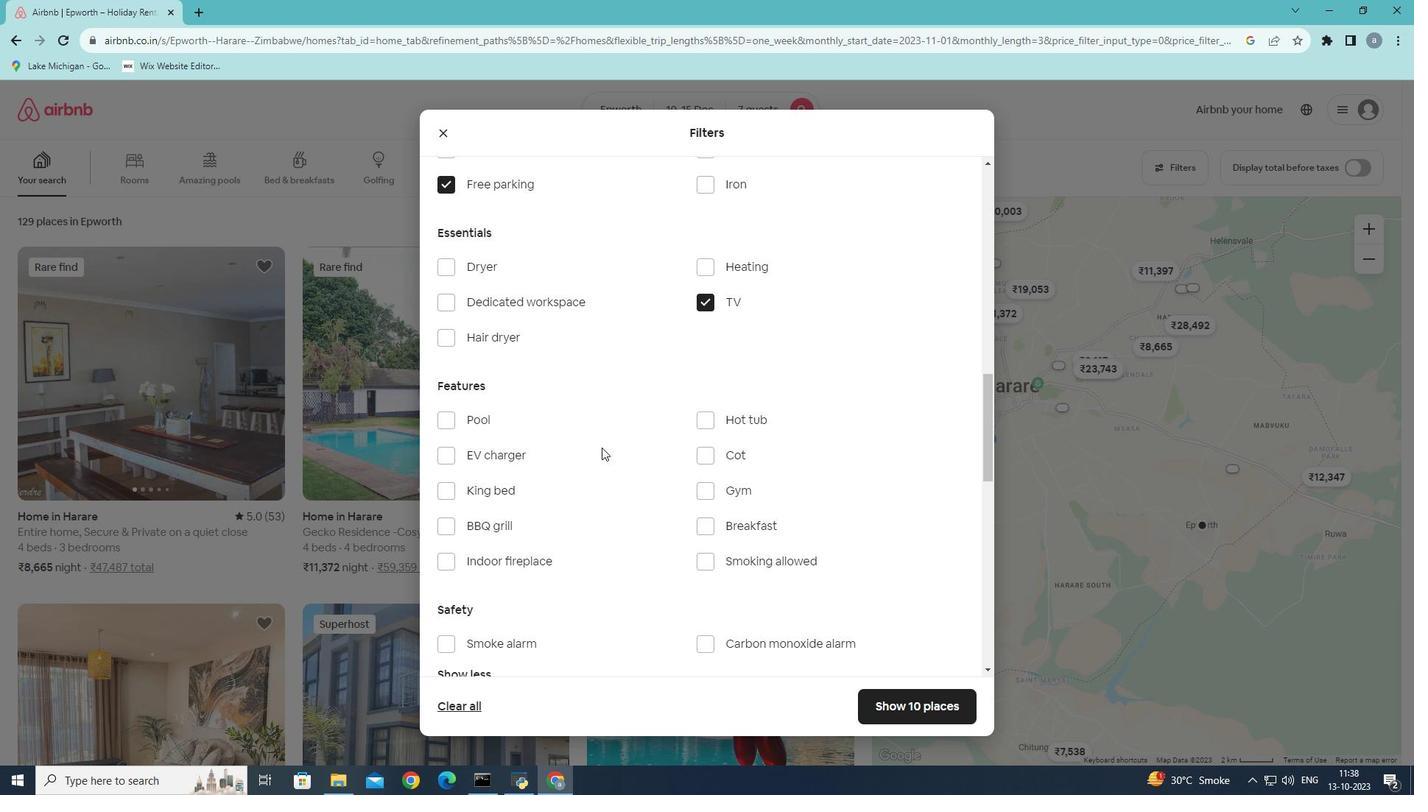 
Action: Mouse moved to (702, 378)
Screenshot: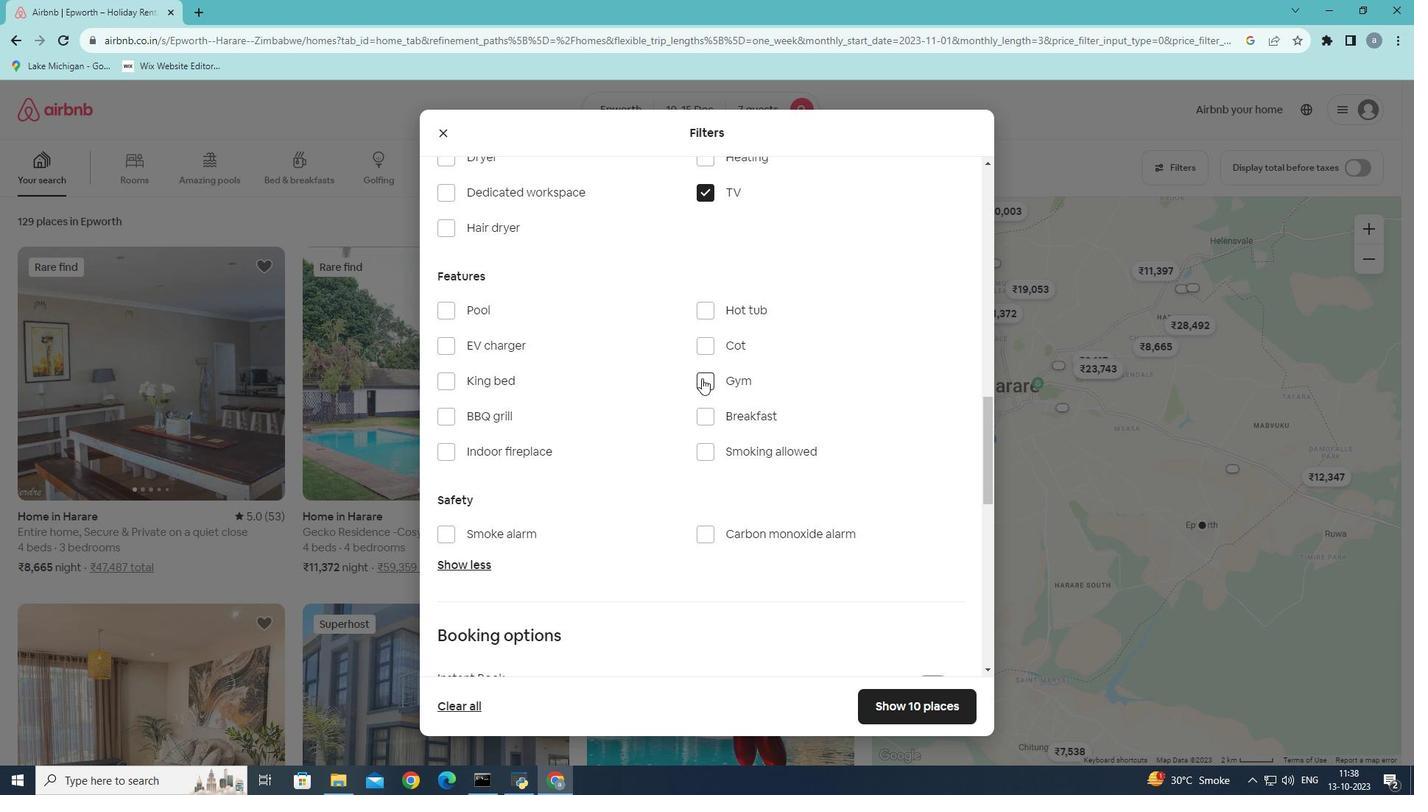 
Action: Mouse pressed left at (702, 378)
Screenshot: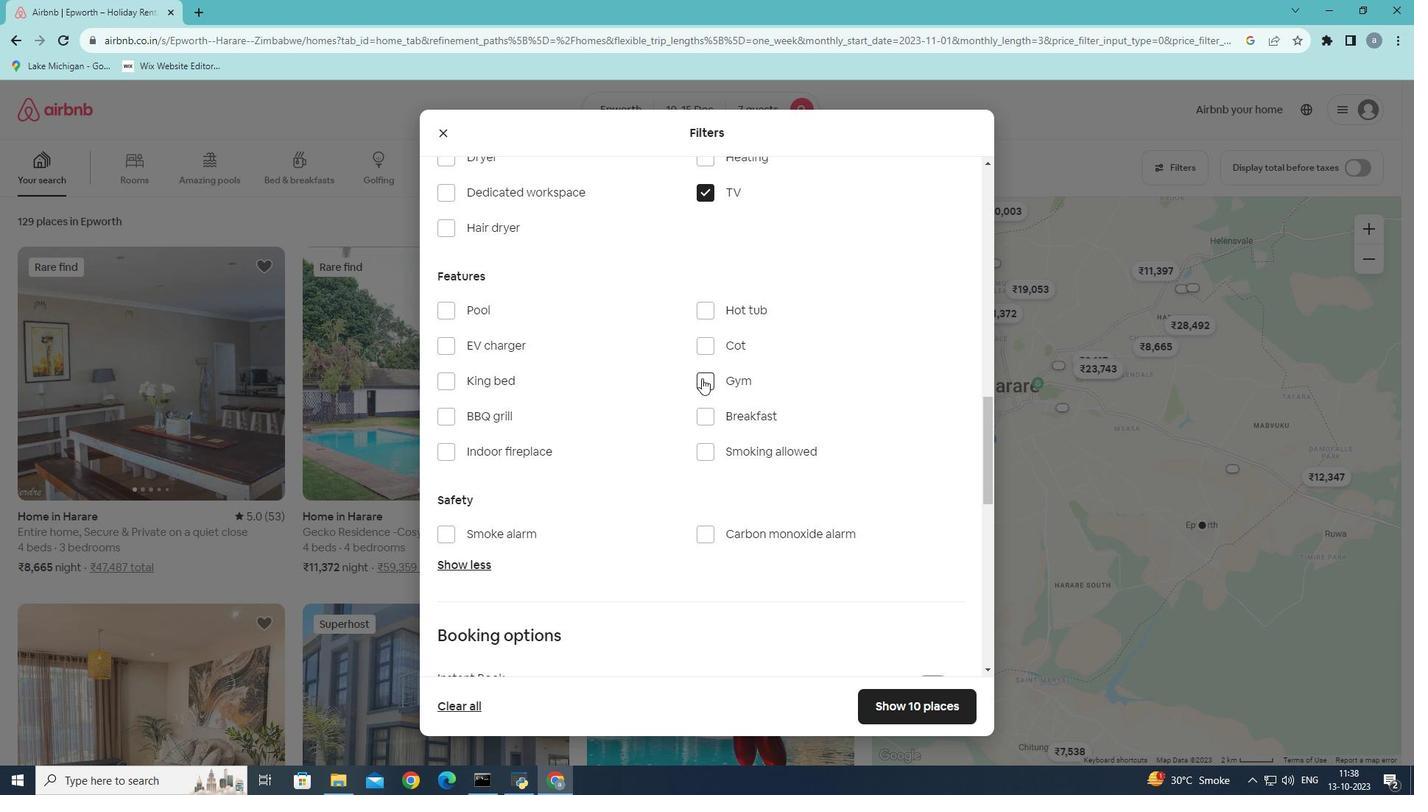 
Action: Mouse moved to (709, 425)
Screenshot: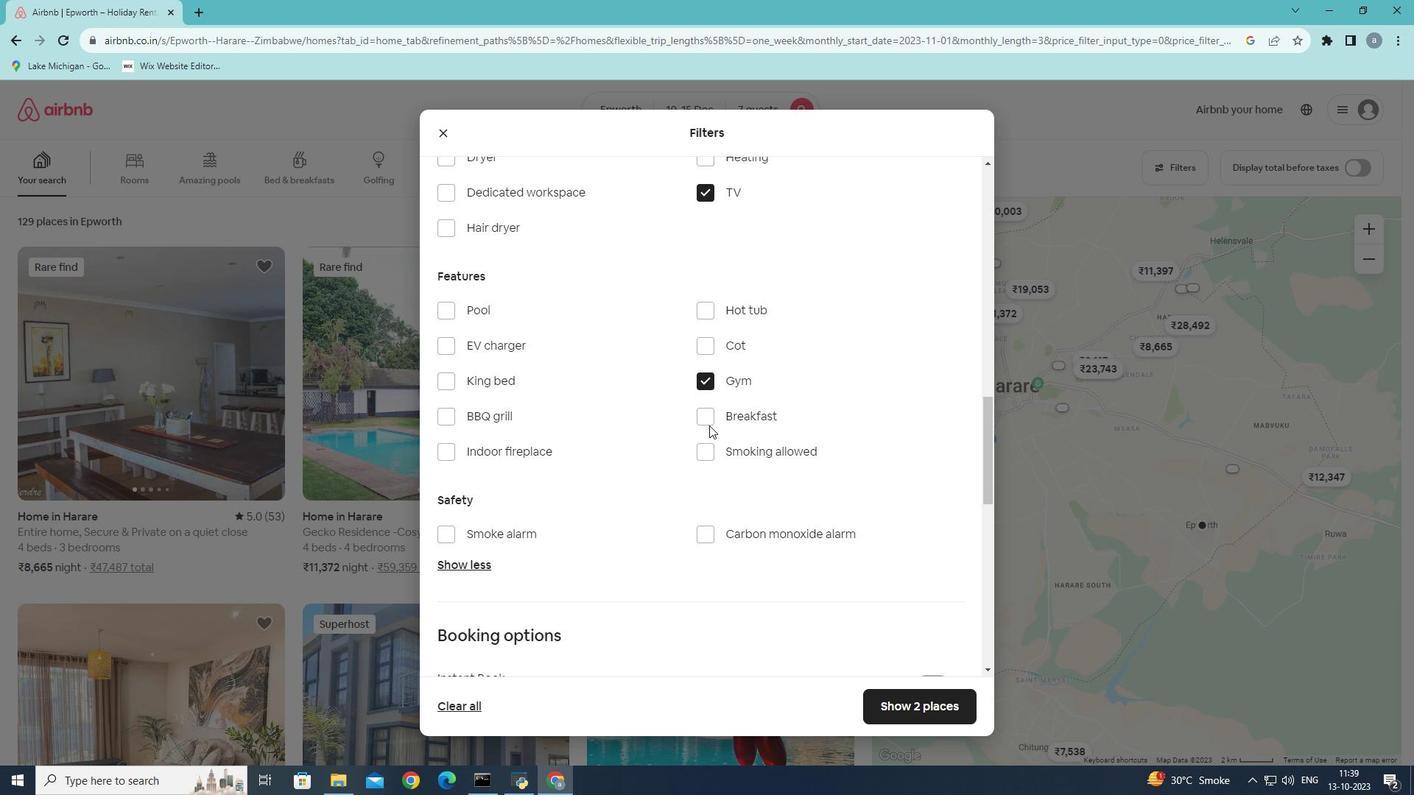 
Action: Mouse pressed left at (709, 425)
Screenshot: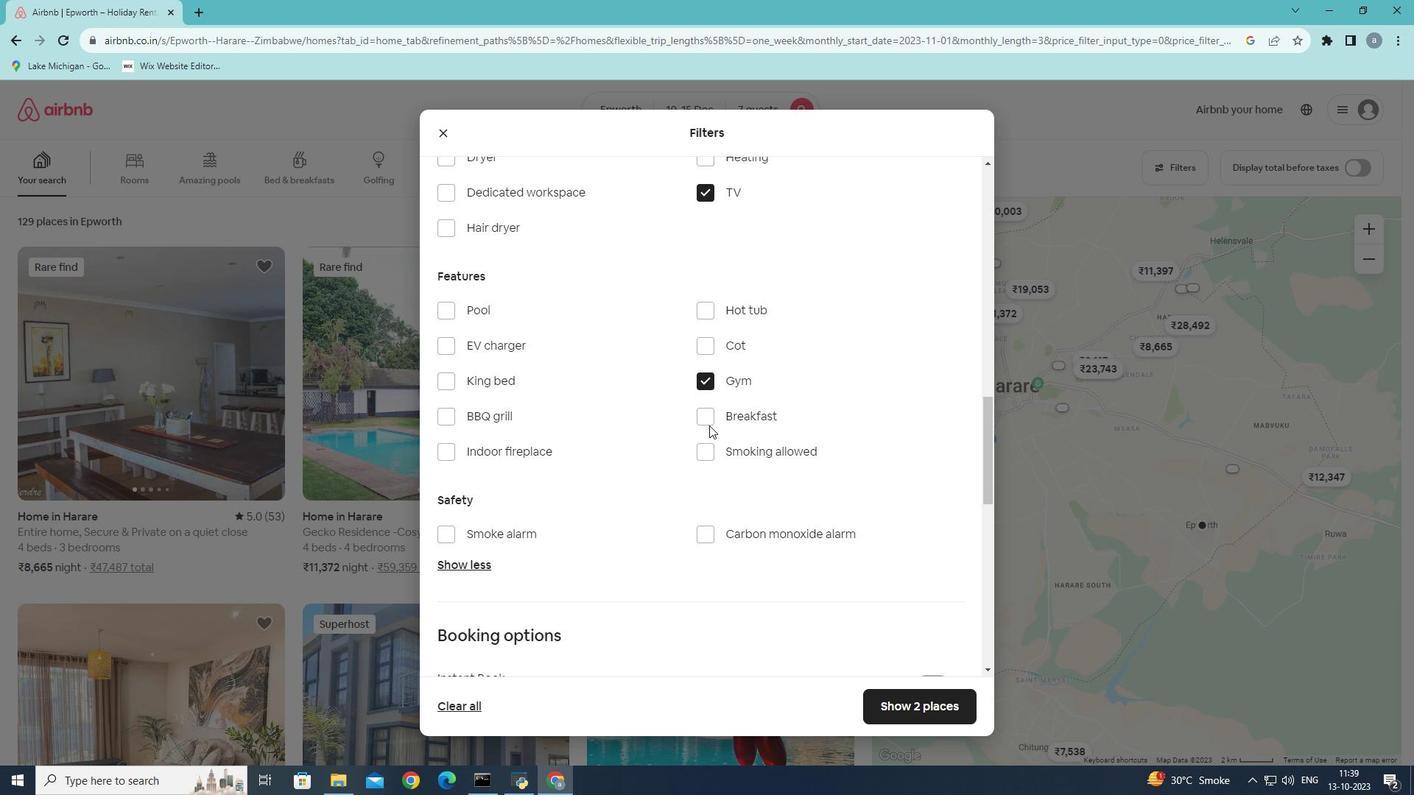 
Action: Mouse moved to (706, 417)
Screenshot: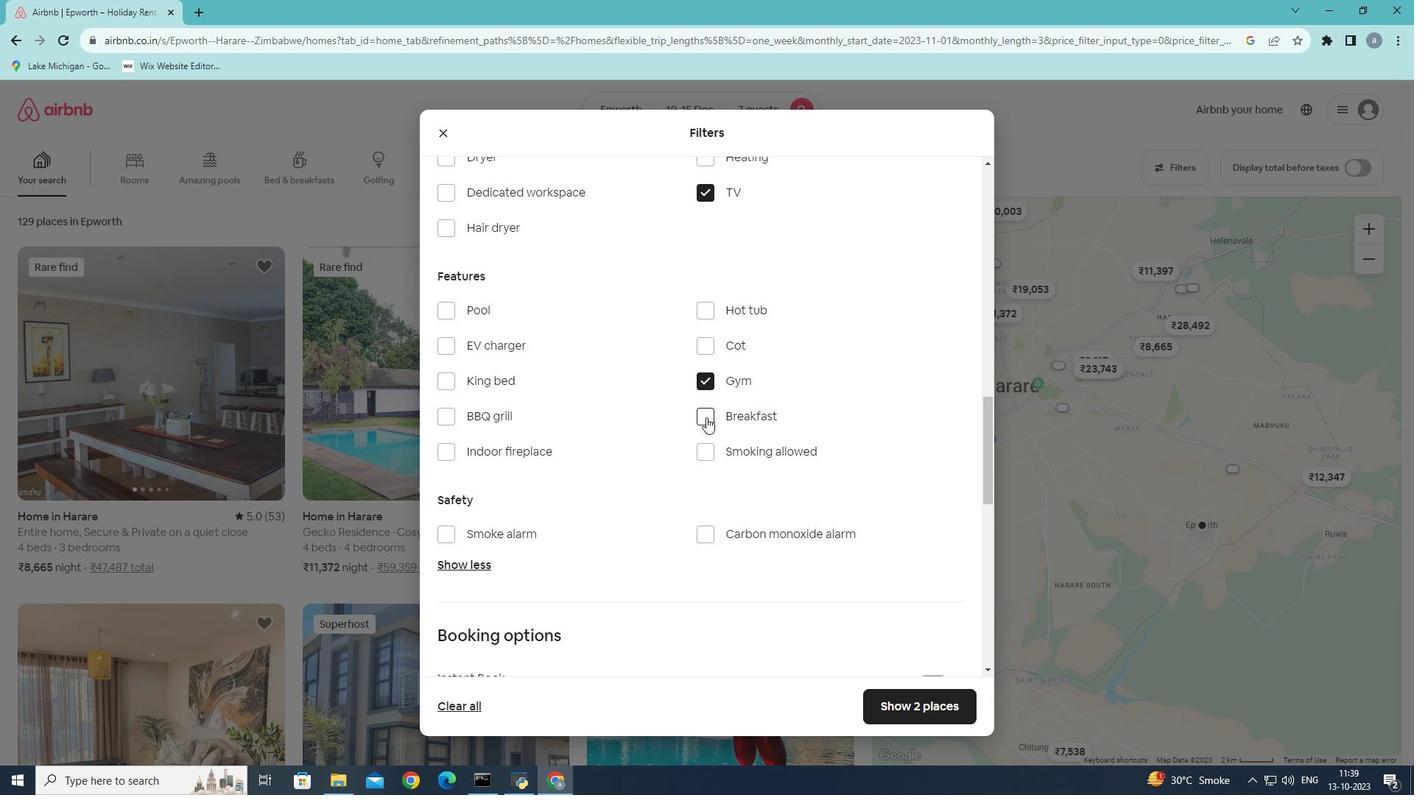 
Action: Mouse pressed left at (706, 417)
Screenshot: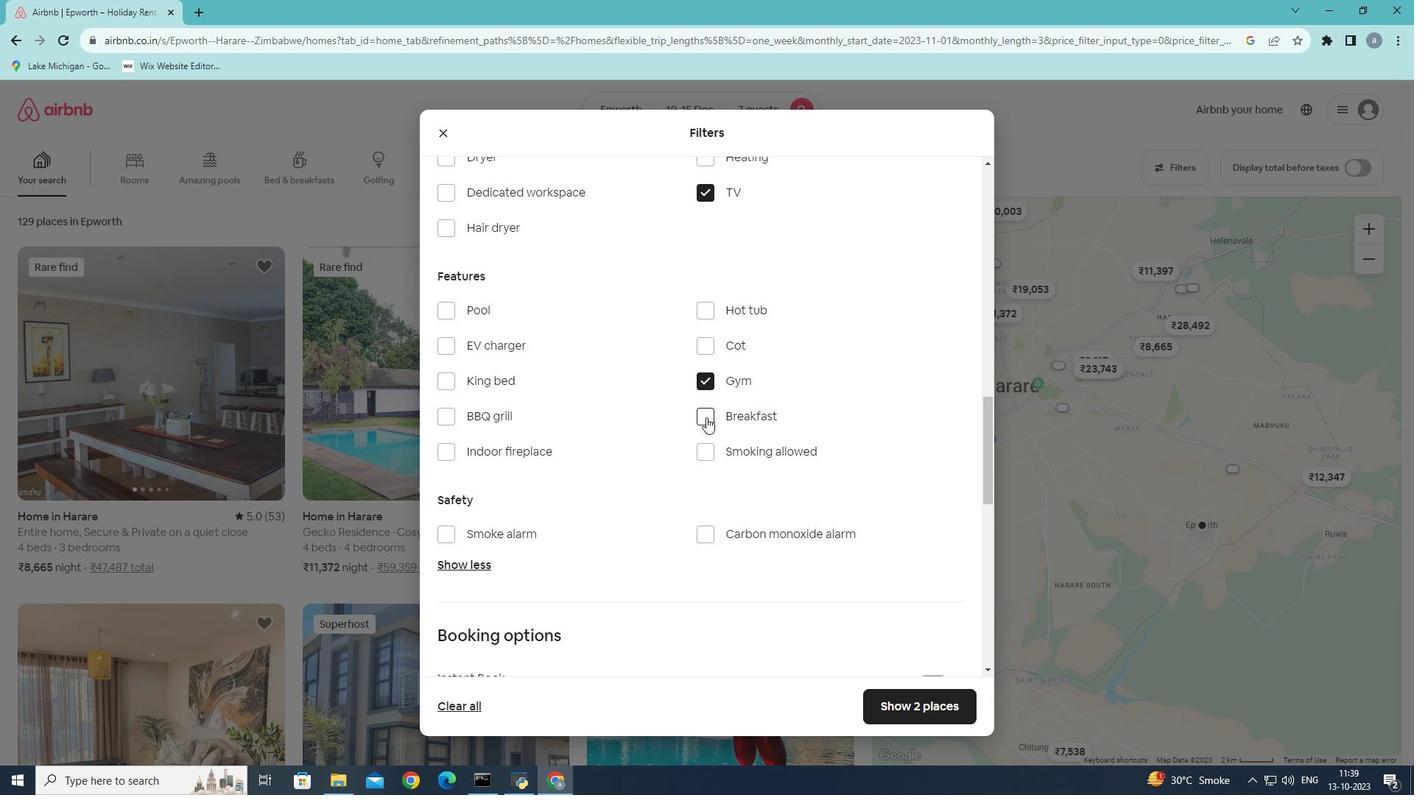 
Action: Mouse moved to (750, 441)
Screenshot: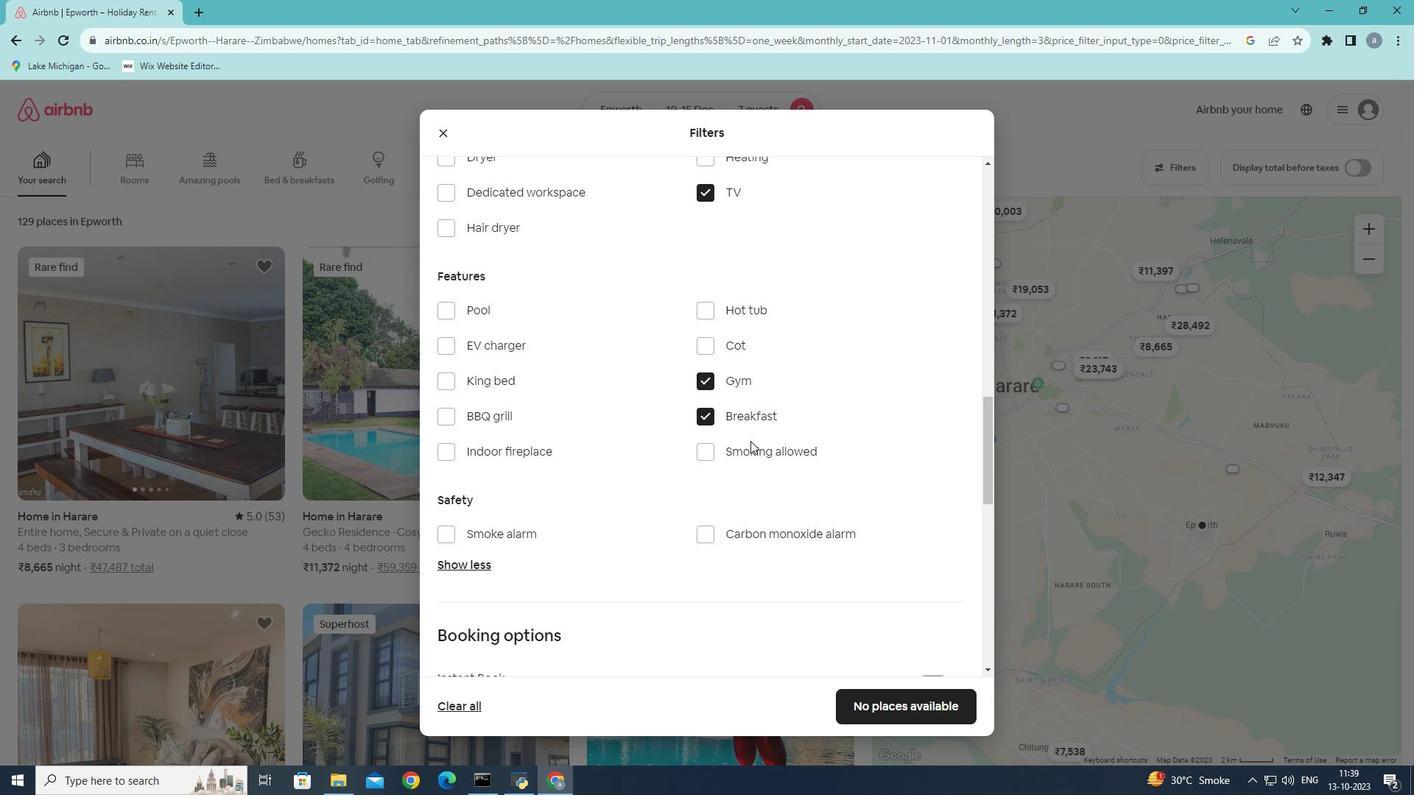 
Action: Mouse scrolled (750, 440) with delta (0, 0)
Screenshot: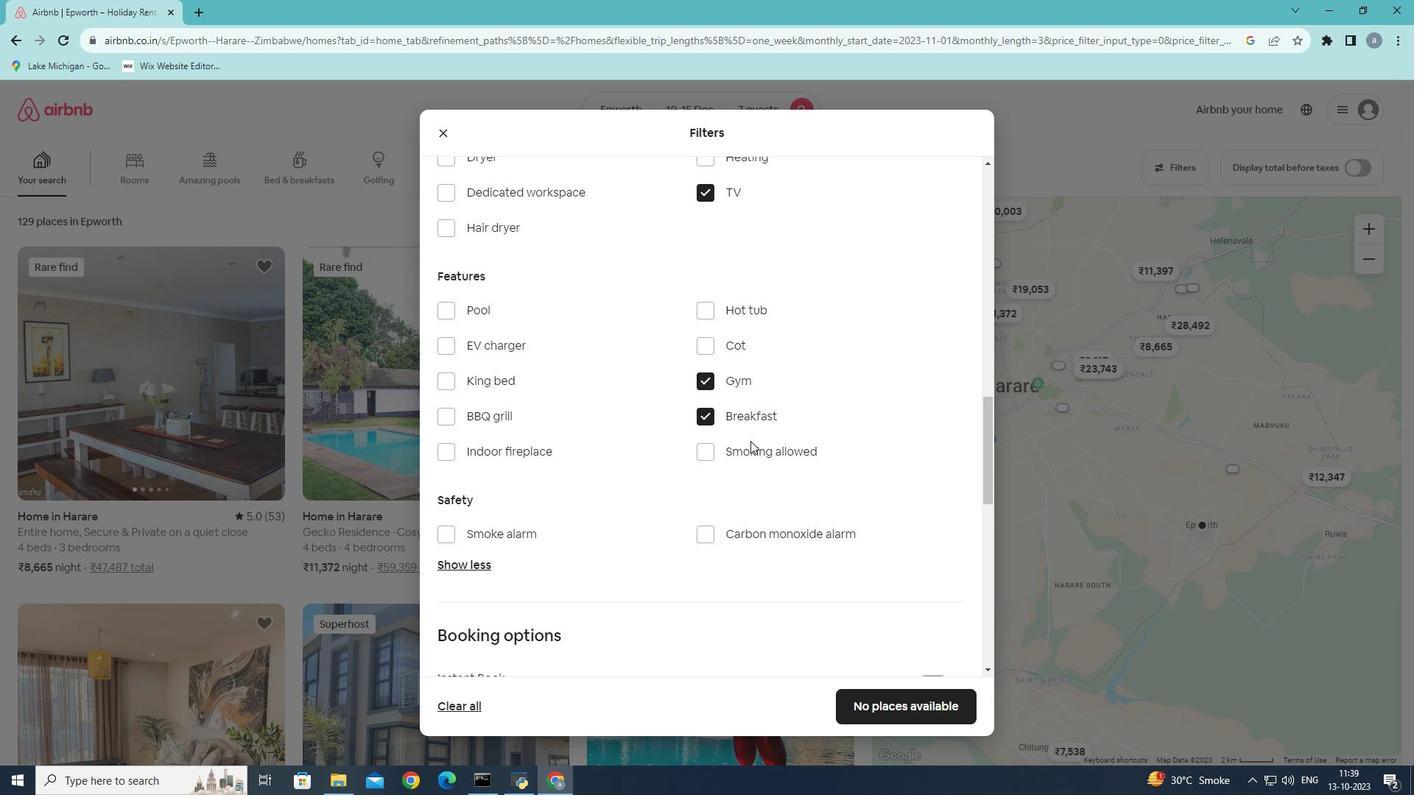 
Action: Mouse scrolled (750, 440) with delta (0, 0)
Screenshot: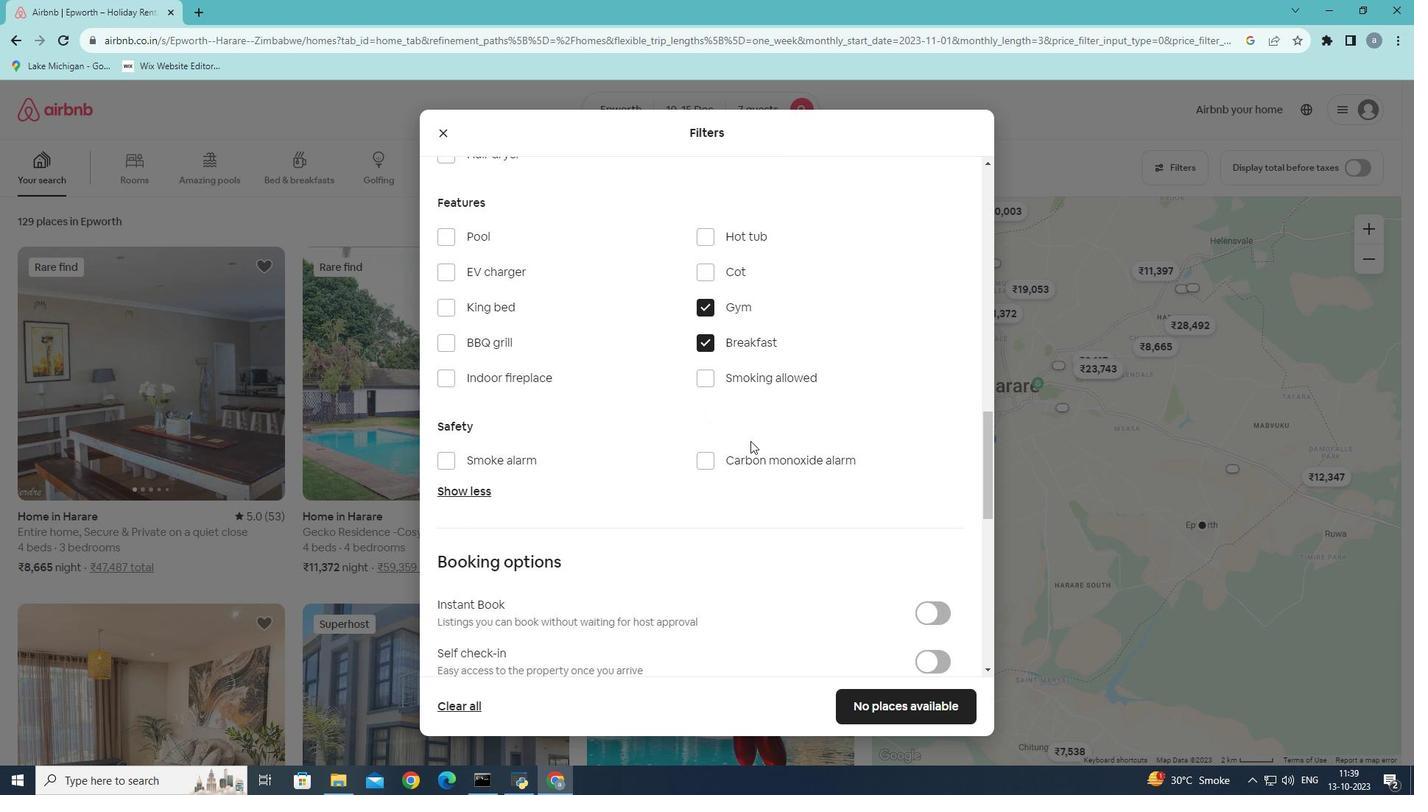 
Action: Mouse moved to (750, 437)
Screenshot: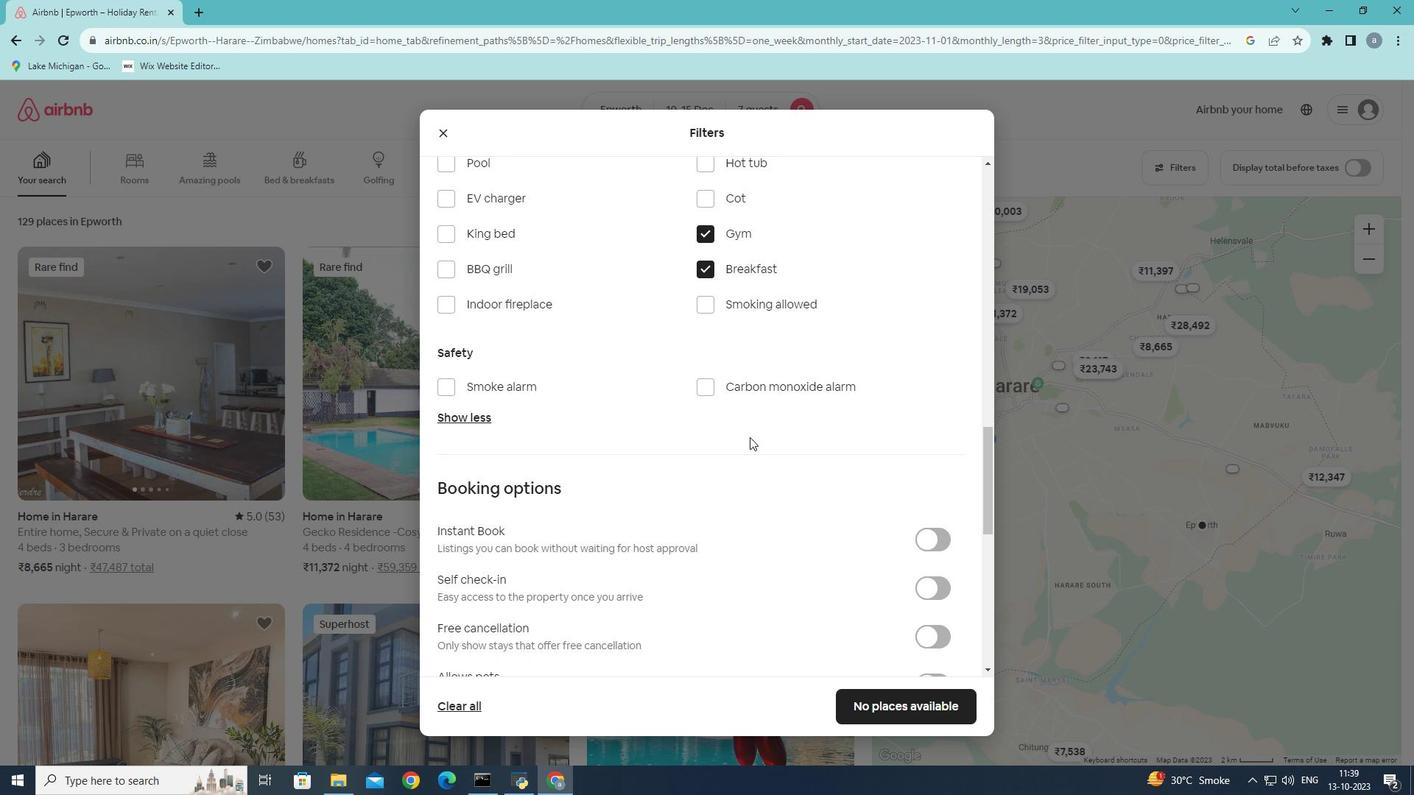
Action: Mouse scrolled (750, 436) with delta (0, 0)
Screenshot: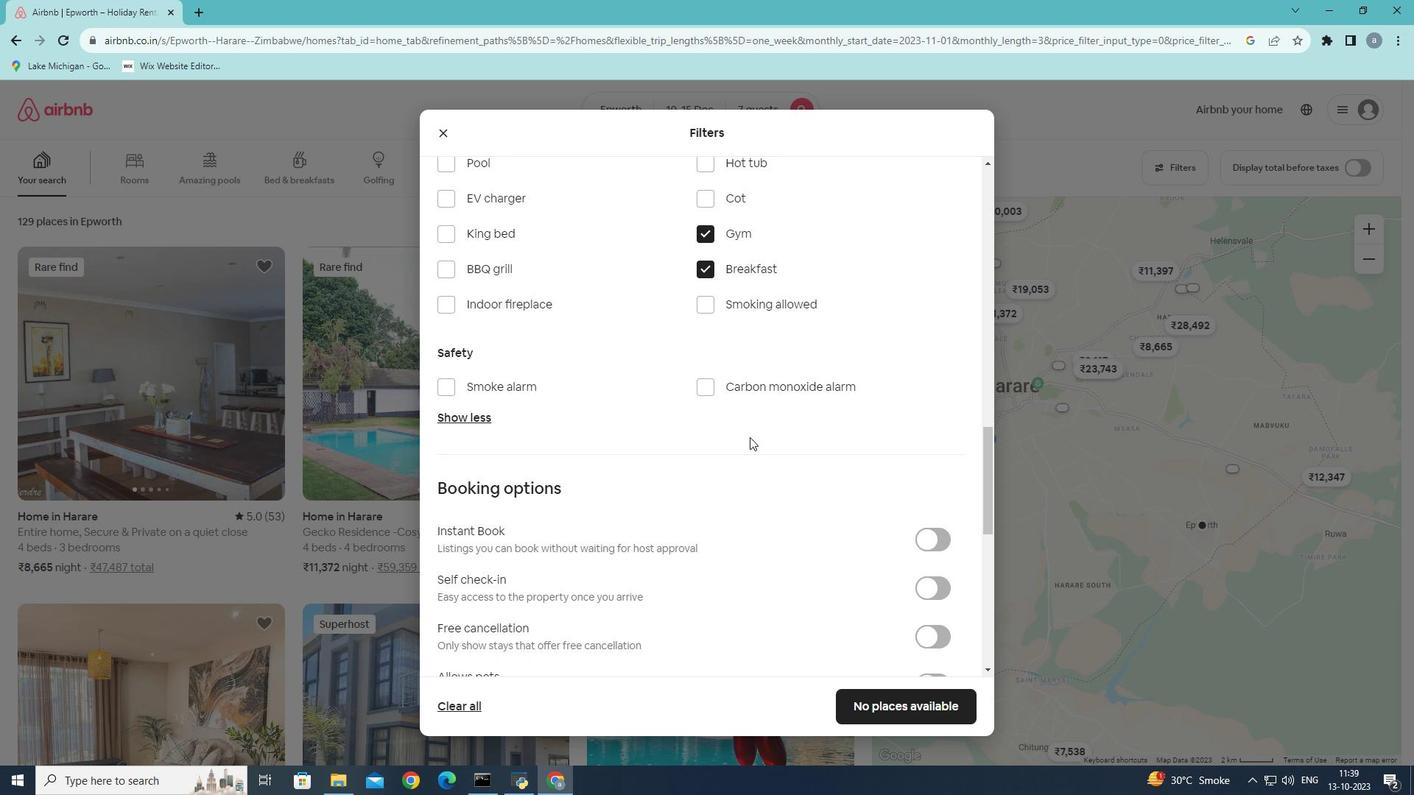 
Action: Mouse moved to (927, 516)
Screenshot: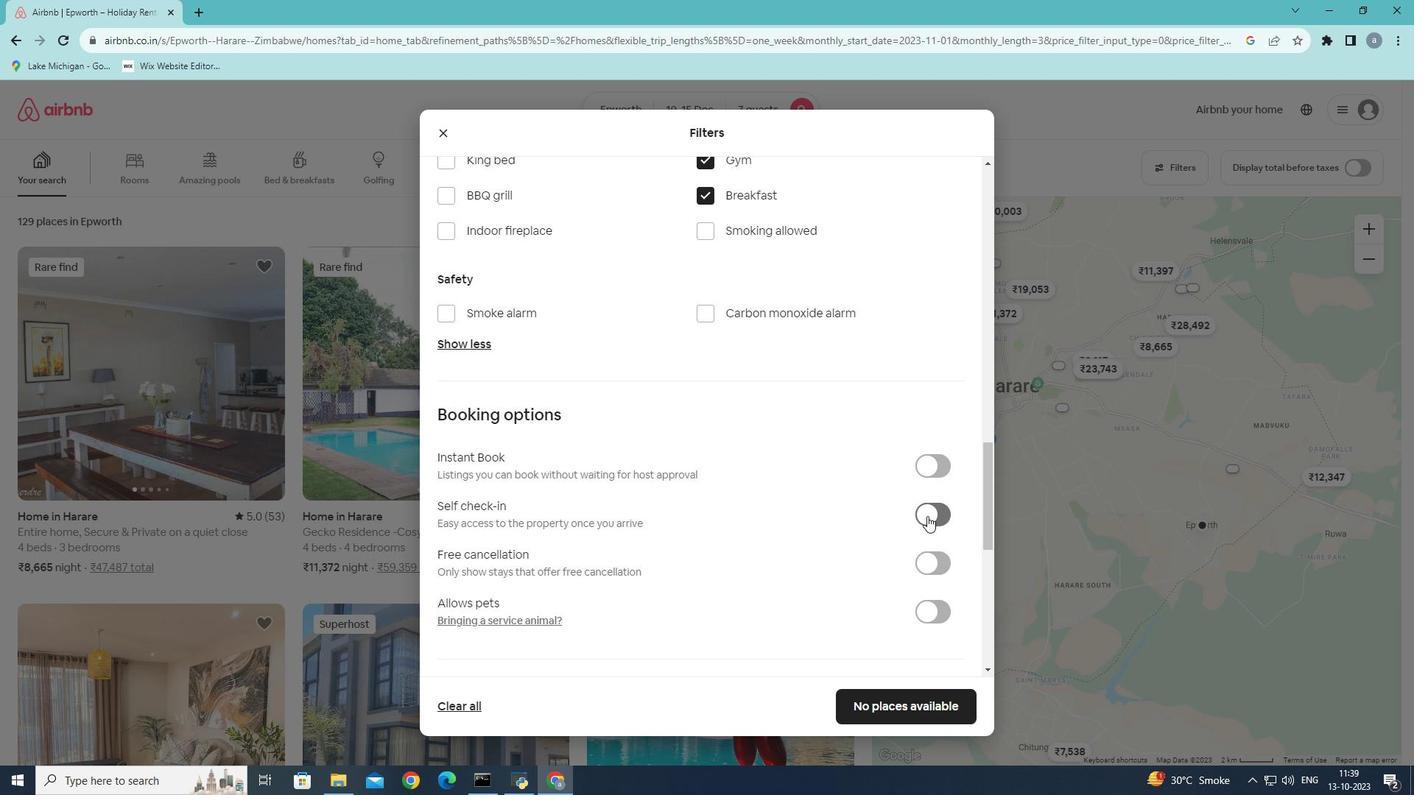 
Action: Mouse pressed left at (927, 516)
Screenshot: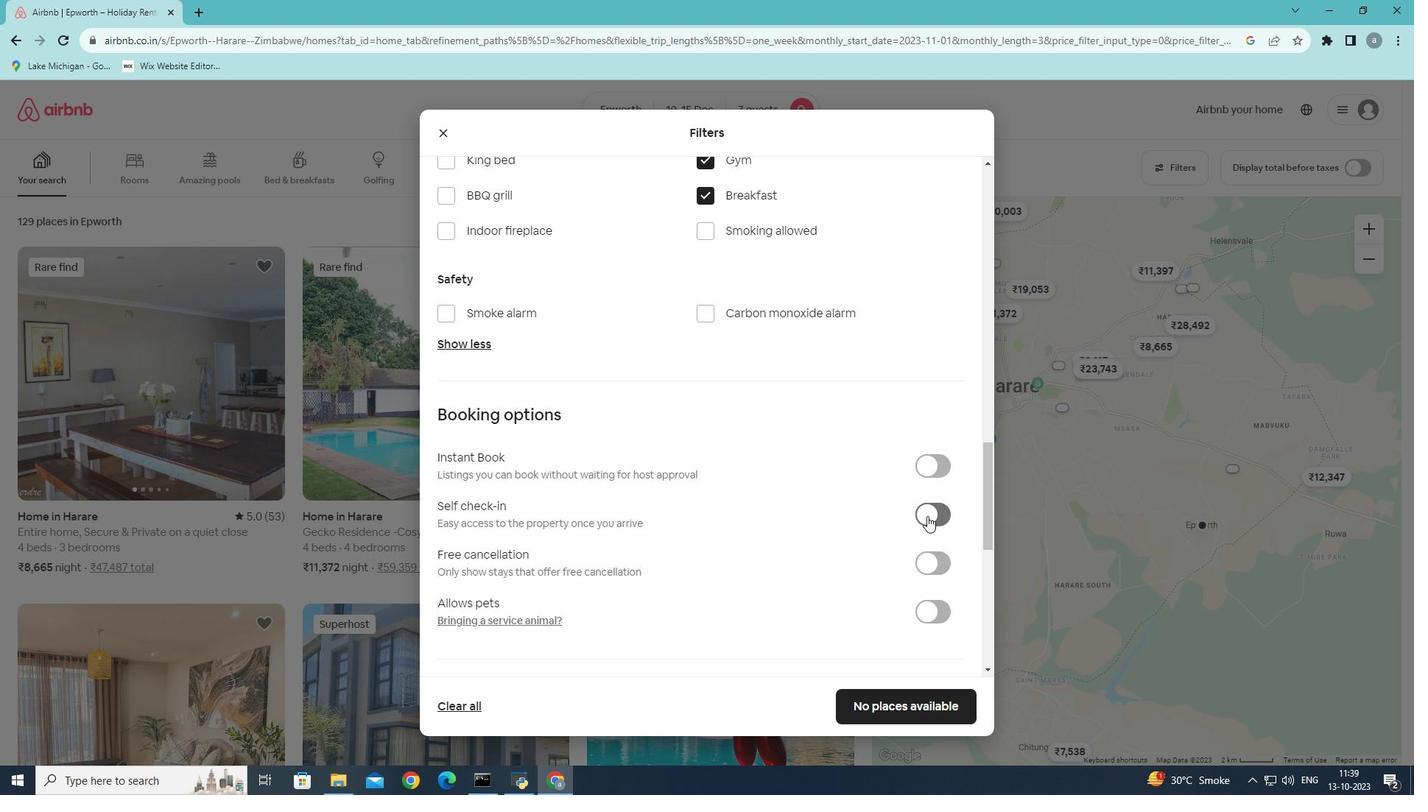 
Action: Mouse moved to (891, 708)
Screenshot: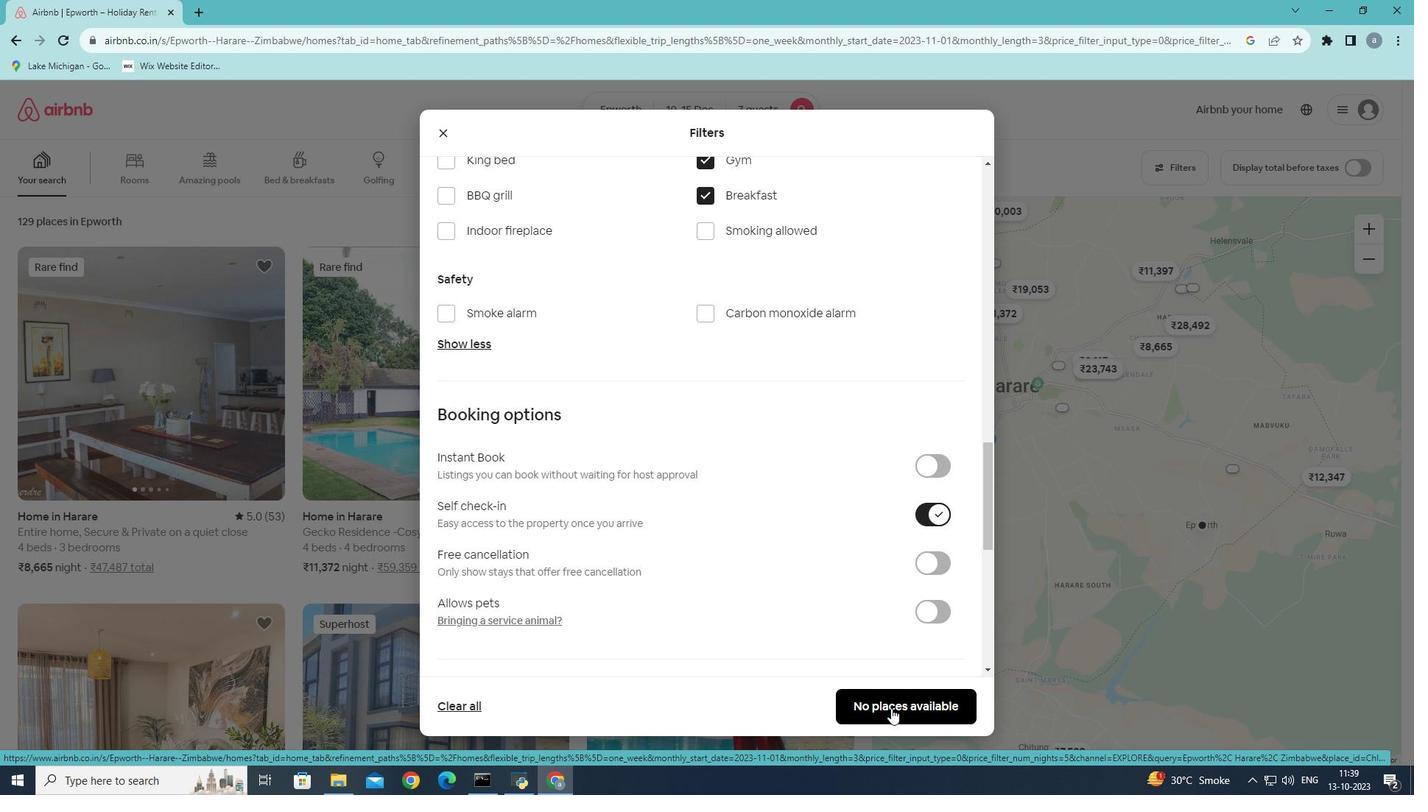 
Action: Mouse pressed left at (891, 708)
Screenshot: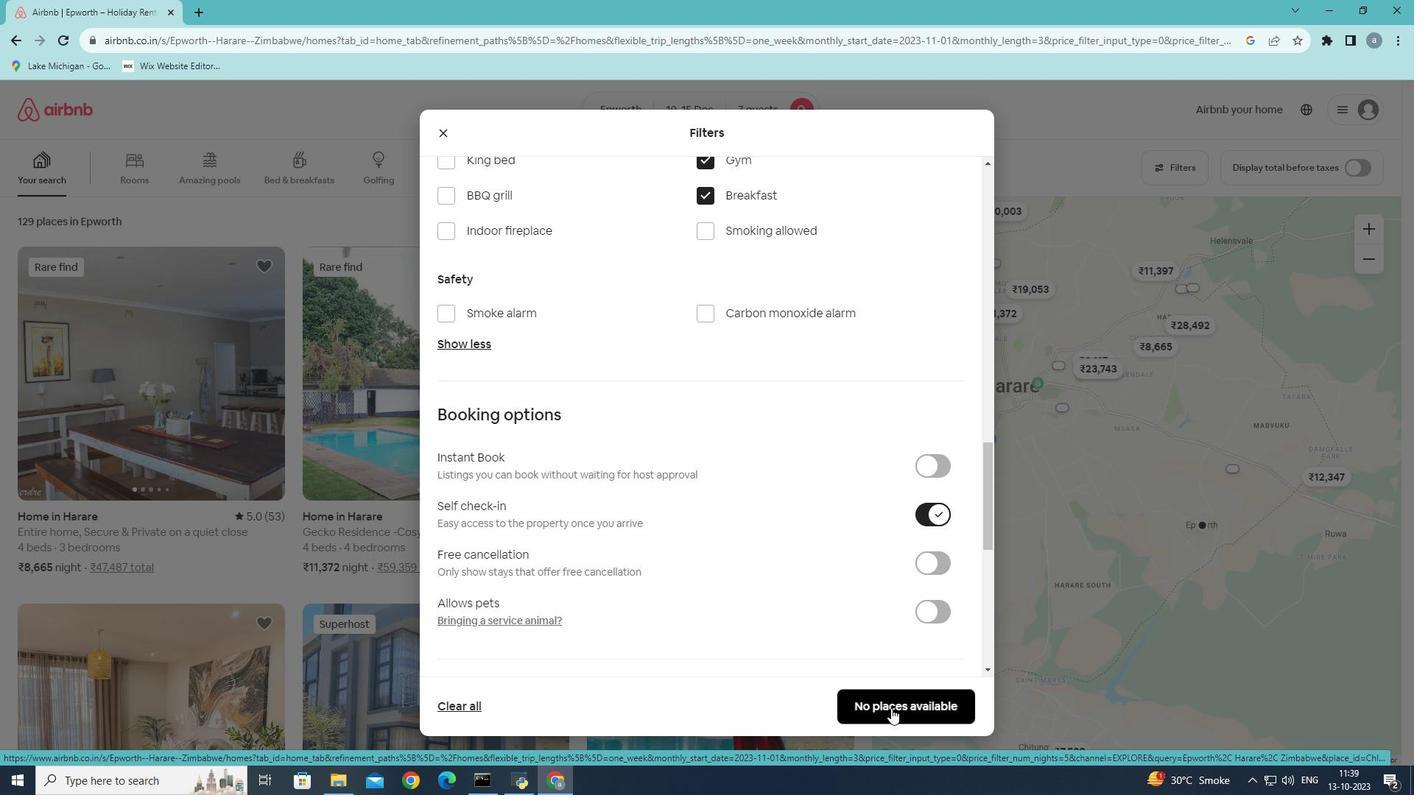 
Action: Mouse moved to (868, 704)
Screenshot: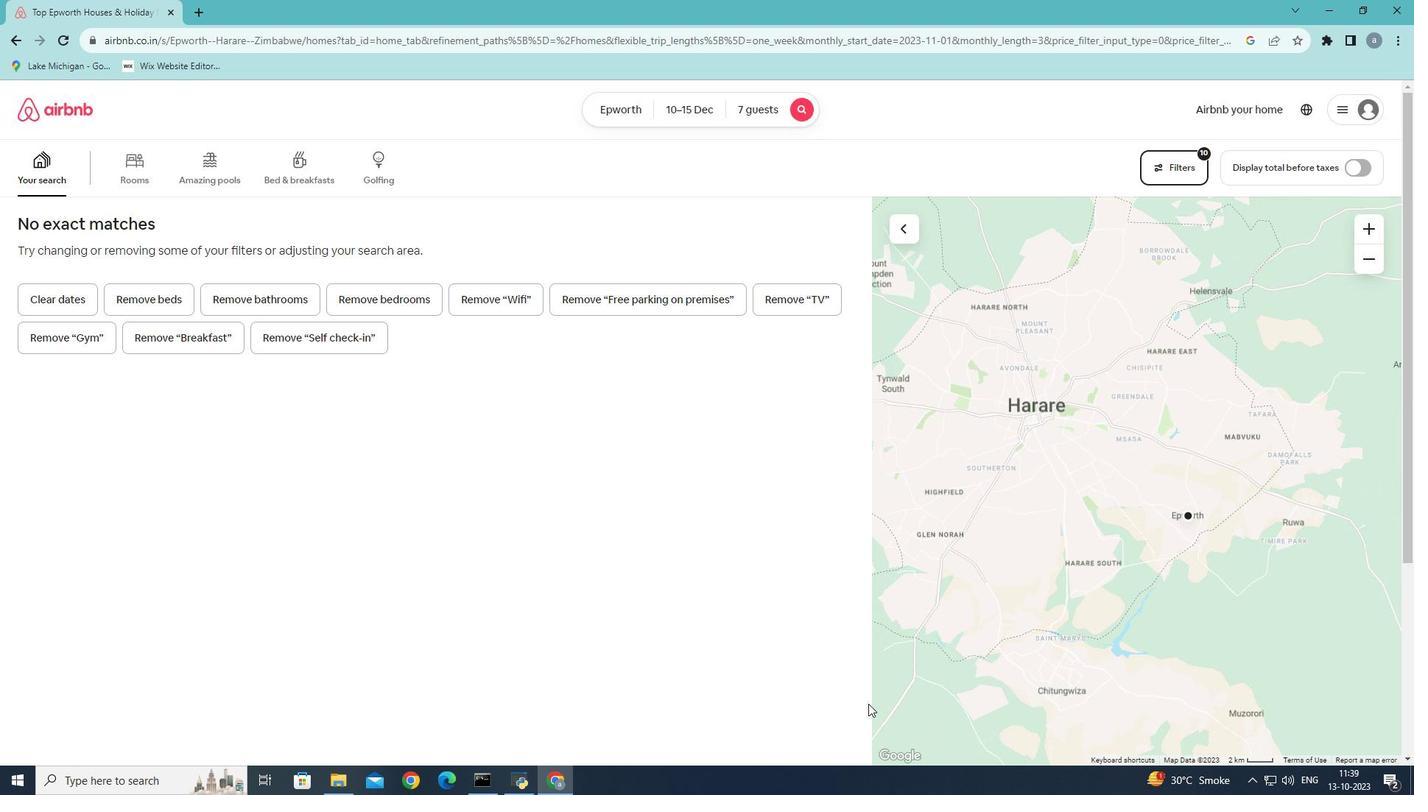 
